Task: Look for space in Almería, Spain from 1st July, 2023 to 8th July, 2023 for 2 adults, 1 child in price range Rs.15000 to Rs.20000. Place can be entire place with 1  bedroom having 1 bed and 1 bathroom. Property type can be house, flat, guest house, hotel. Booking option can be shelf check-in. Required host language is English.
Action: Mouse moved to (355, 143)
Screenshot: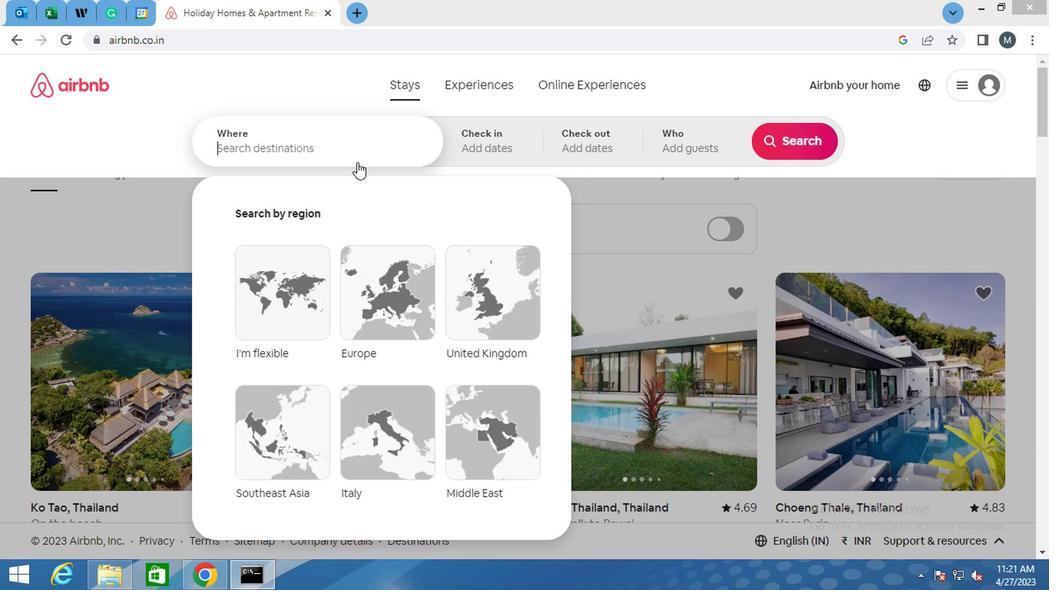 
Action: Mouse pressed left at (355, 143)
Screenshot: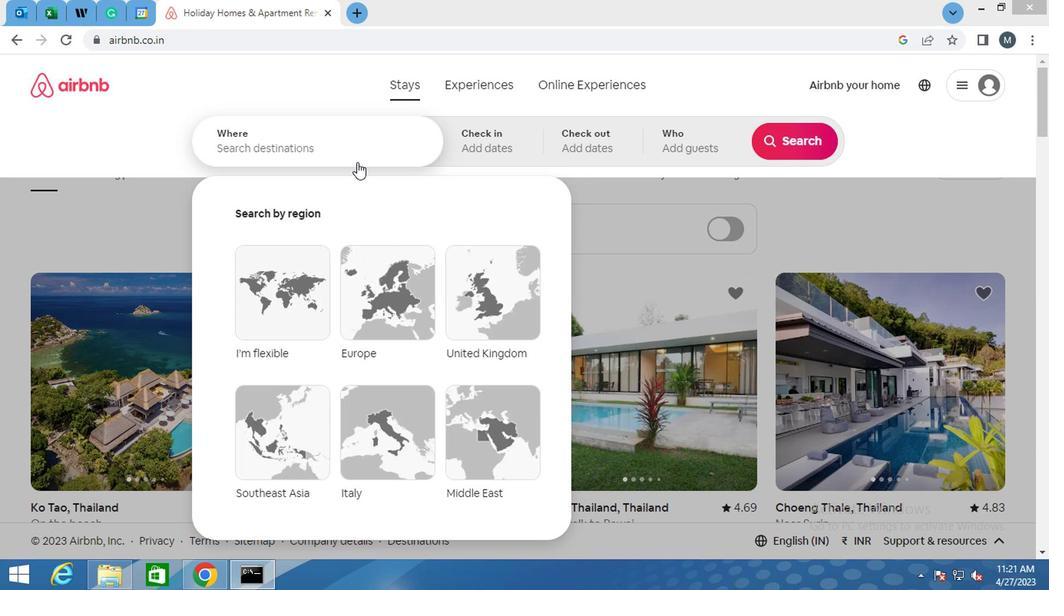 
Action: Mouse moved to (353, 143)
Screenshot: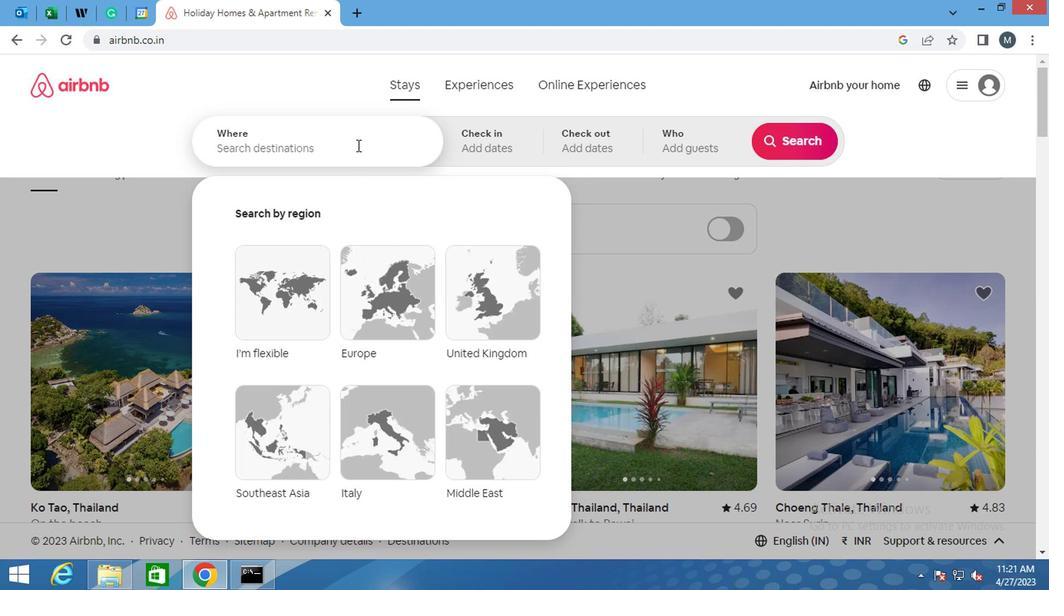 
Action: Key pressed <Key.shift>ALMERIA,<Key.shift>SPA
Screenshot: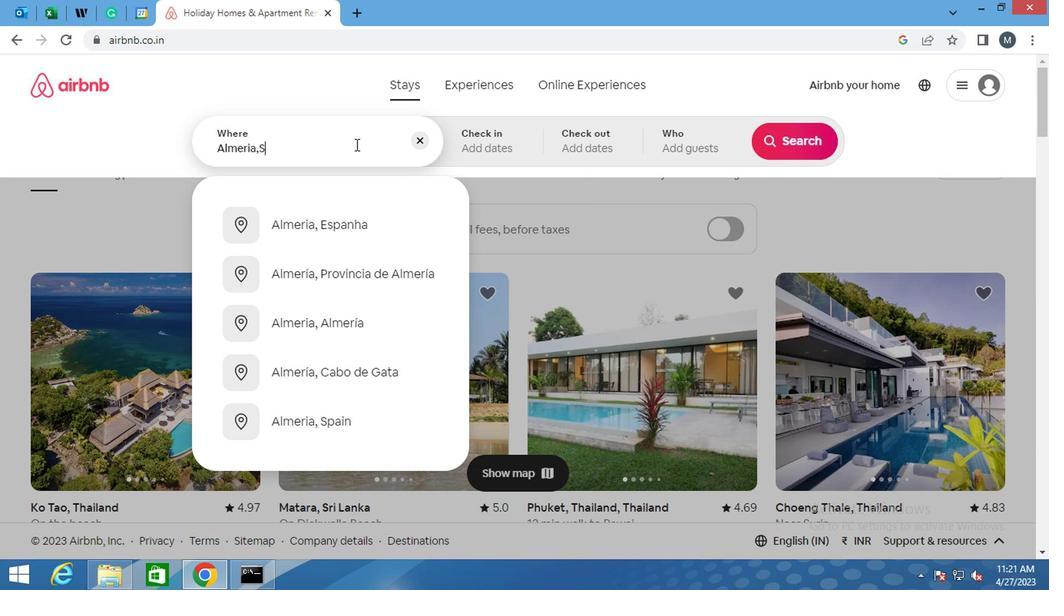 
Action: Mouse moved to (337, 231)
Screenshot: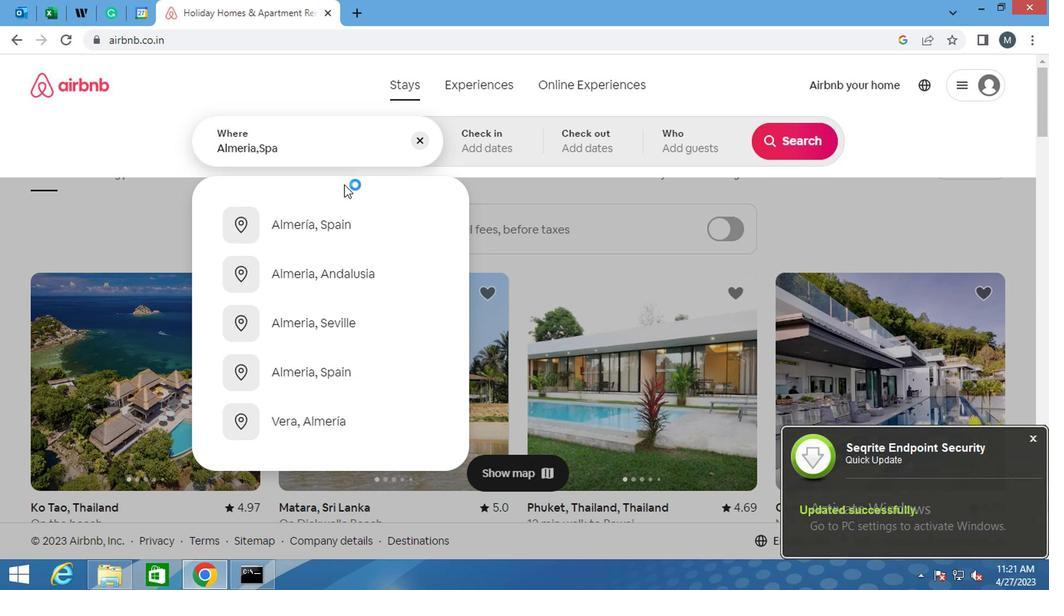 
Action: Mouse pressed left at (337, 231)
Screenshot: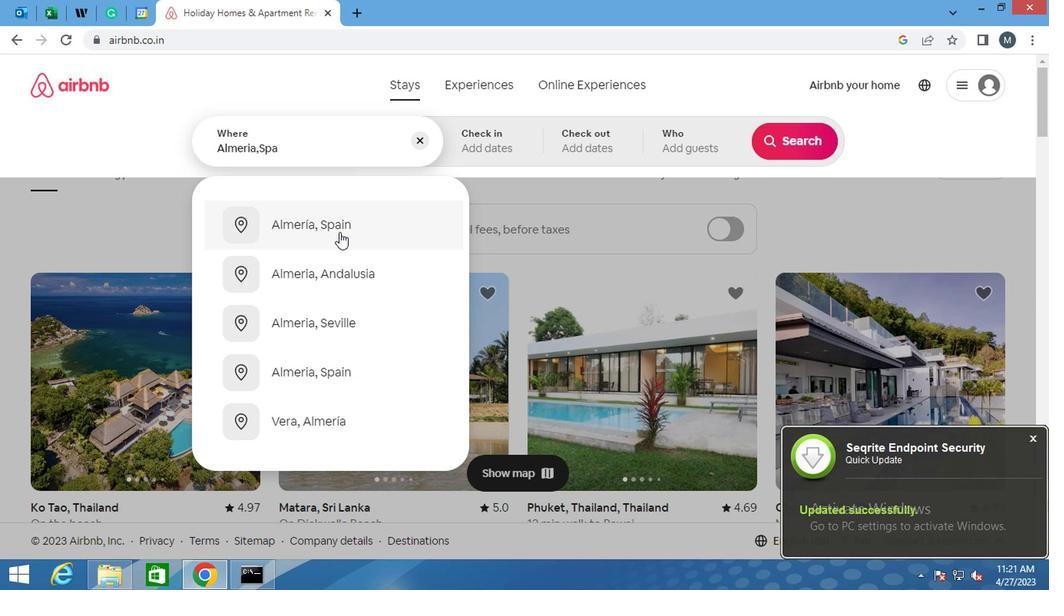 
Action: Mouse moved to (780, 258)
Screenshot: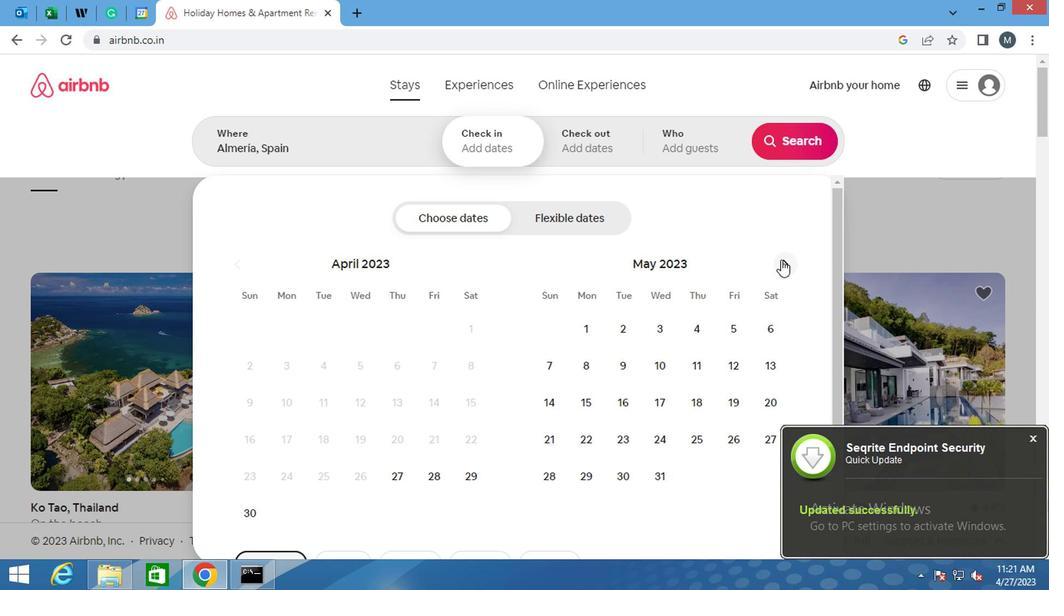 
Action: Mouse pressed left at (780, 258)
Screenshot: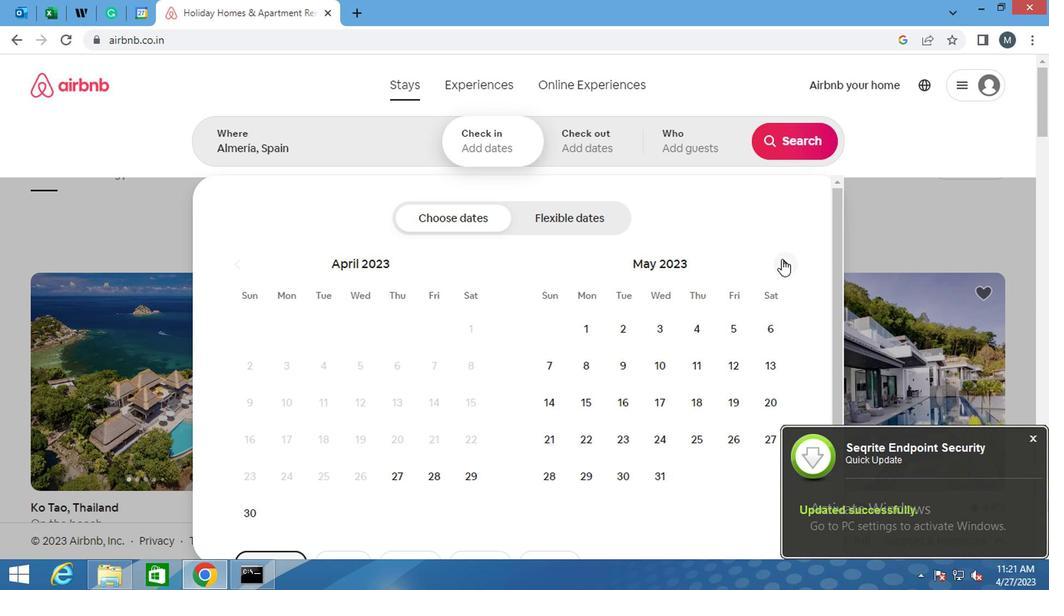 
Action: Mouse moved to (781, 258)
Screenshot: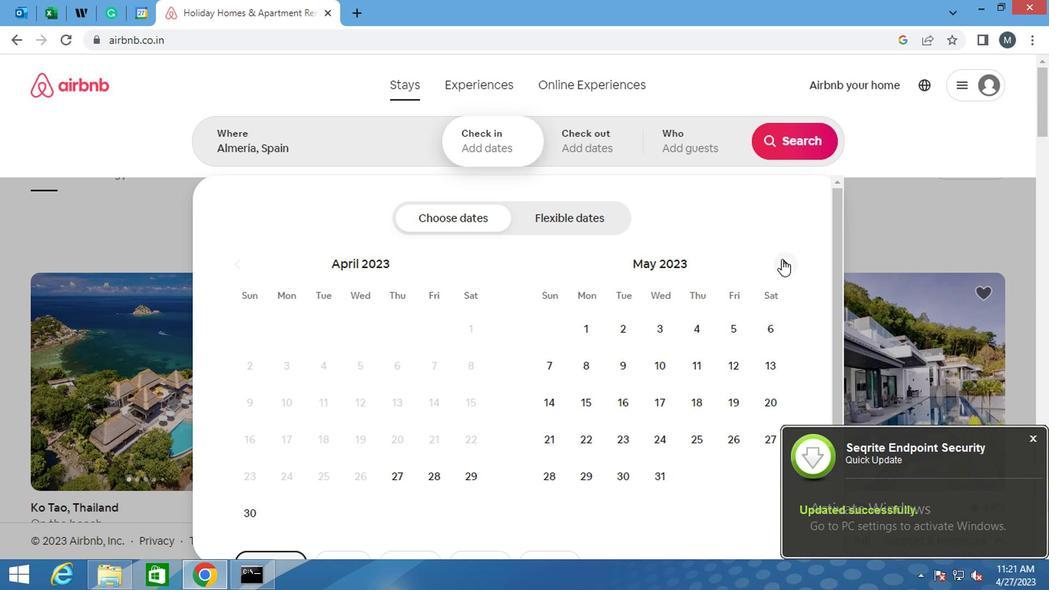 
Action: Mouse pressed left at (781, 258)
Screenshot: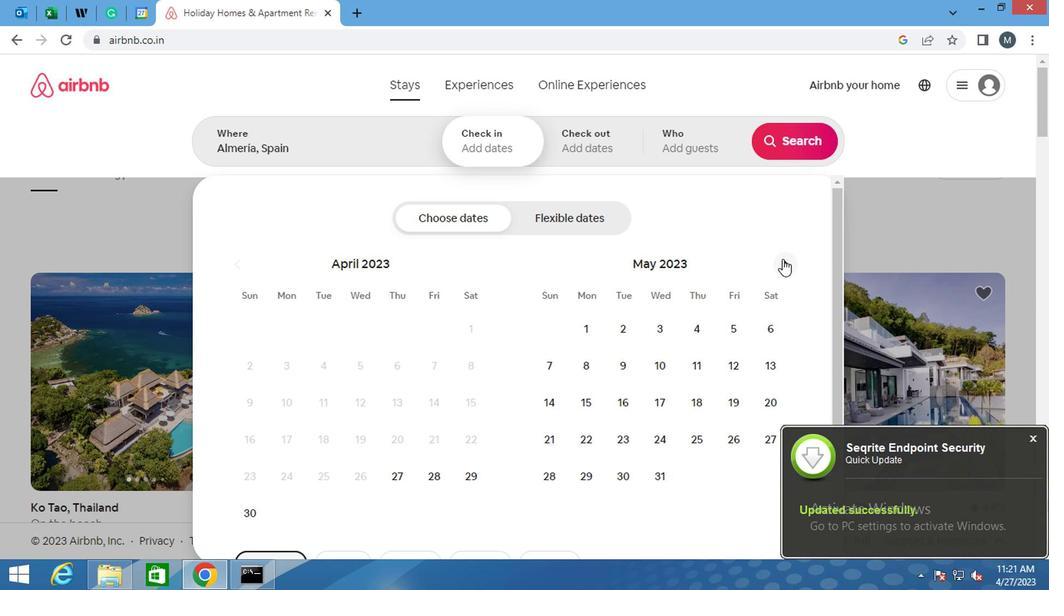 
Action: Mouse moved to (782, 256)
Screenshot: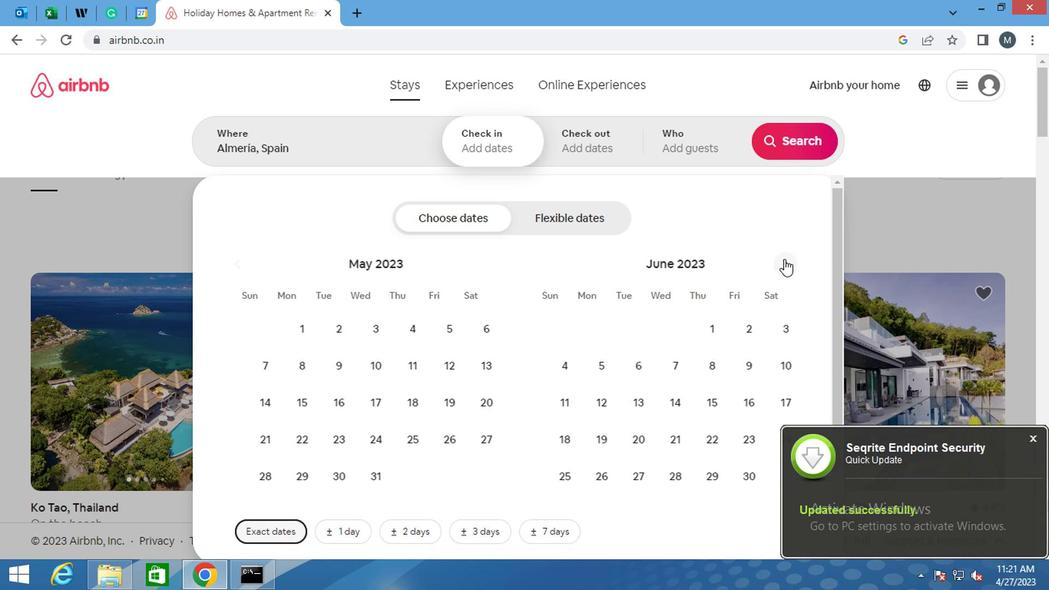 
Action: Mouse pressed left at (782, 256)
Screenshot: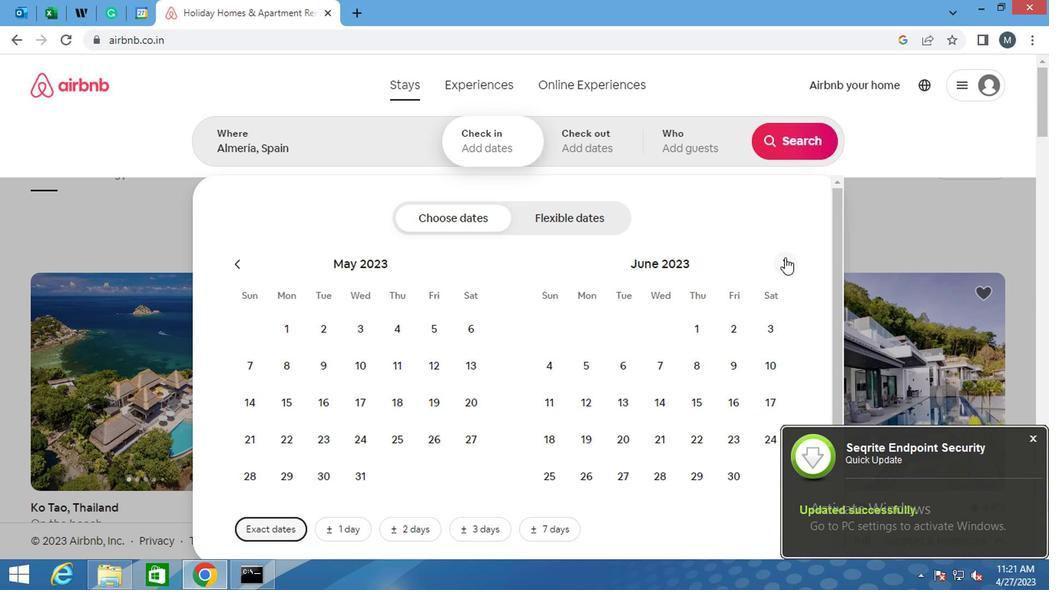 
Action: Mouse moved to (765, 333)
Screenshot: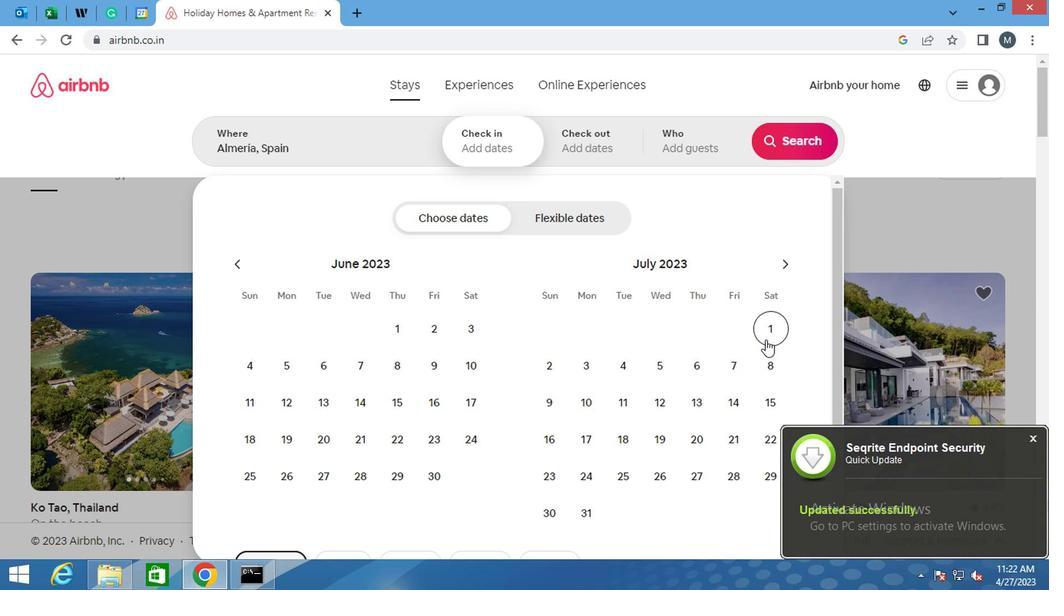 
Action: Mouse pressed left at (765, 333)
Screenshot: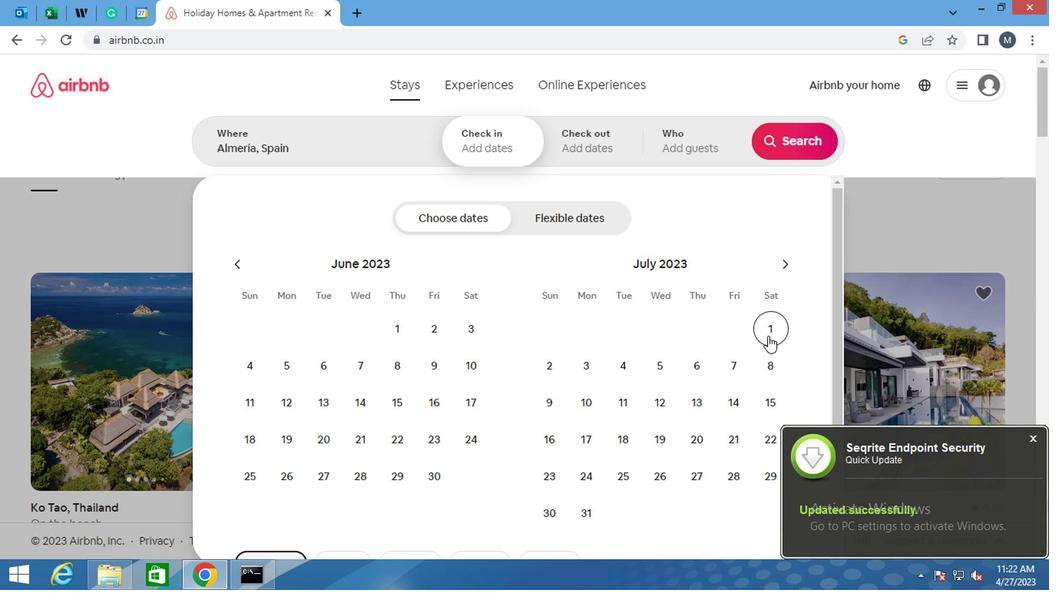 
Action: Mouse moved to (779, 375)
Screenshot: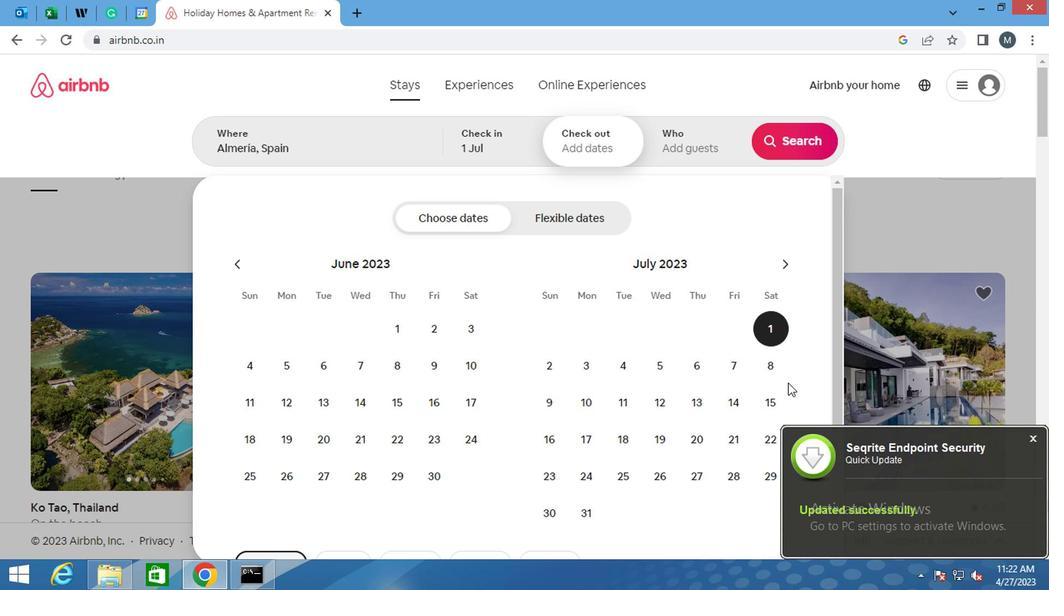 
Action: Mouse pressed left at (779, 375)
Screenshot: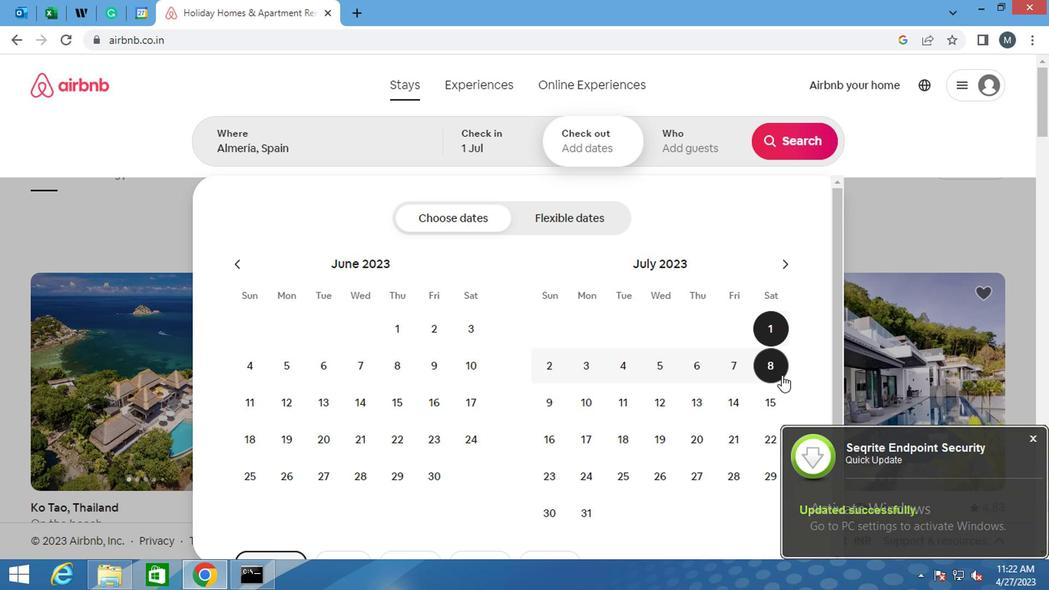 
Action: Mouse moved to (692, 147)
Screenshot: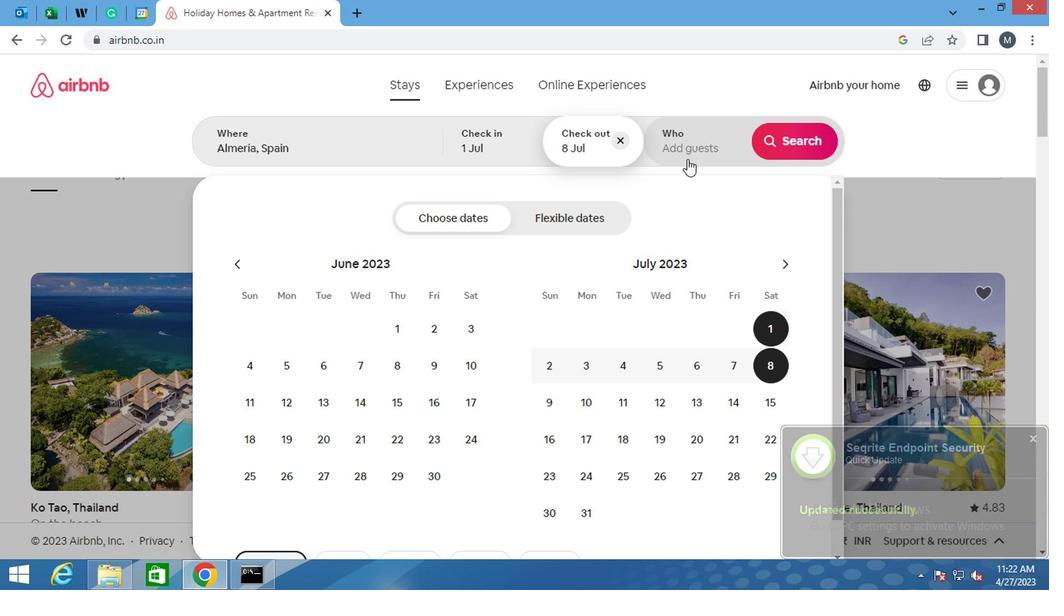 
Action: Mouse pressed left at (692, 147)
Screenshot: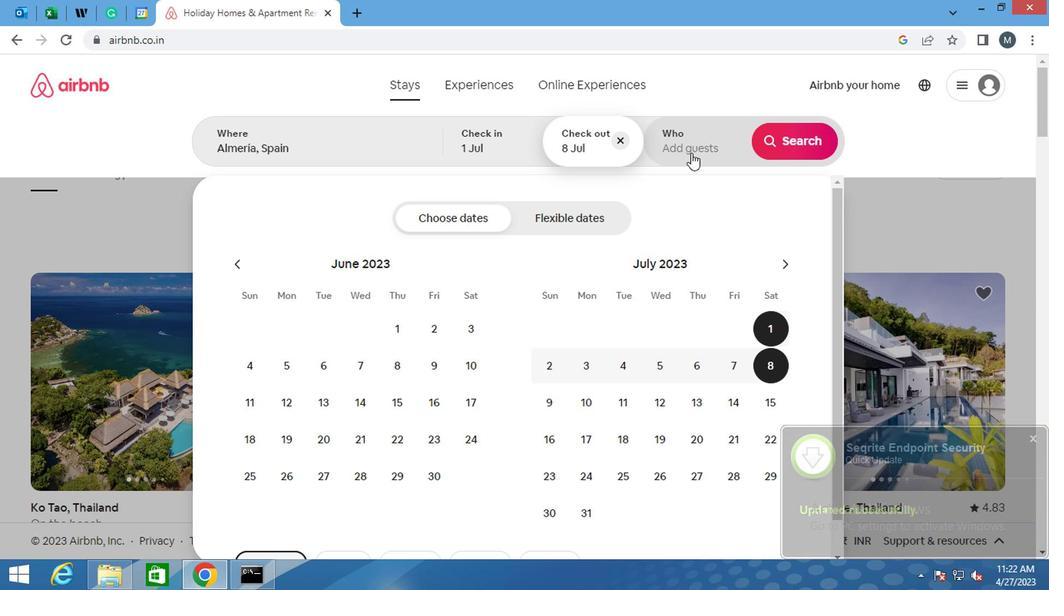 
Action: Mouse moved to (791, 224)
Screenshot: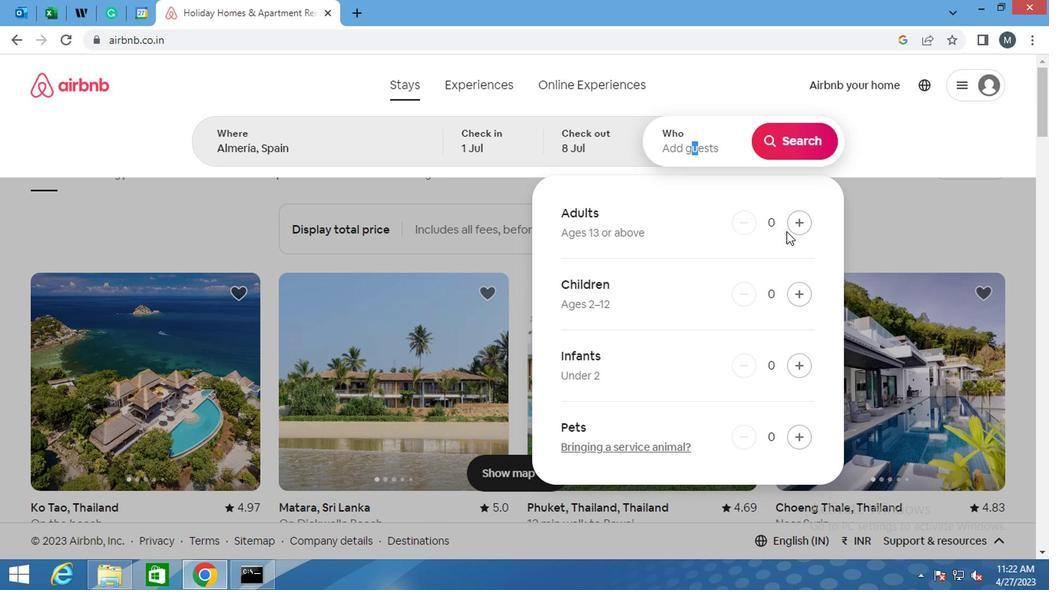 
Action: Mouse pressed left at (791, 224)
Screenshot: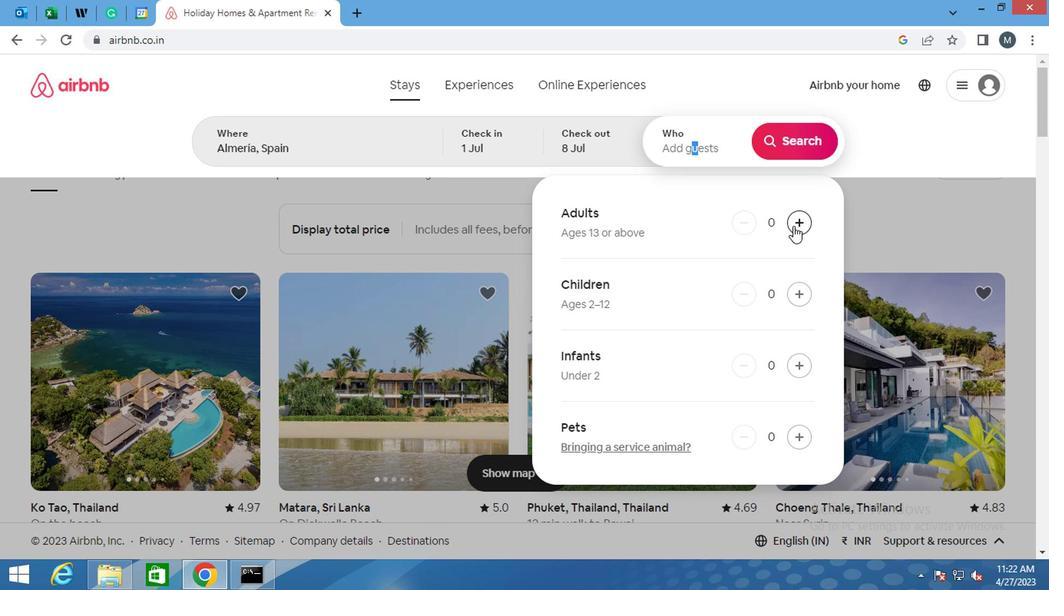 
Action: Mouse moved to (791, 225)
Screenshot: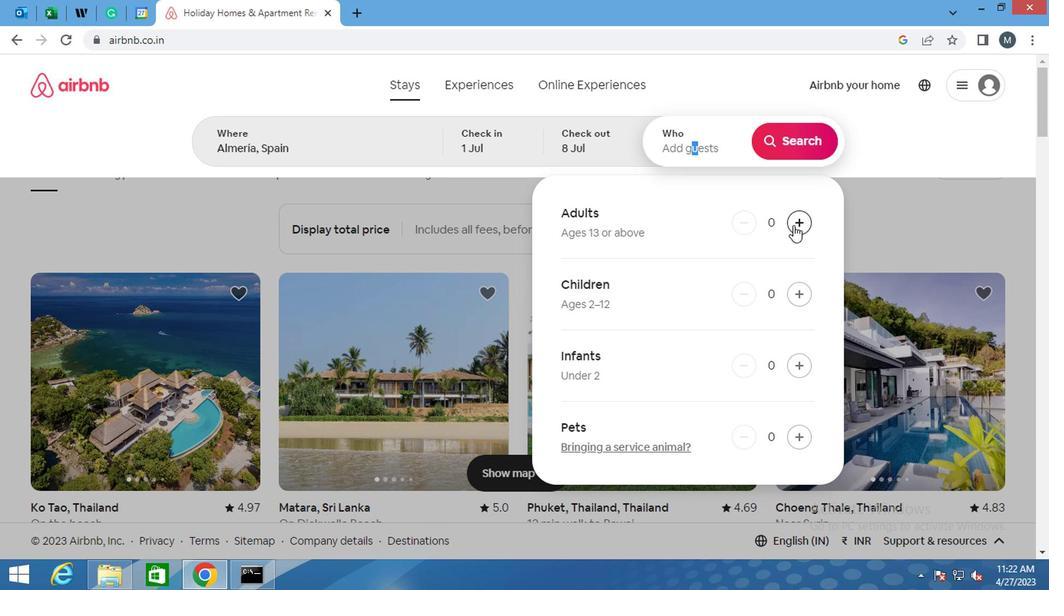 
Action: Mouse pressed left at (791, 225)
Screenshot: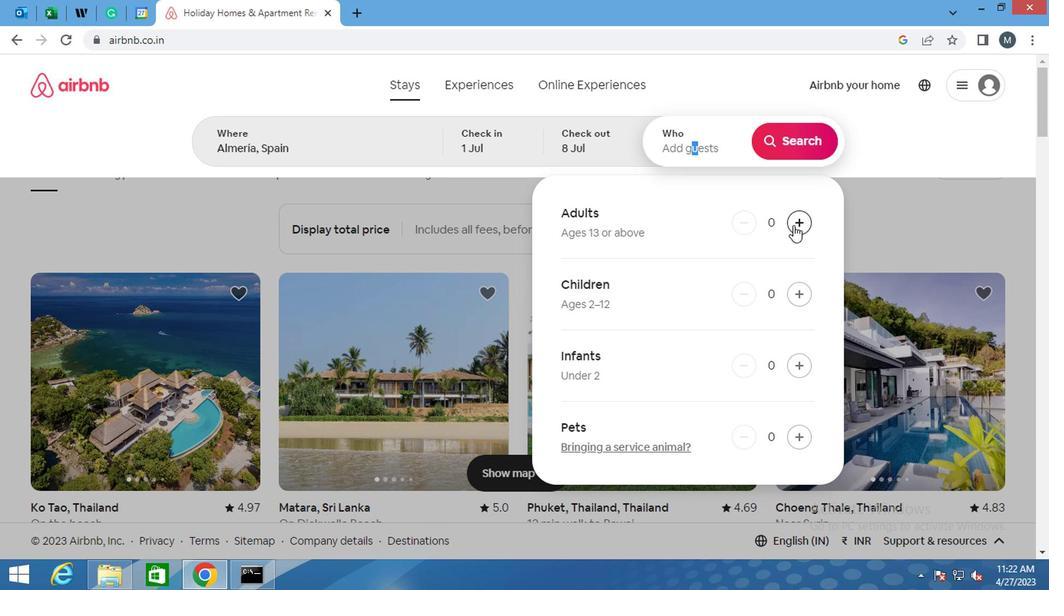 
Action: Mouse moved to (786, 135)
Screenshot: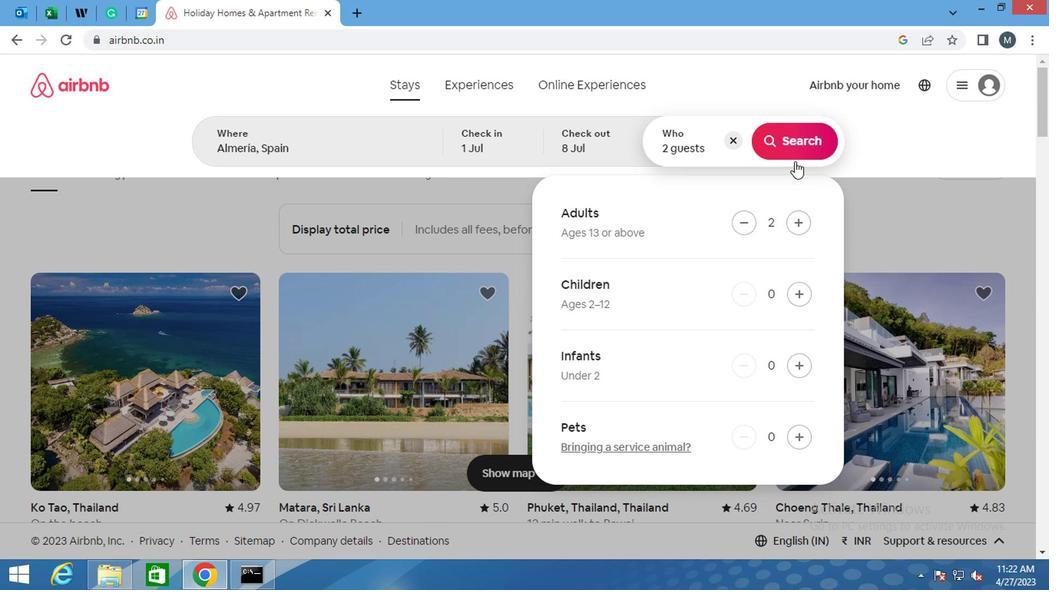 
Action: Mouse pressed left at (786, 135)
Screenshot: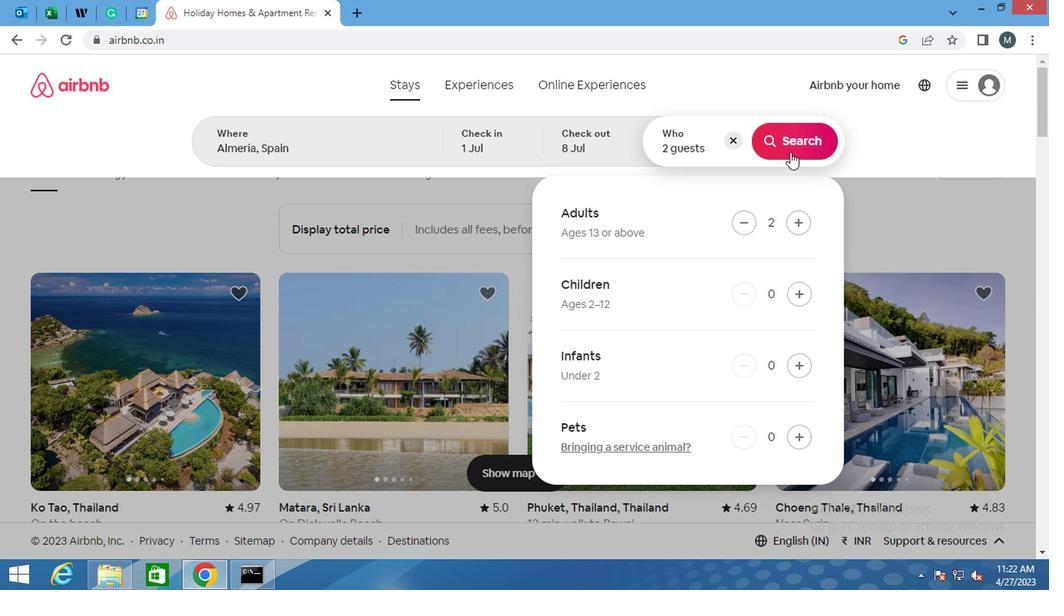 
Action: Mouse moved to (577, 88)
Screenshot: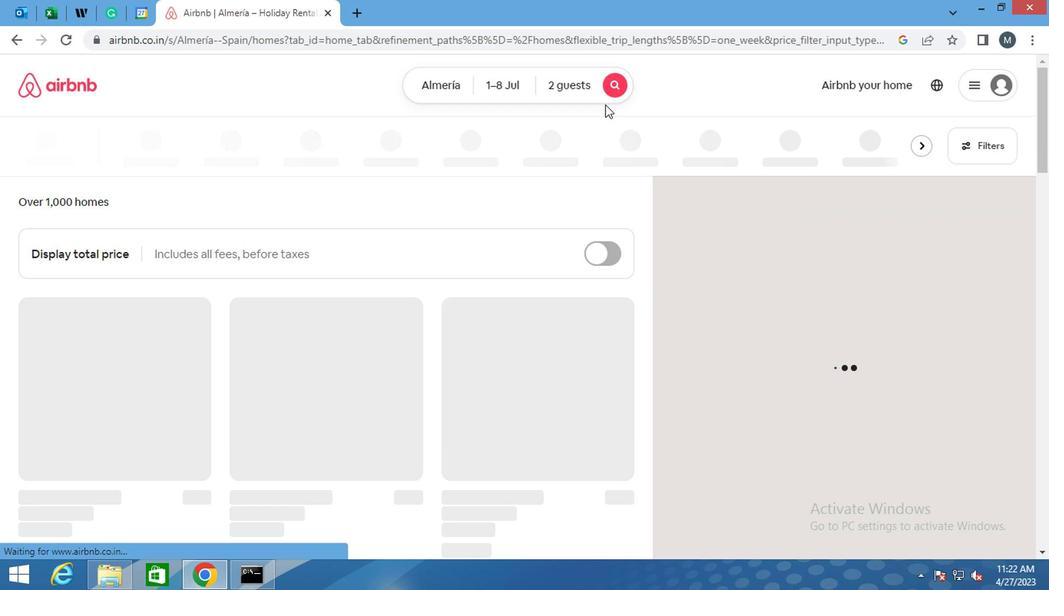 
Action: Mouse pressed left at (577, 88)
Screenshot: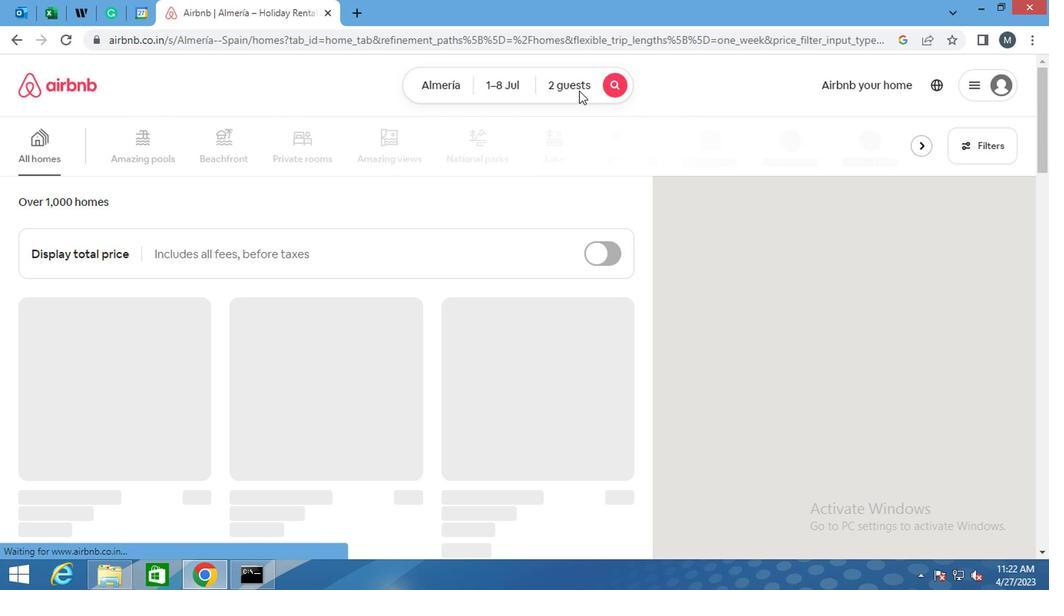 
Action: Mouse moved to (795, 306)
Screenshot: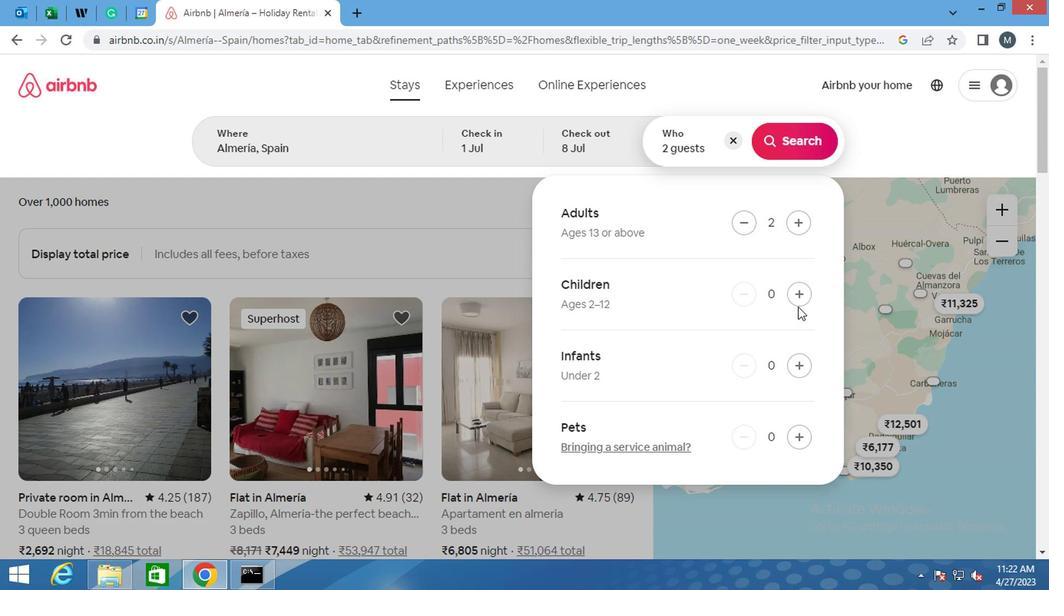 
Action: Mouse pressed left at (795, 306)
Screenshot: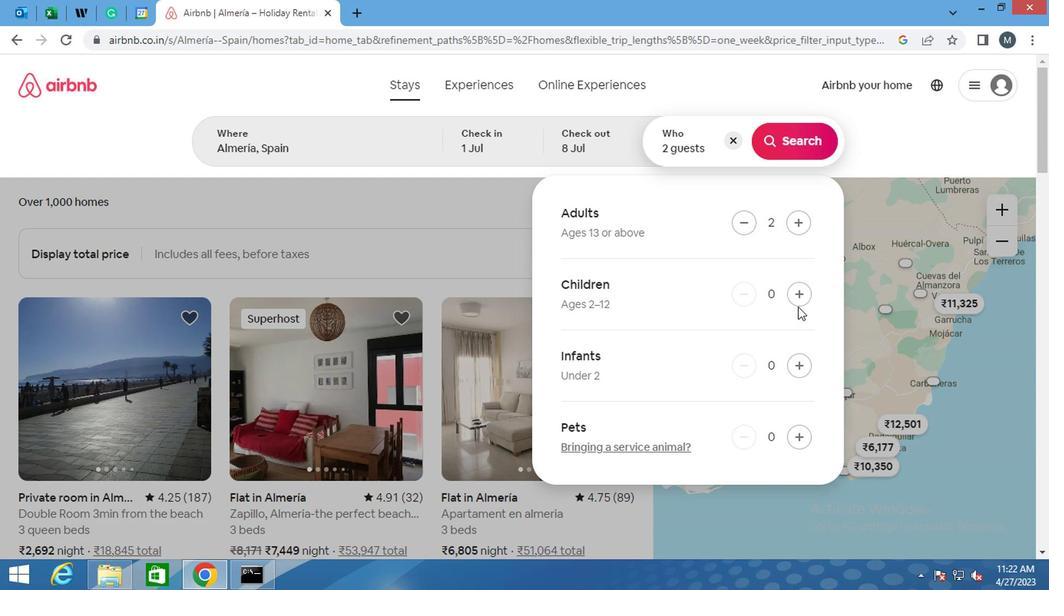
Action: Mouse moved to (797, 297)
Screenshot: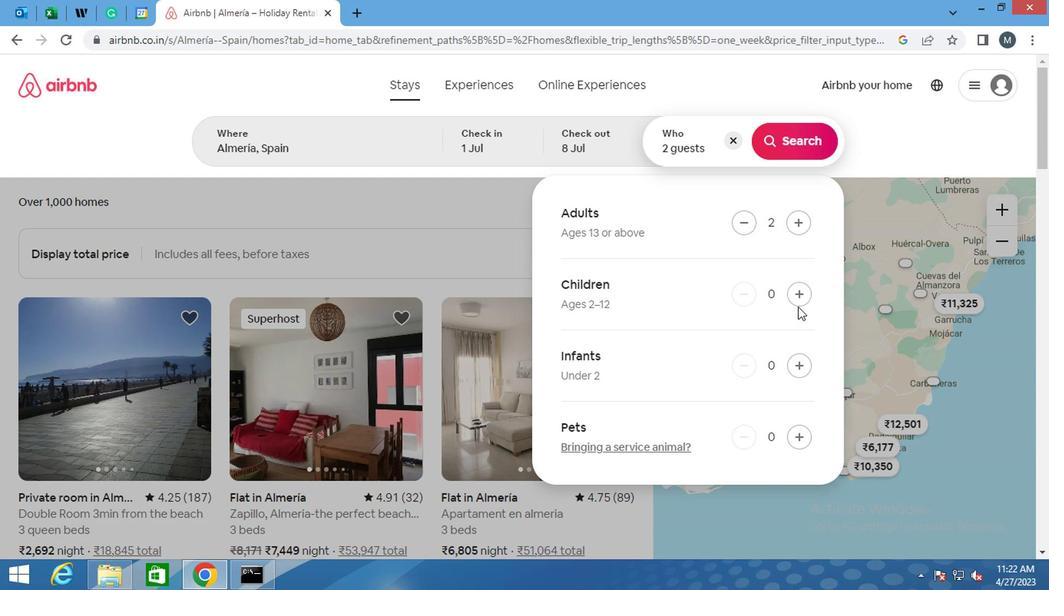 
Action: Mouse pressed left at (797, 297)
Screenshot: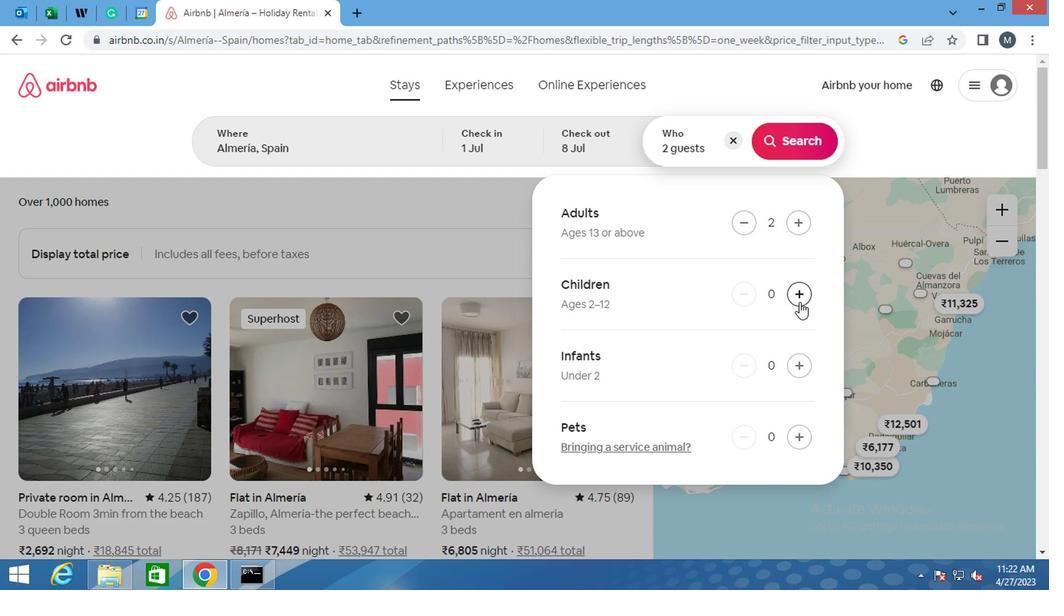 
Action: Mouse moved to (789, 129)
Screenshot: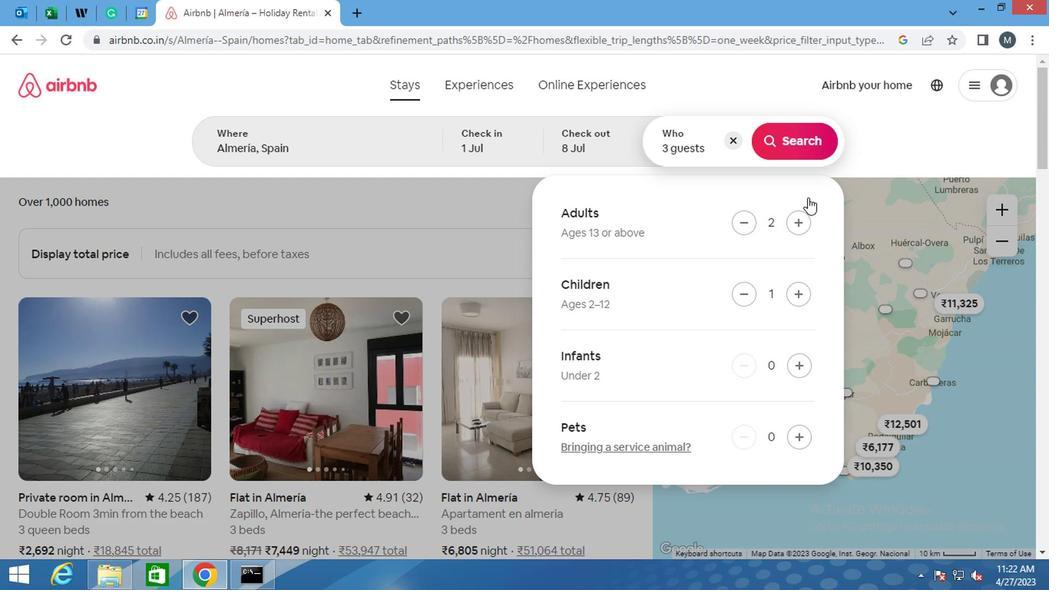 
Action: Mouse pressed left at (789, 129)
Screenshot: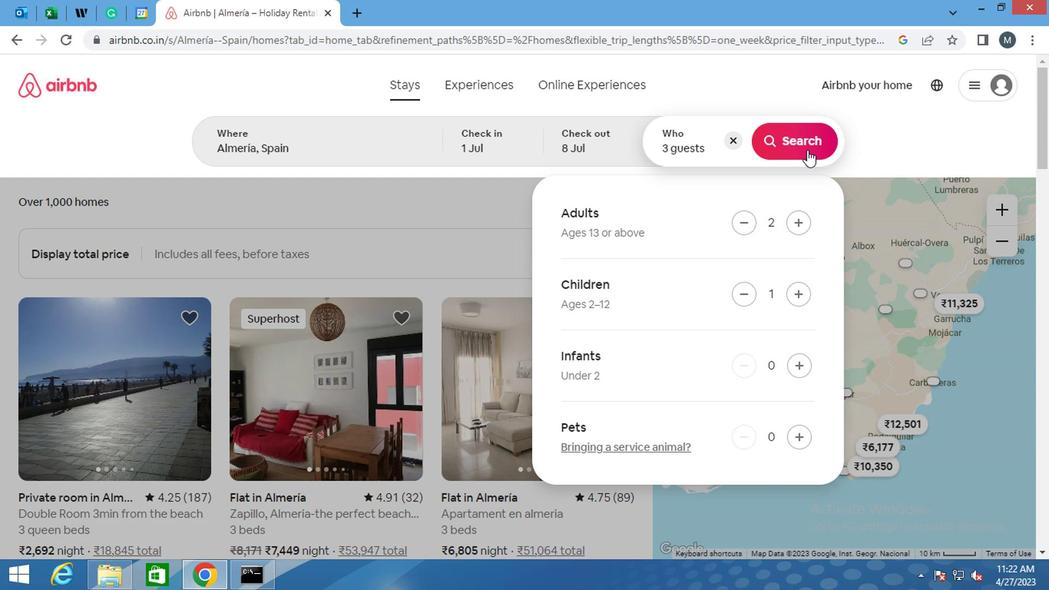
Action: Mouse moved to (979, 144)
Screenshot: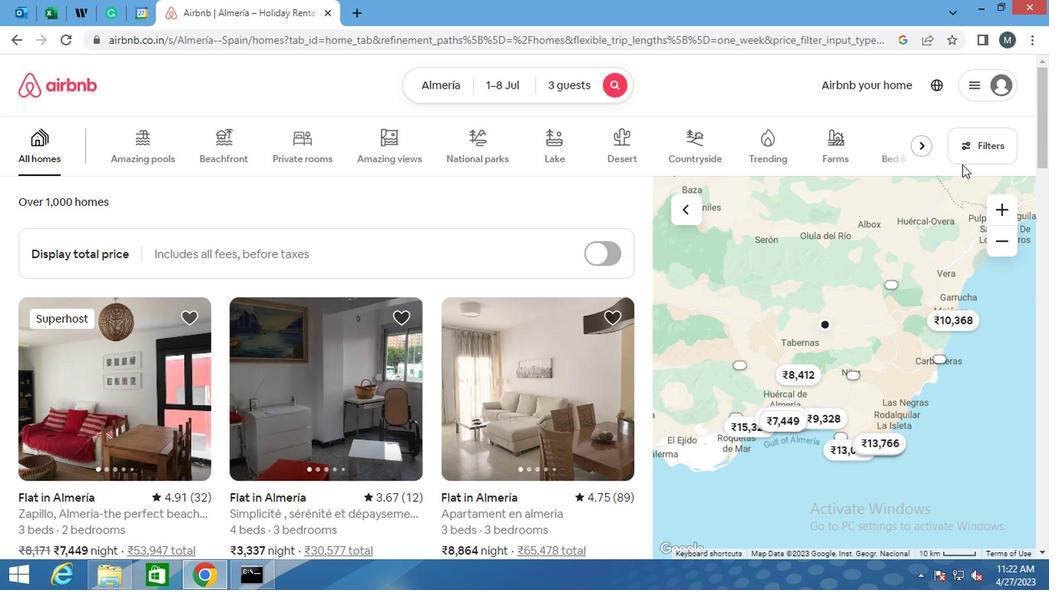
Action: Mouse pressed left at (979, 144)
Screenshot: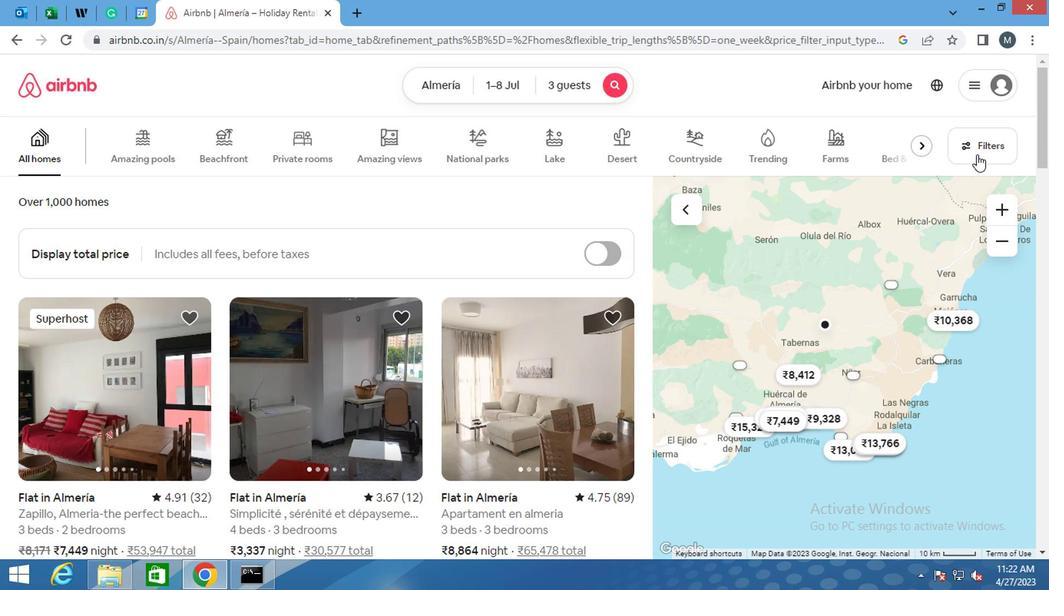 
Action: Mouse moved to (435, 326)
Screenshot: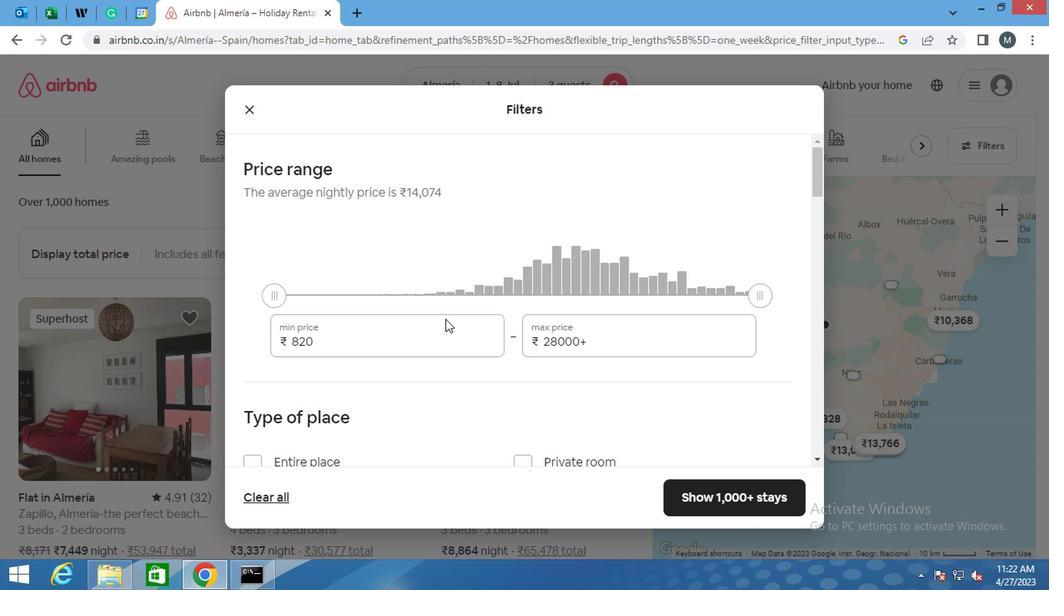 
Action: Mouse pressed left at (435, 326)
Screenshot: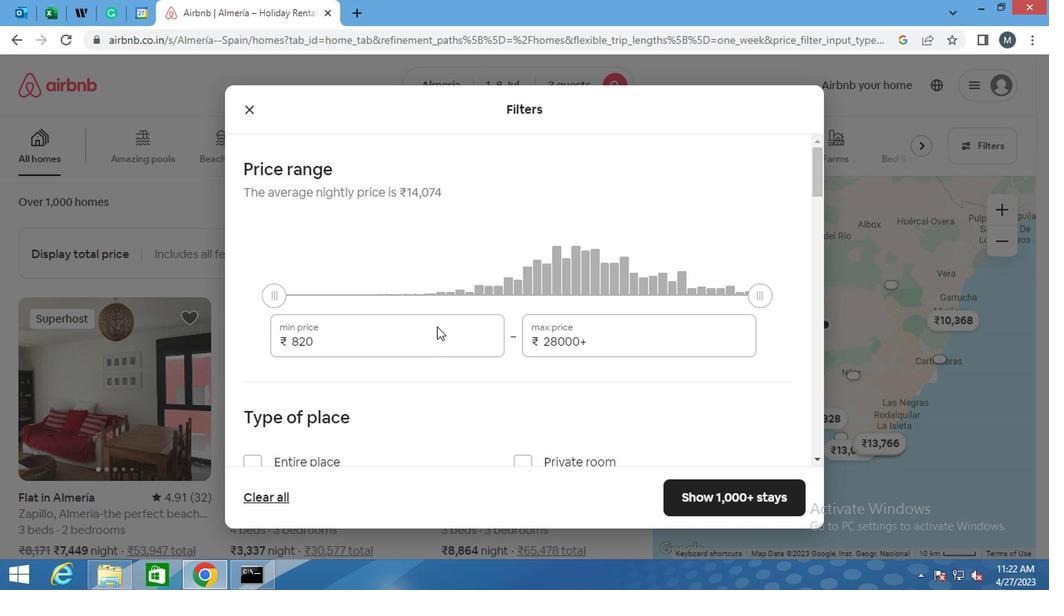 
Action: Mouse moved to (434, 341)
Screenshot: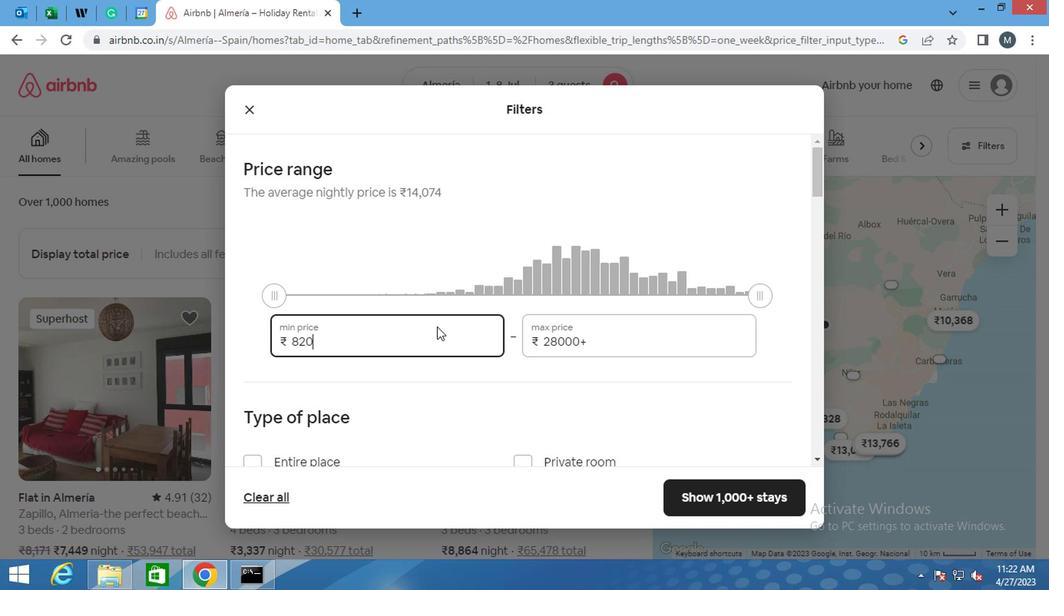 
Action: Key pressed <Key.backspace><Key.backspace><Key.backspace>15000
Screenshot: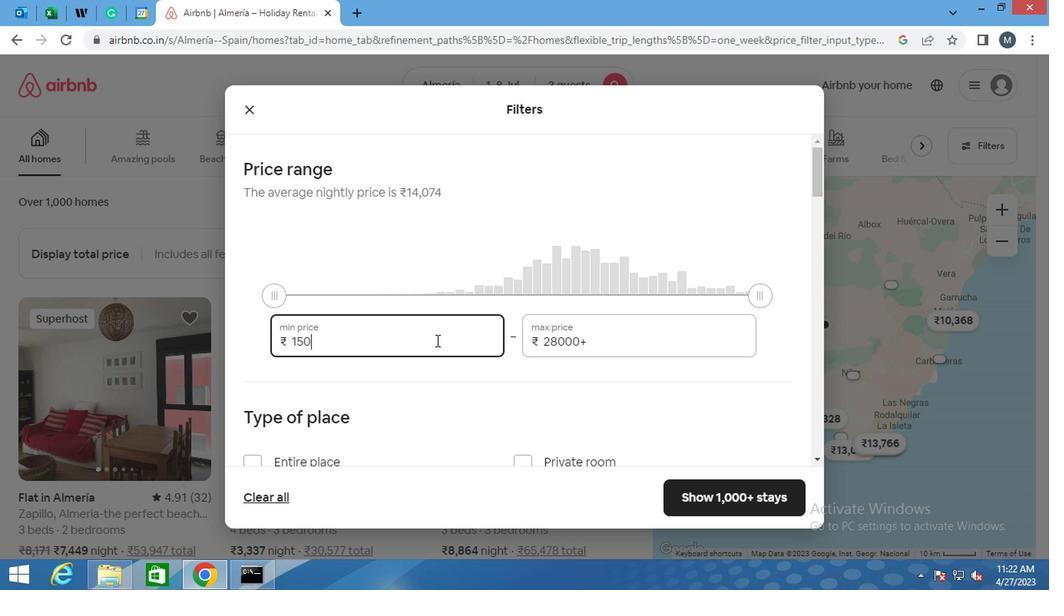 
Action: Mouse moved to (633, 343)
Screenshot: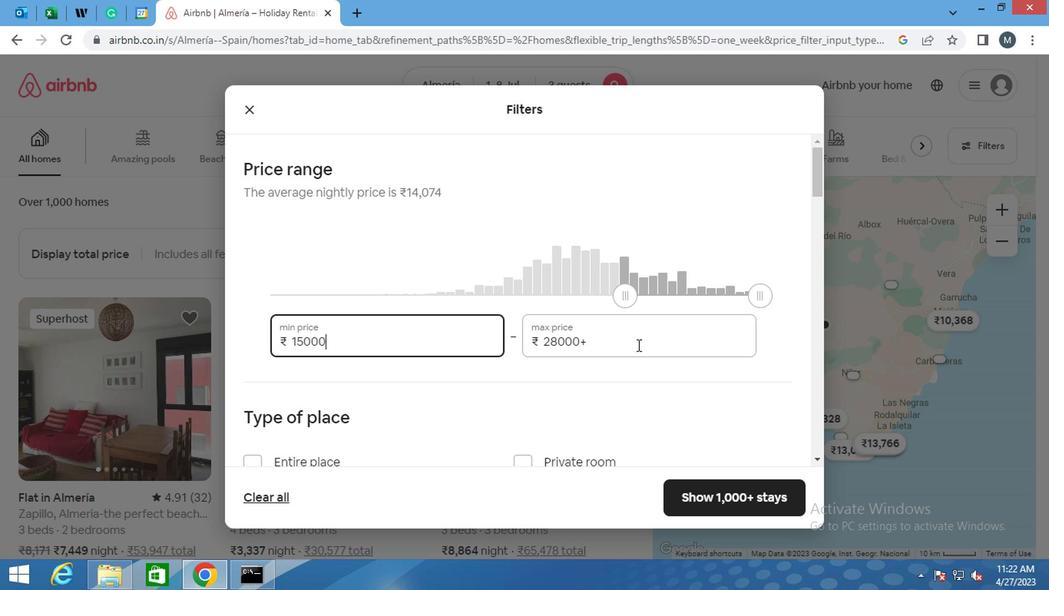 
Action: Mouse pressed left at (633, 343)
Screenshot: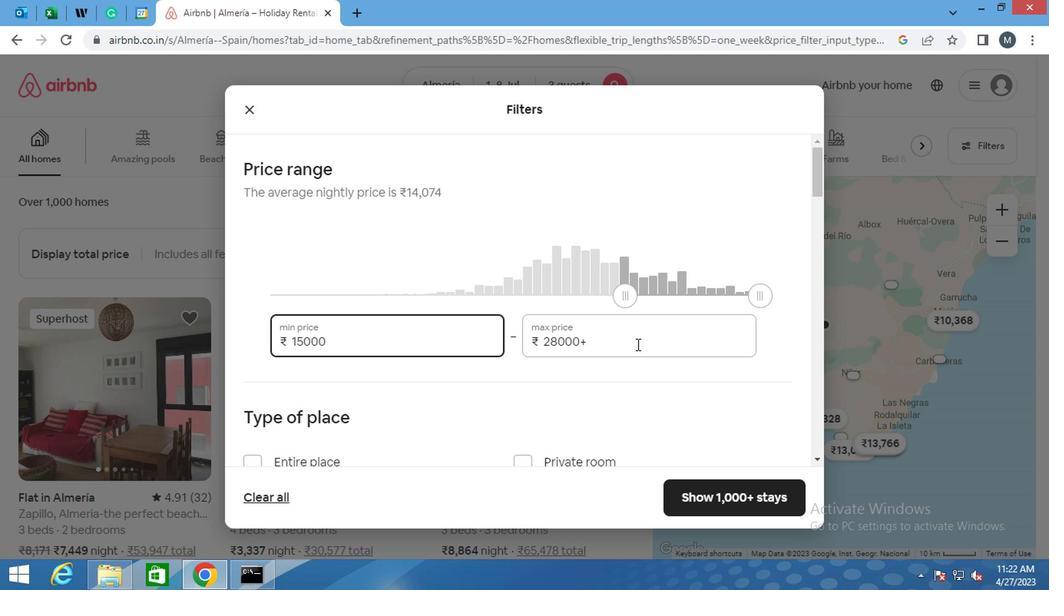 
Action: Key pressed <Key.backspace><Key.backspace><Key.backspace><Key.backspace><Key.backspace><Key.backspace><Key.backspace><Key.backspace><Key.backspace><Key.backspace><Key.backspace>
Screenshot: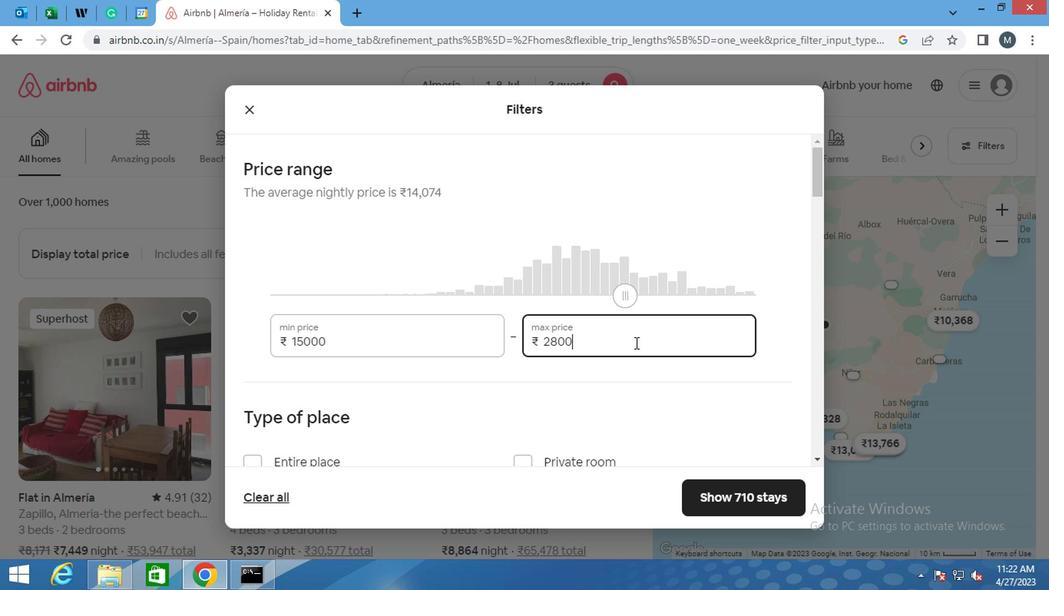 
Action: Mouse moved to (627, 340)
Screenshot: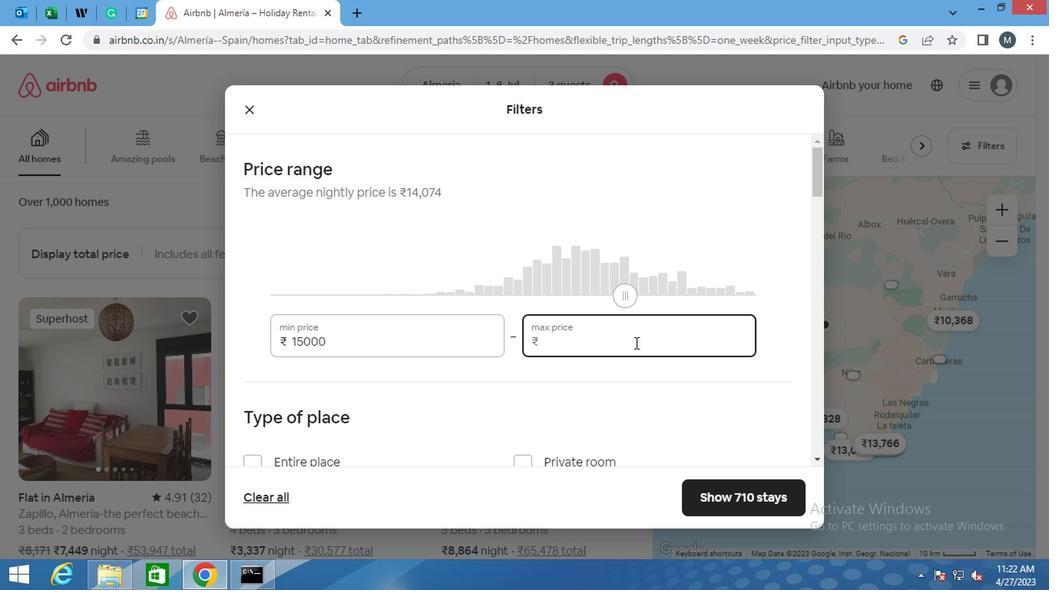 
Action: Key pressed 20000
Screenshot: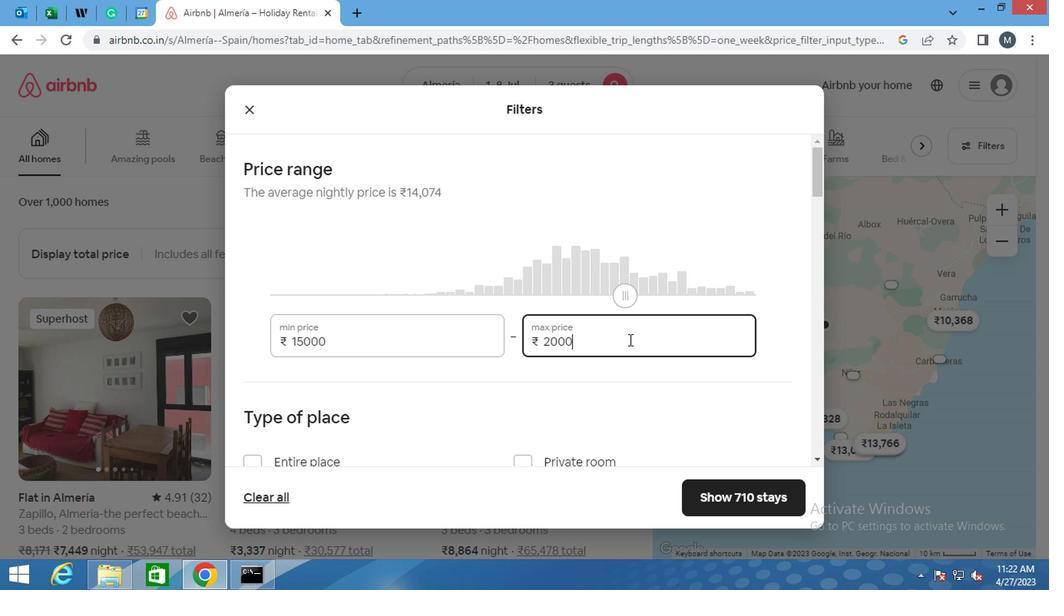 
Action: Mouse moved to (604, 315)
Screenshot: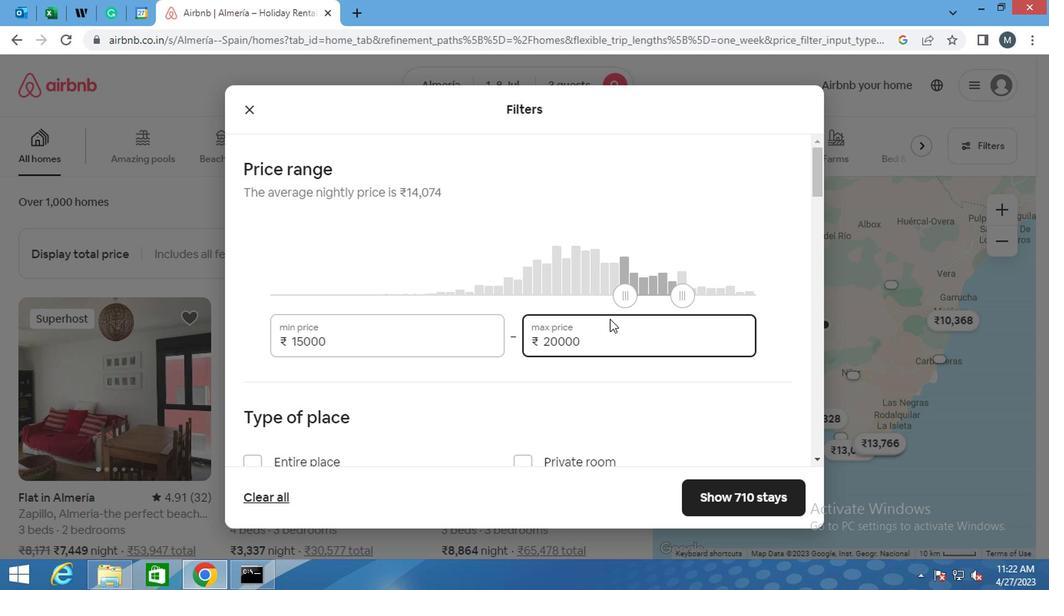 
Action: Mouse scrolled (604, 314) with delta (0, 0)
Screenshot: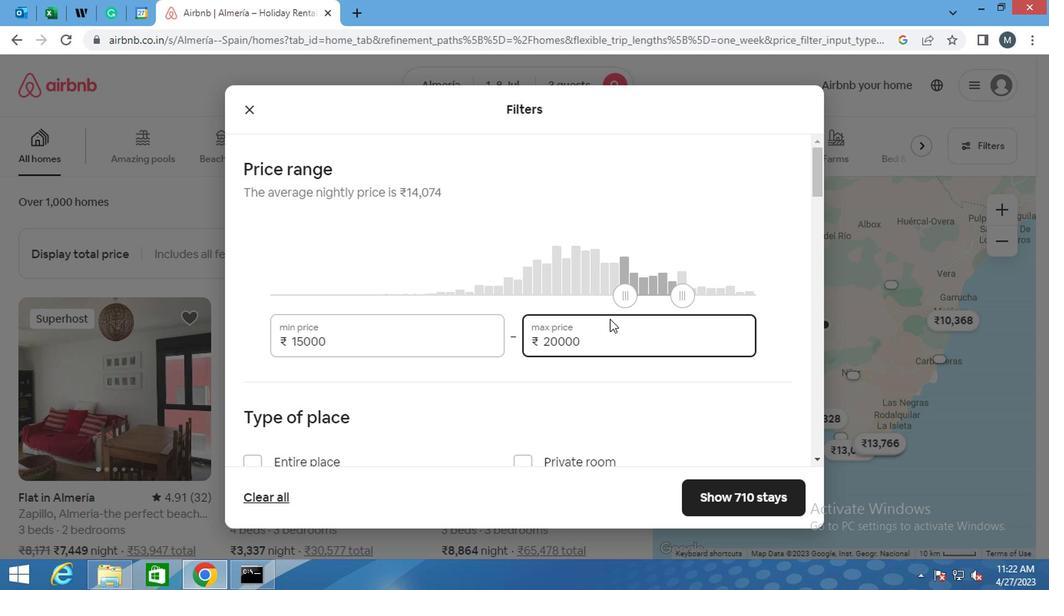 
Action: Mouse moved to (577, 304)
Screenshot: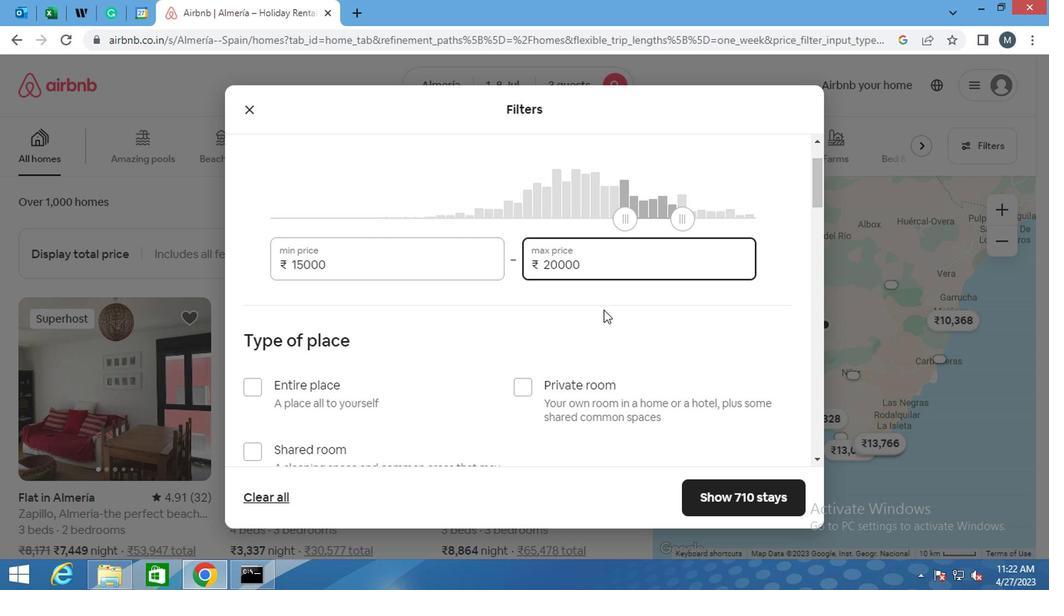 
Action: Mouse scrolled (577, 303) with delta (0, 0)
Screenshot: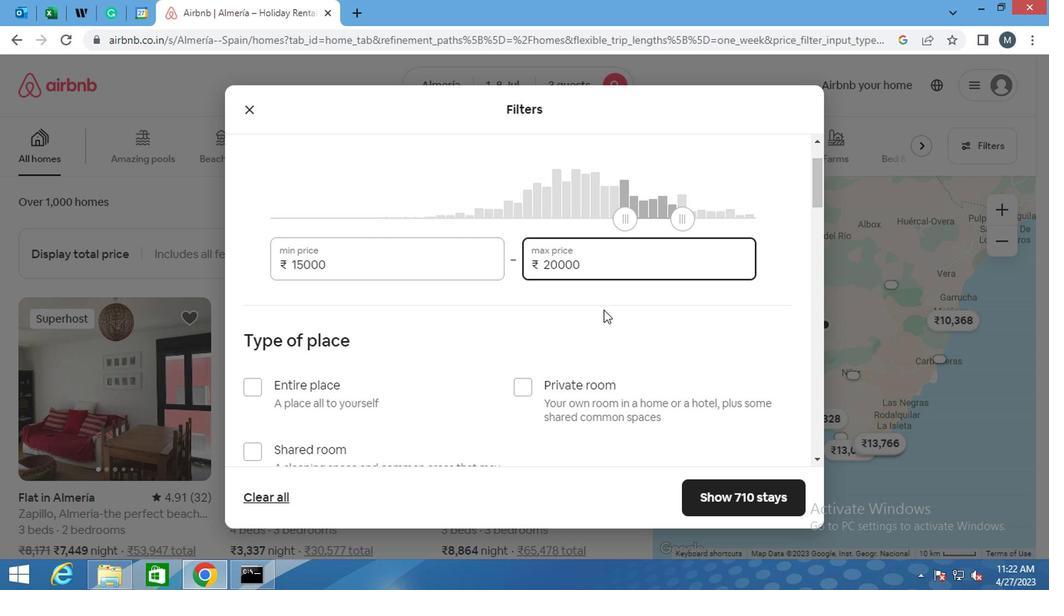 
Action: Mouse moved to (575, 302)
Screenshot: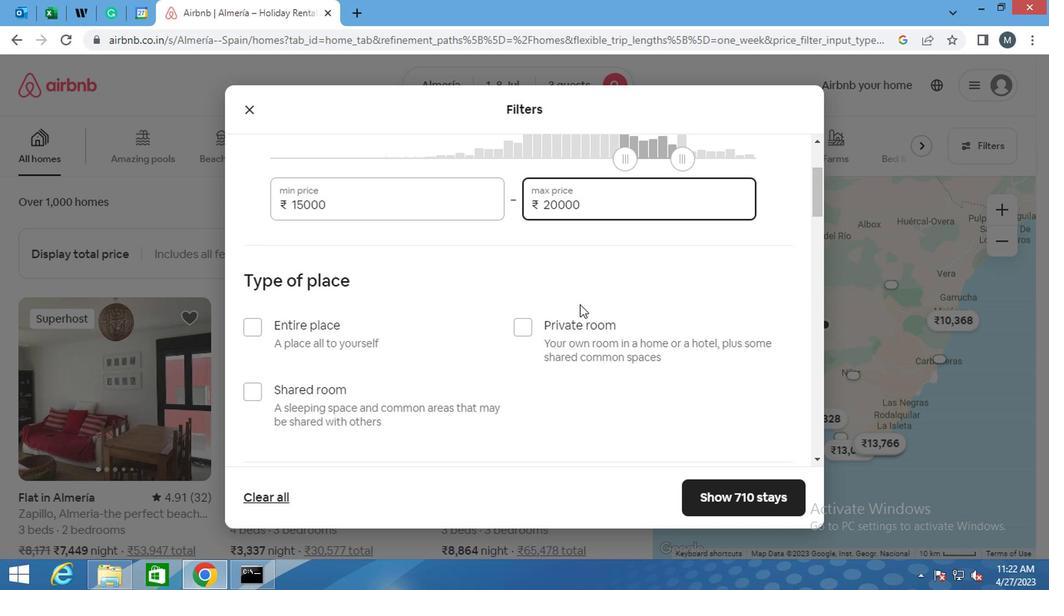 
Action: Mouse scrolled (575, 302) with delta (0, 0)
Screenshot: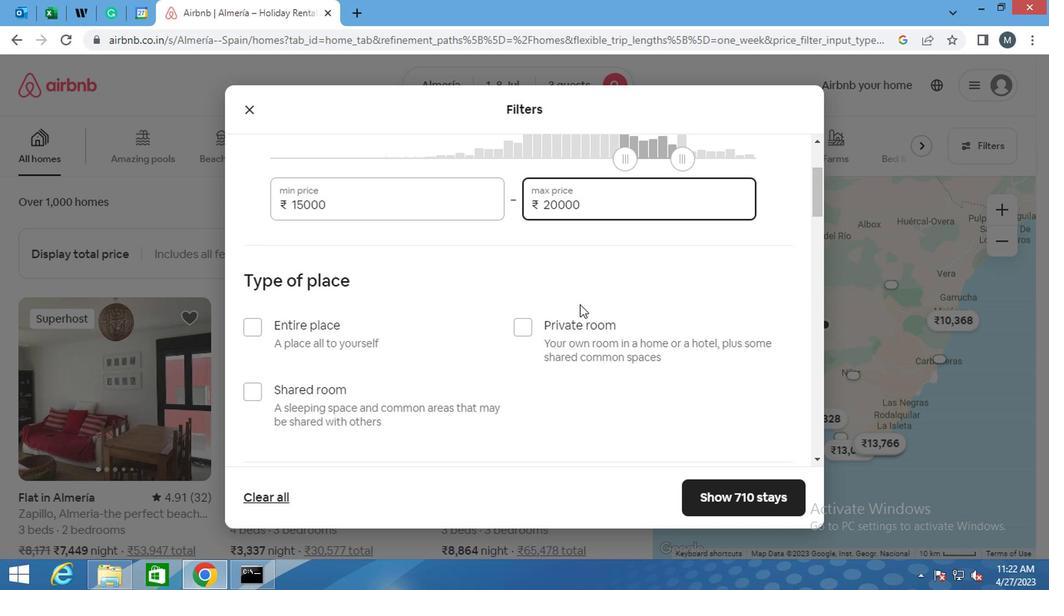 
Action: Mouse moved to (238, 236)
Screenshot: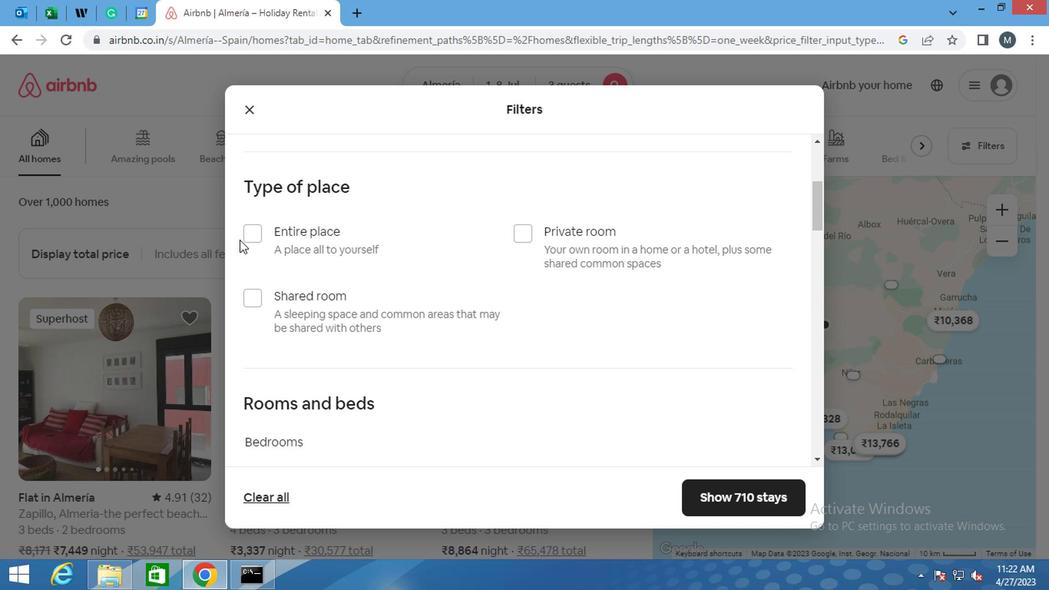 
Action: Mouse pressed left at (238, 236)
Screenshot: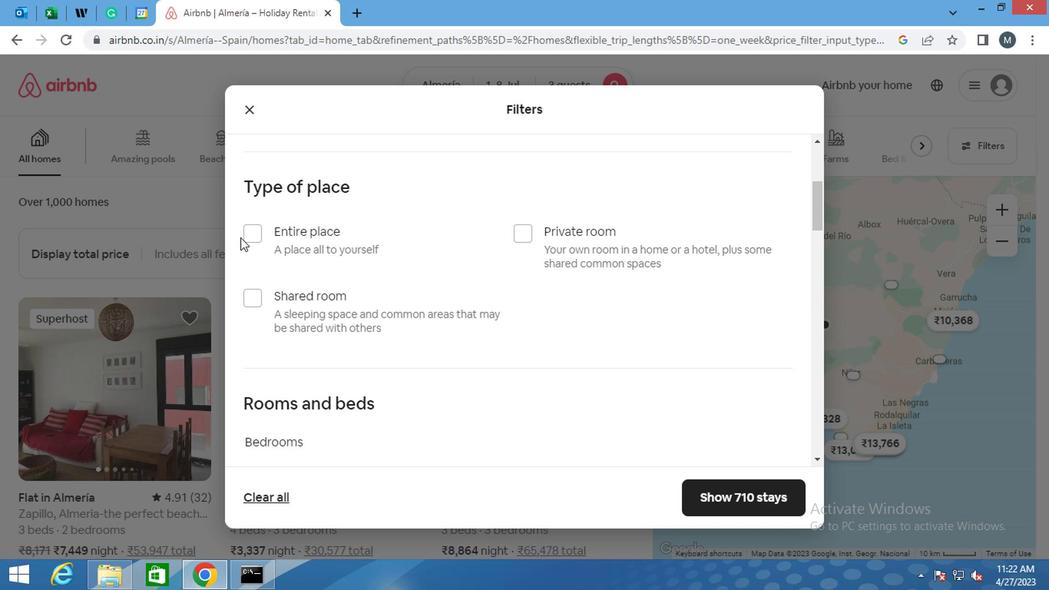 
Action: Mouse moved to (249, 235)
Screenshot: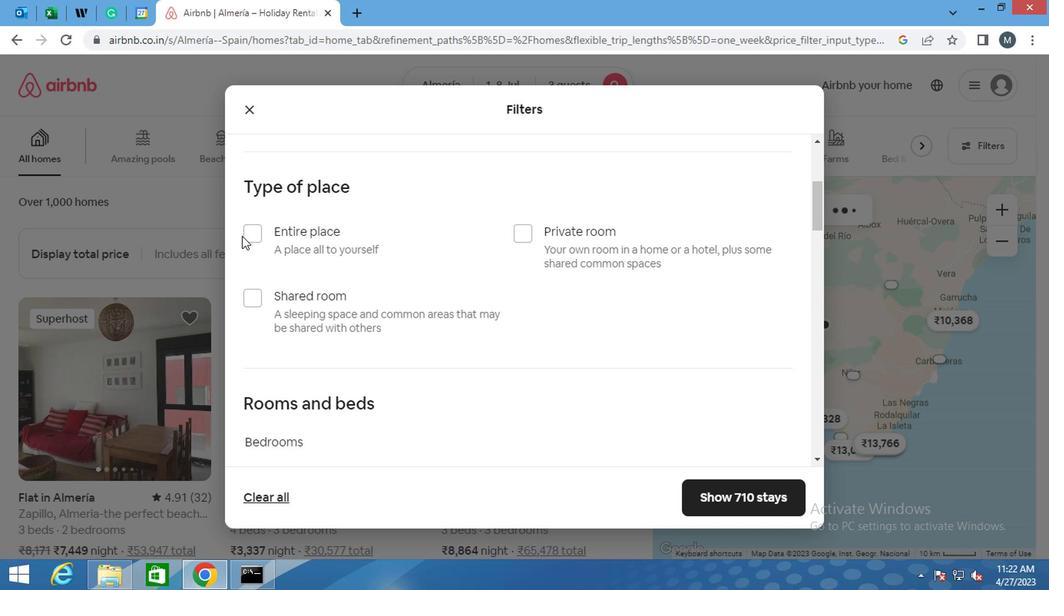 
Action: Mouse pressed left at (249, 235)
Screenshot: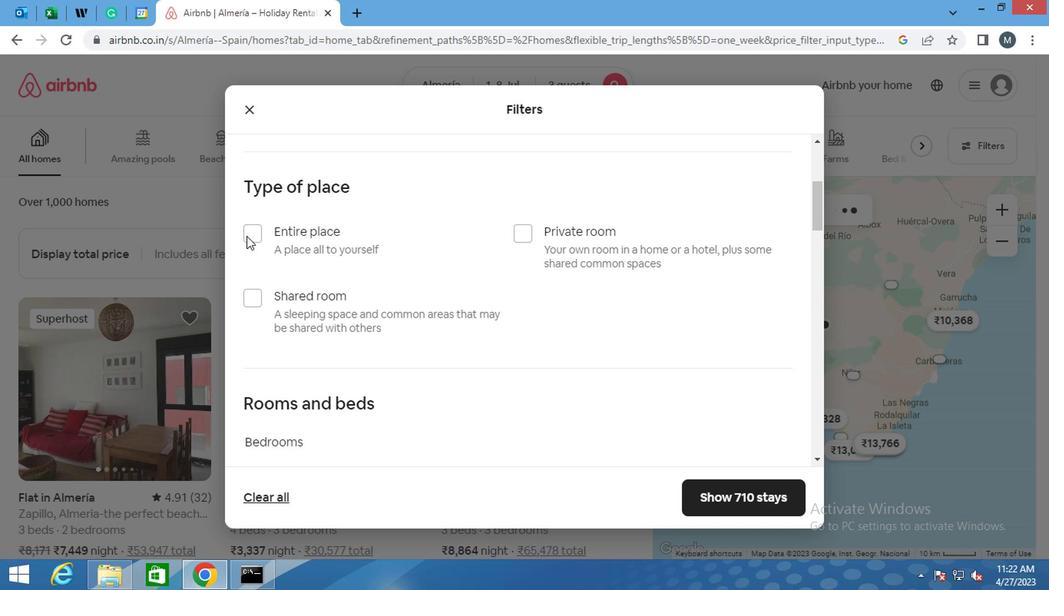 
Action: Mouse moved to (288, 218)
Screenshot: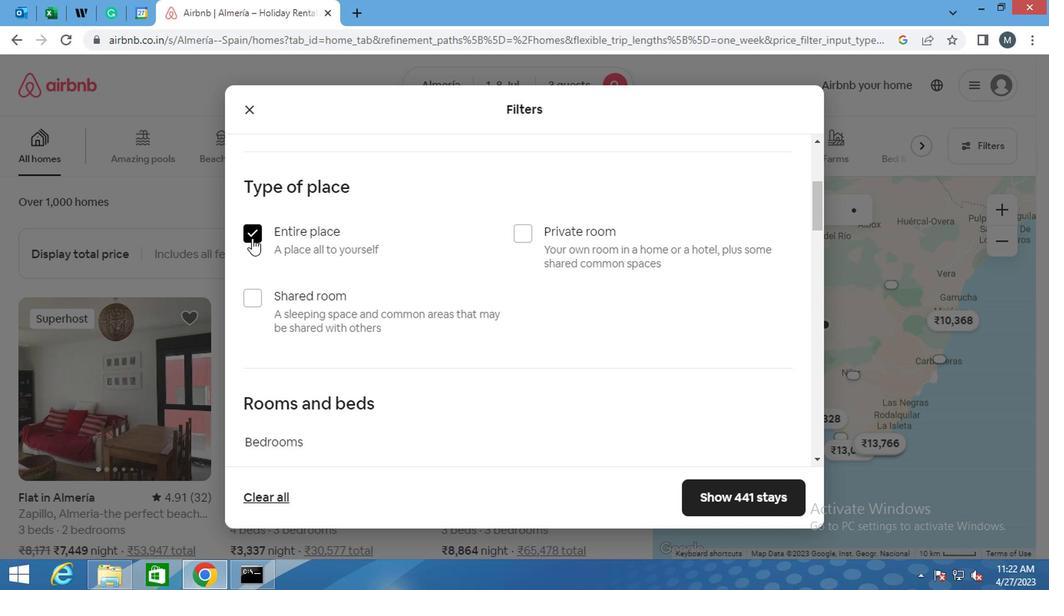 
Action: Mouse scrolled (288, 217) with delta (0, 0)
Screenshot: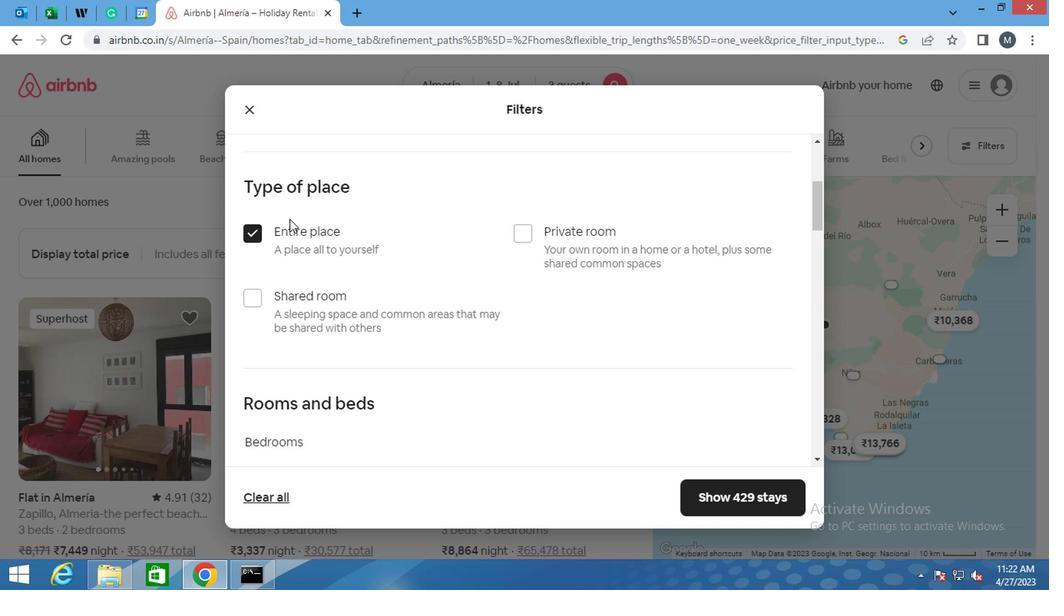
Action: Mouse scrolled (288, 217) with delta (0, 0)
Screenshot: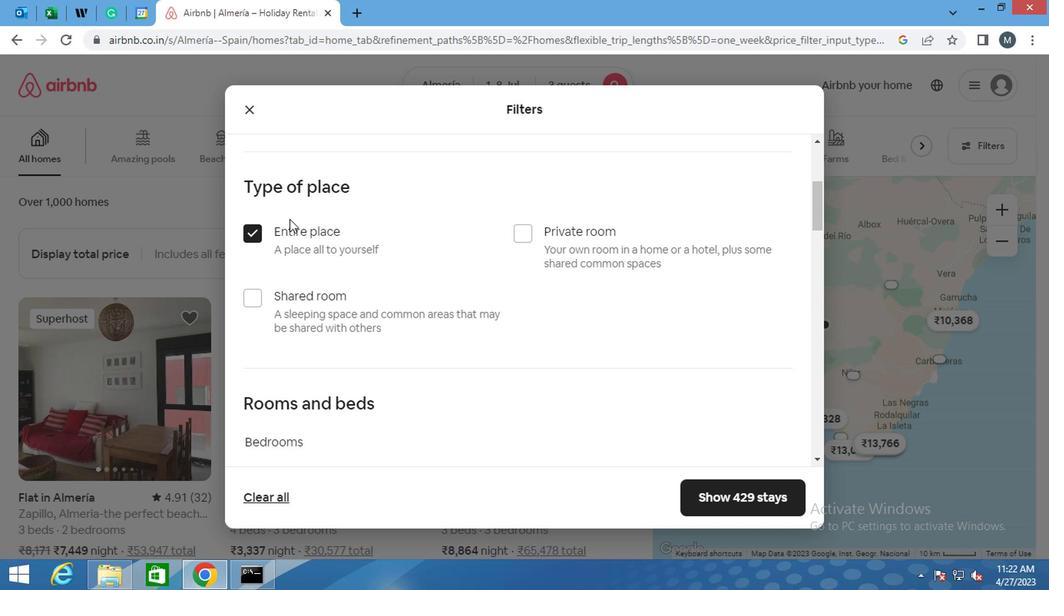 
Action: Mouse moved to (322, 325)
Screenshot: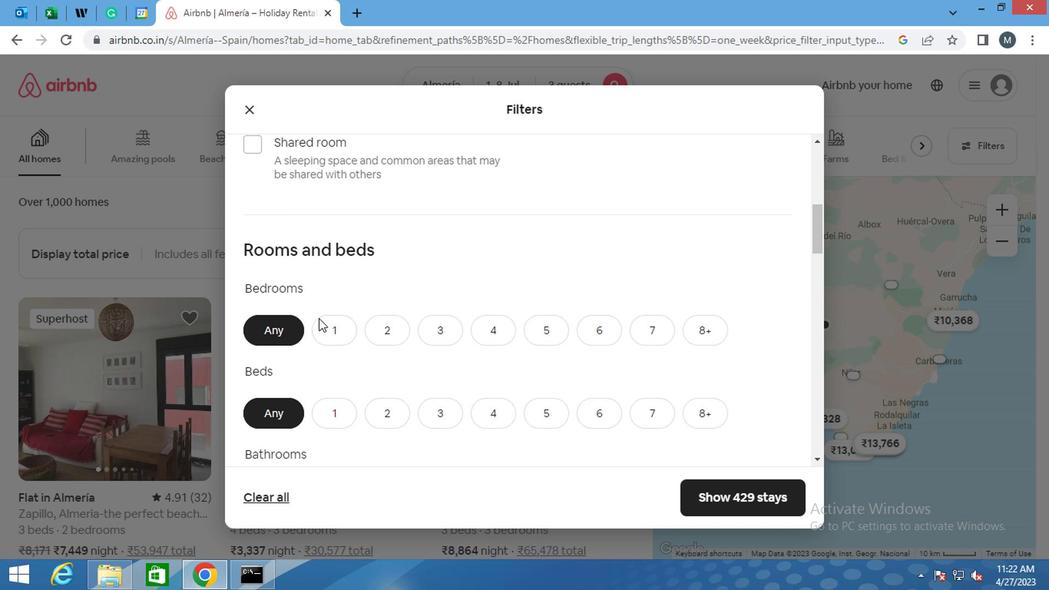 
Action: Mouse pressed left at (322, 325)
Screenshot: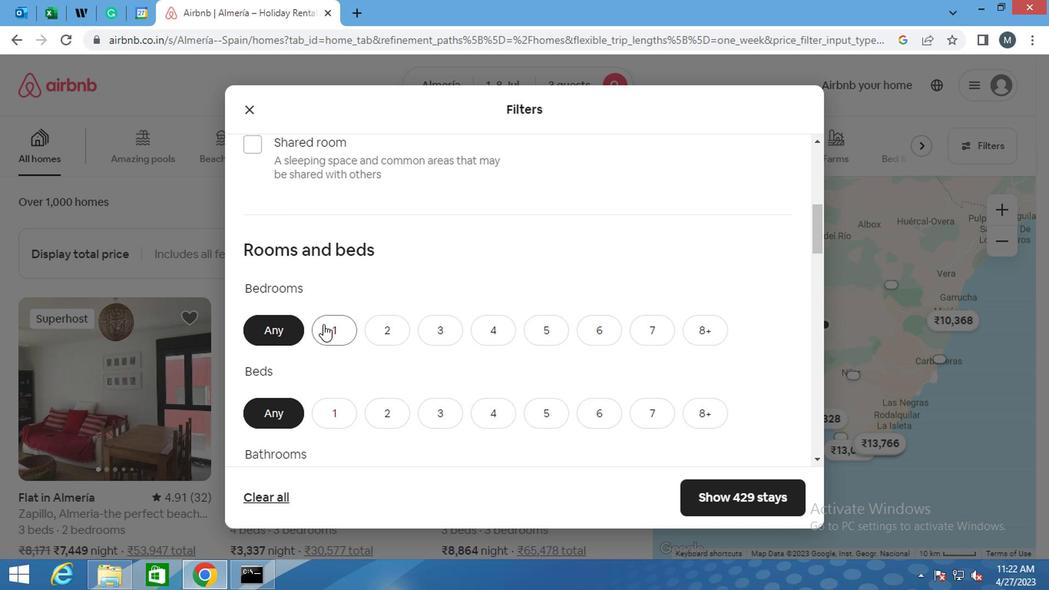 
Action: Mouse moved to (354, 278)
Screenshot: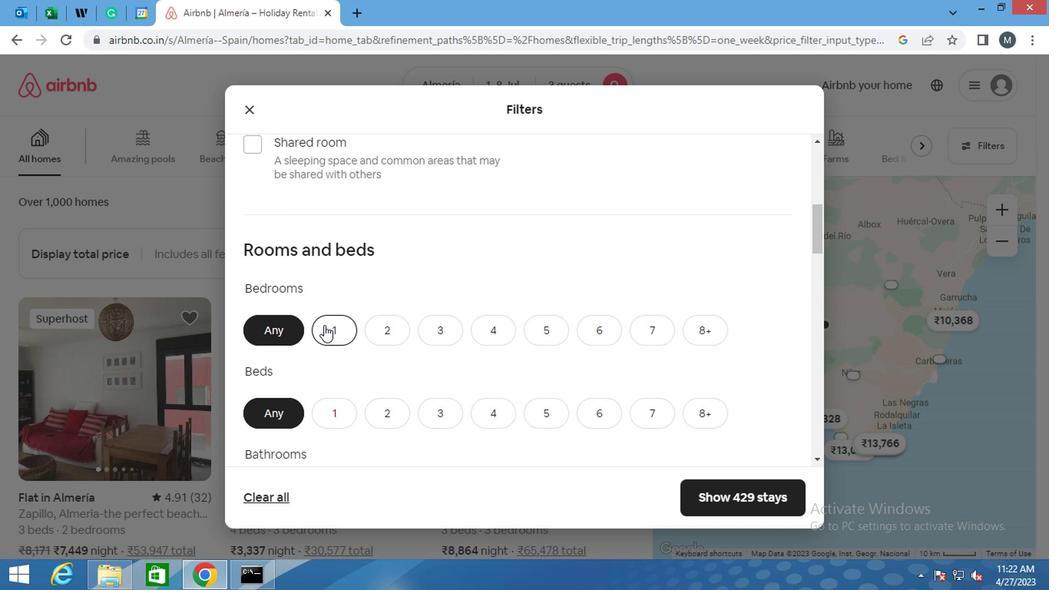 
Action: Mouse scrolled (354, 278) with delta (0, 0)
Screenshot: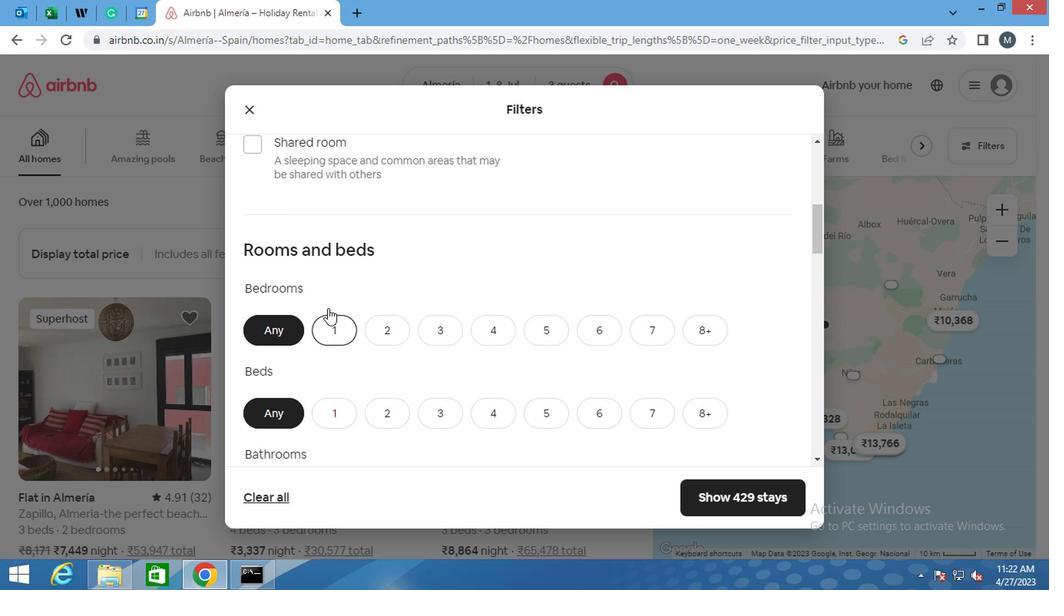 
Action: Mouse scrolled (354, 278) with delta (0, 0)
Screenshot: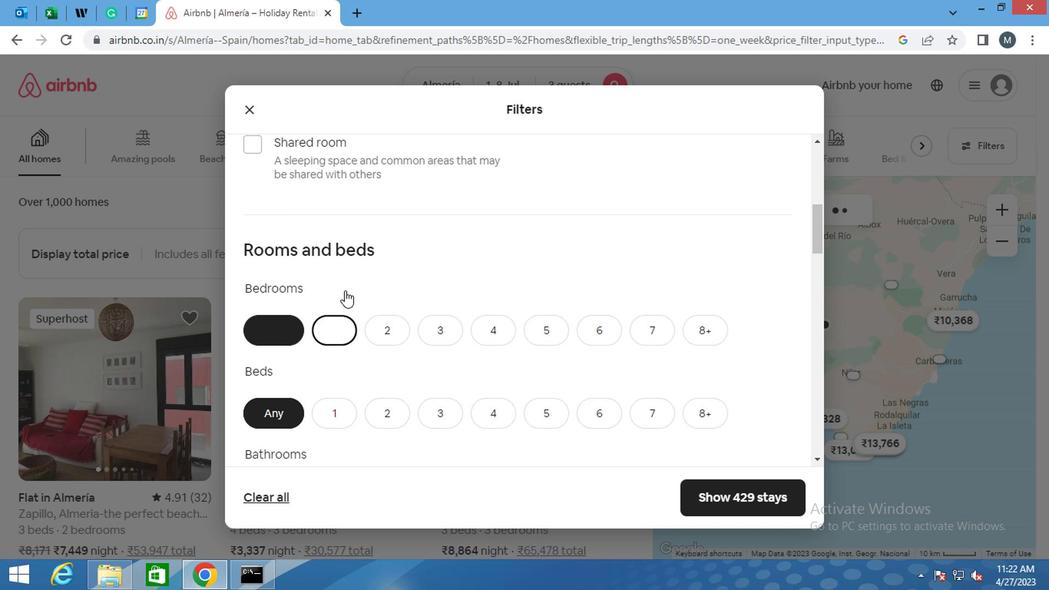
Action: Mouse moved to (341, 260)
Screenshot: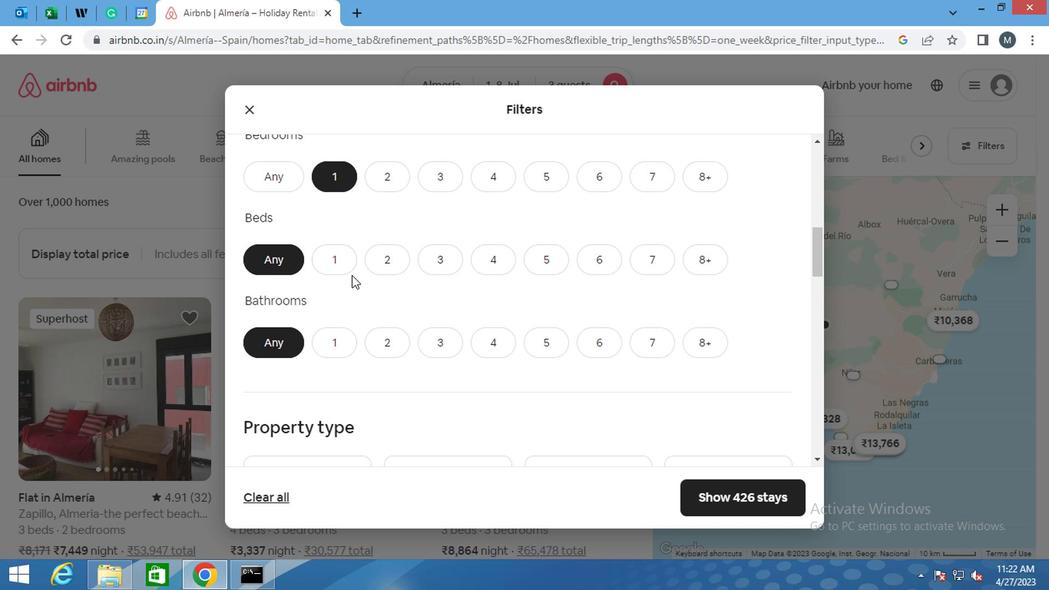 
Action: Mouse pressed left at (341, 260)
Screenshot: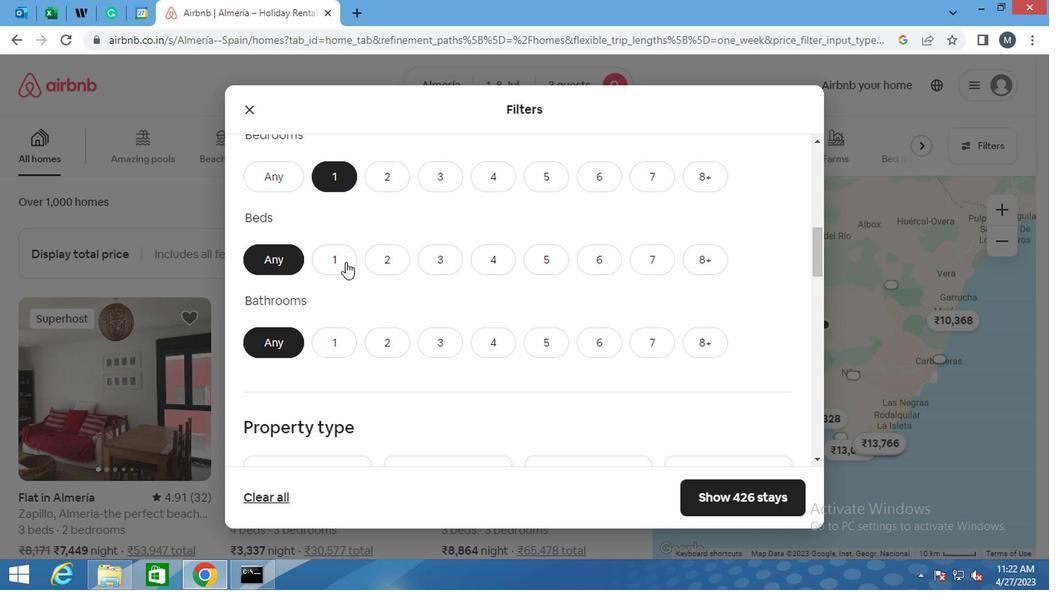 
Action: Mouse moved to (329, 331)
Screenshot: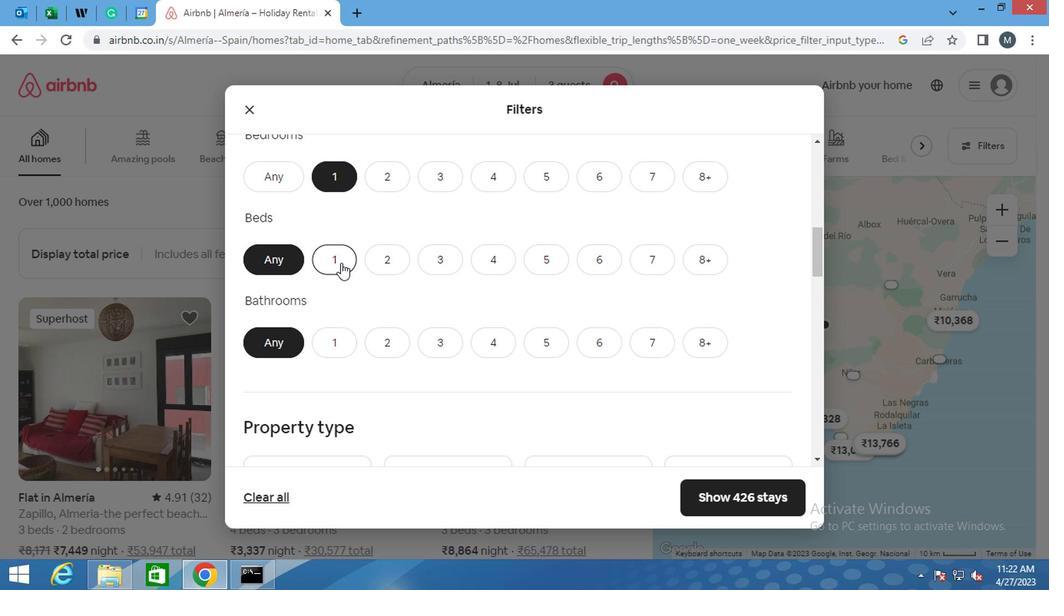 
Action: Mouse pressed left at (329, 331)
Screenshot: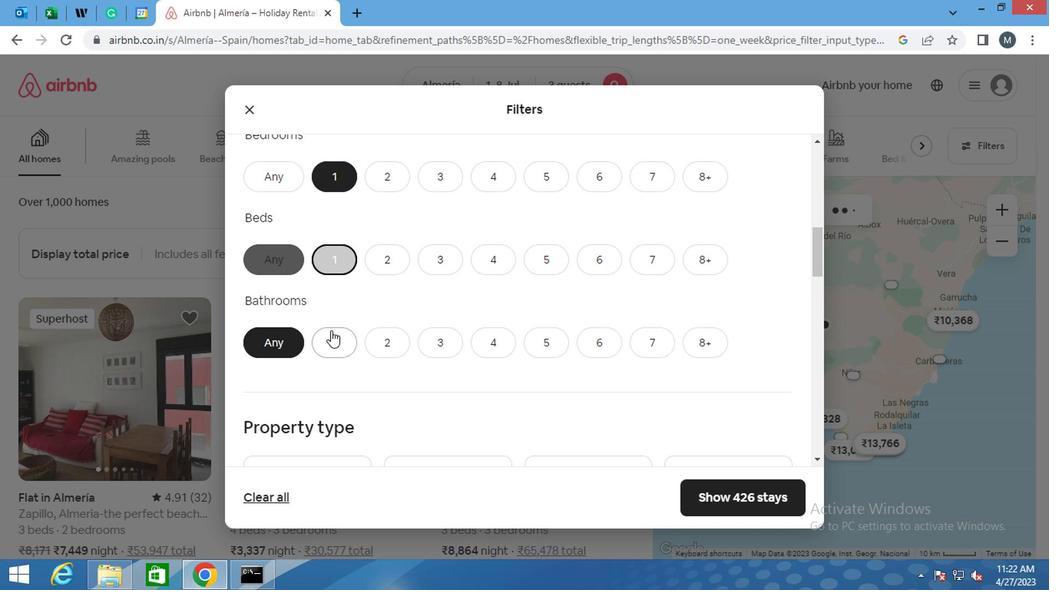 
Action: Mouse moved to (314, 244)
Screenshot: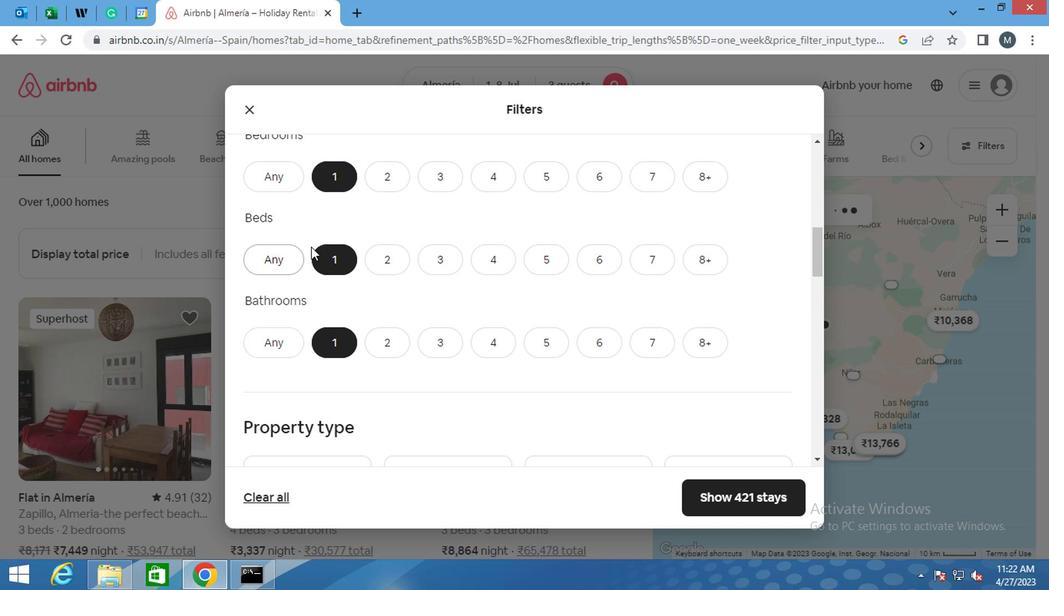 
Action: Mouse scrolled (314, 243) with delta (0, -1)
Screenshot: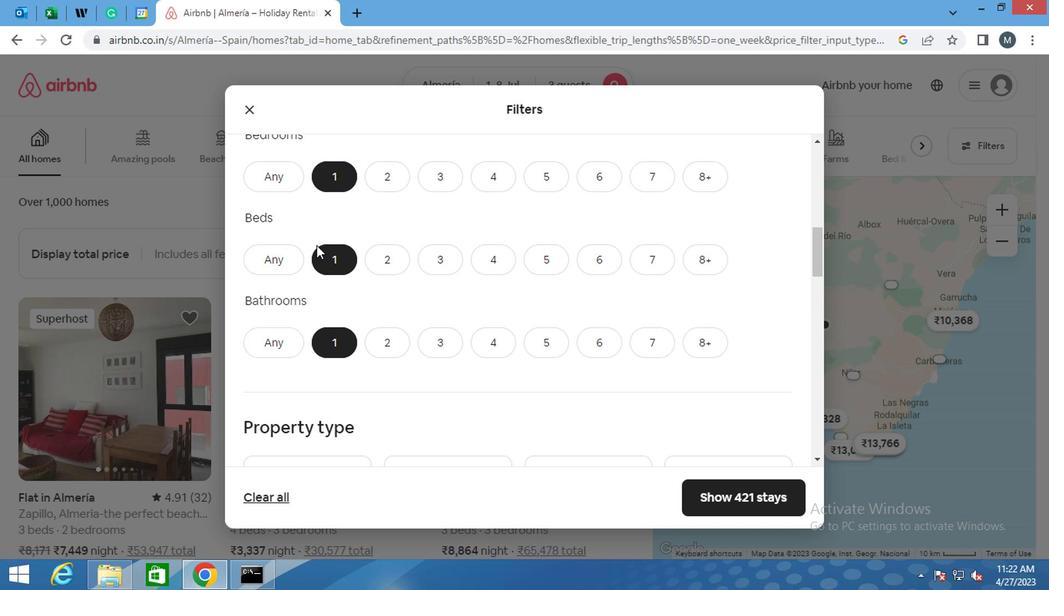 
Action: Mouse scrolled (314, 243) with delta (0, -1)
Screenshot: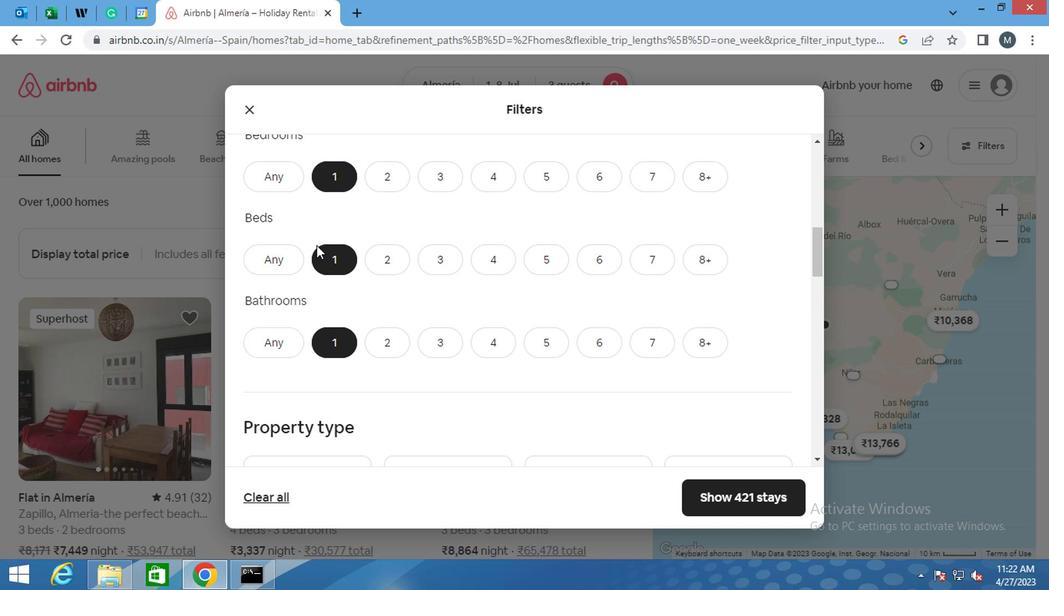 
Action: Mouse moved to (314, 243)
Screenshot: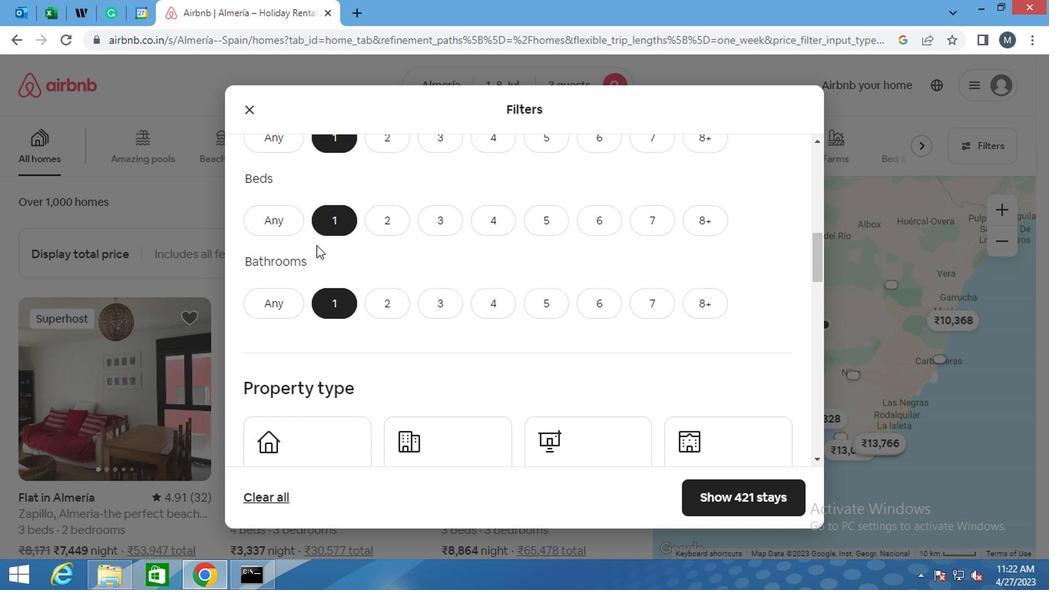 
Action: Mouse scrolled (314, 243) with delta (0, 0)
Screenshot: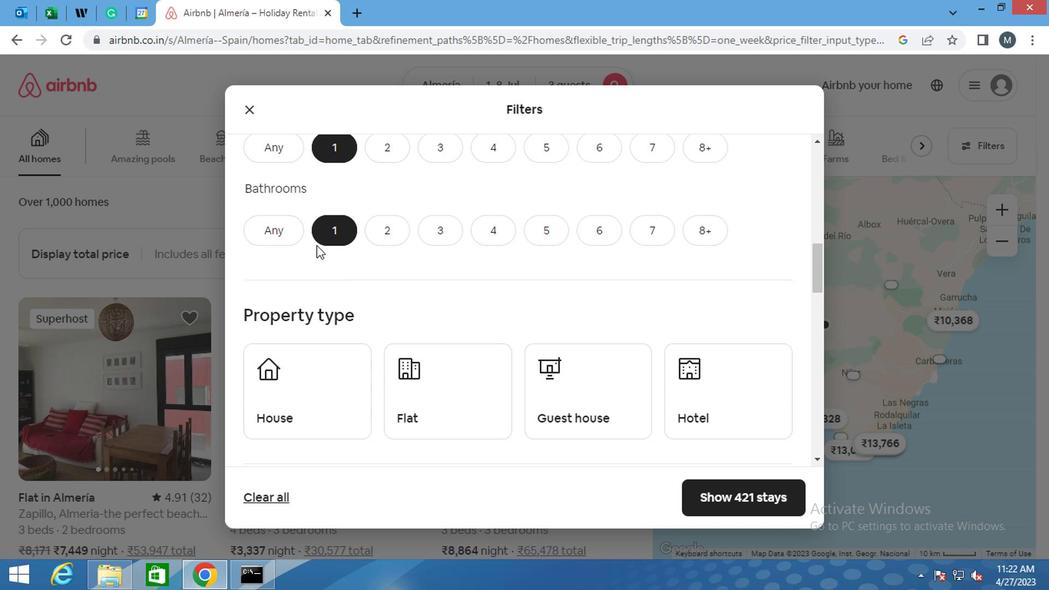 
Action: Mouse moved to (296, 233)
Screenshot: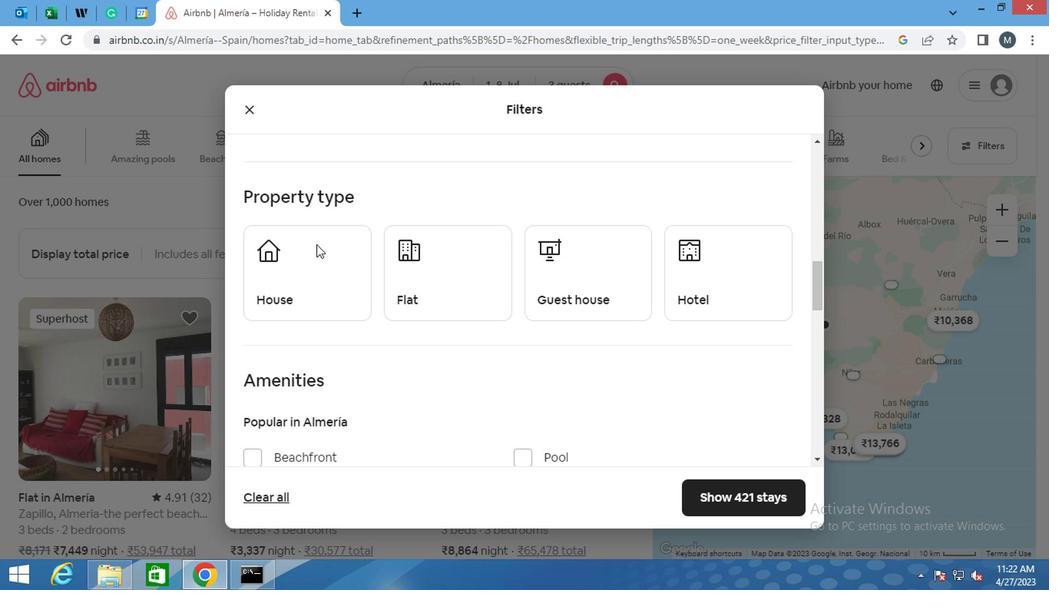 
Action: Mouse scrolled (296, 232) with delta (0, -1)
Screenshot: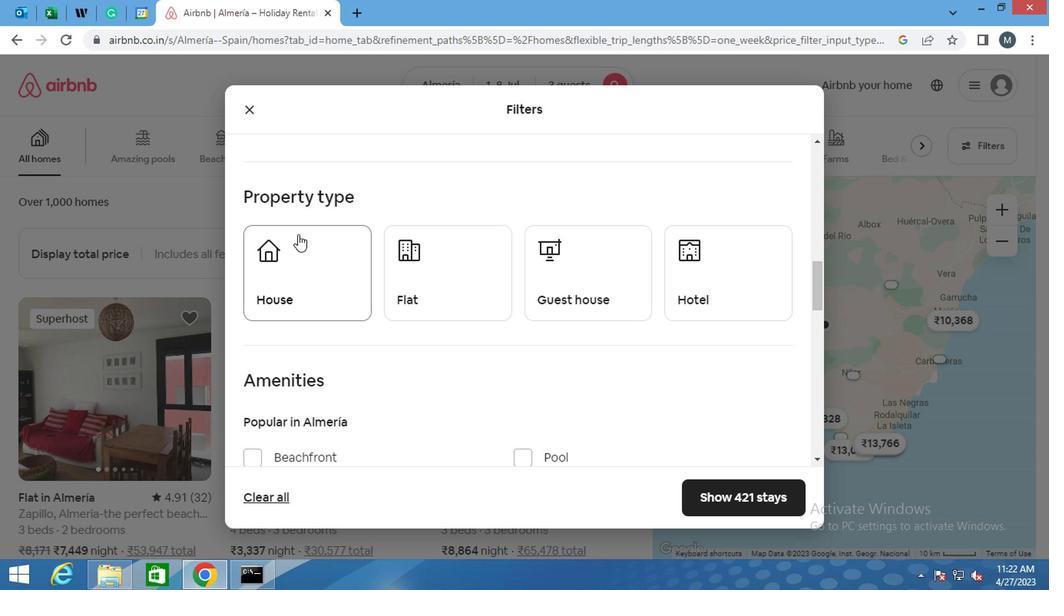 
Action: Mouse scrolled (296, 232) with delta (0, -1)
Screenshot: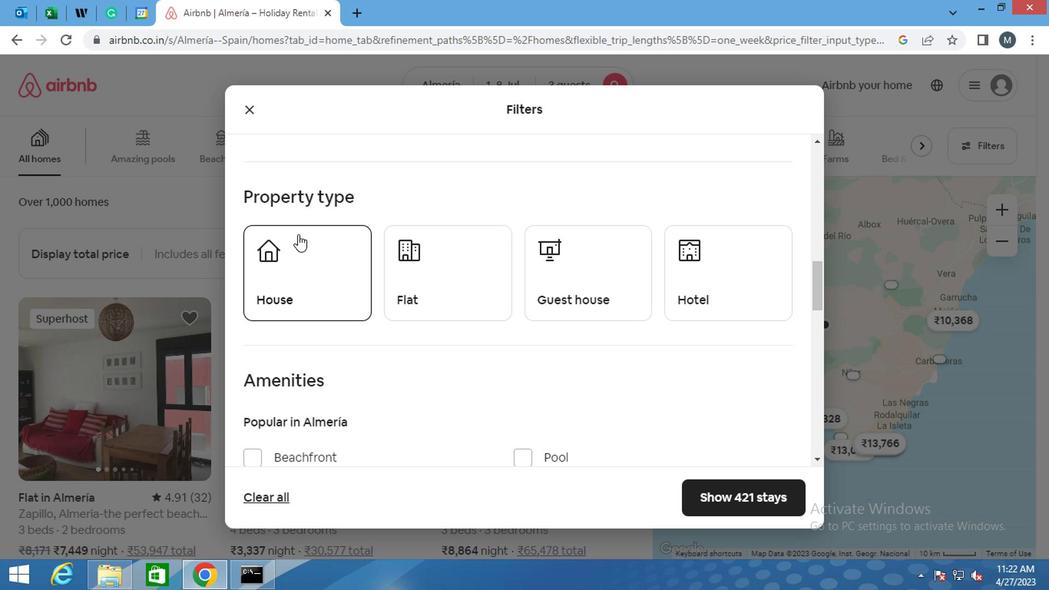 
Action: Mouse moved to (294, 233)
Screenshot: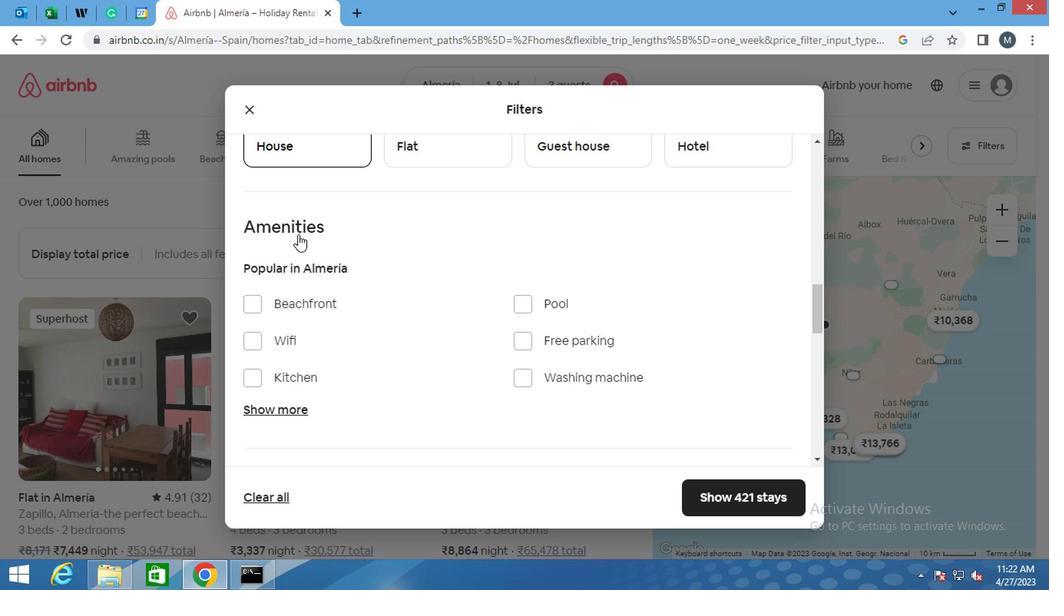 
Action: Mouse scrolled (294, 232) with delta (0, -1)
Screenshot: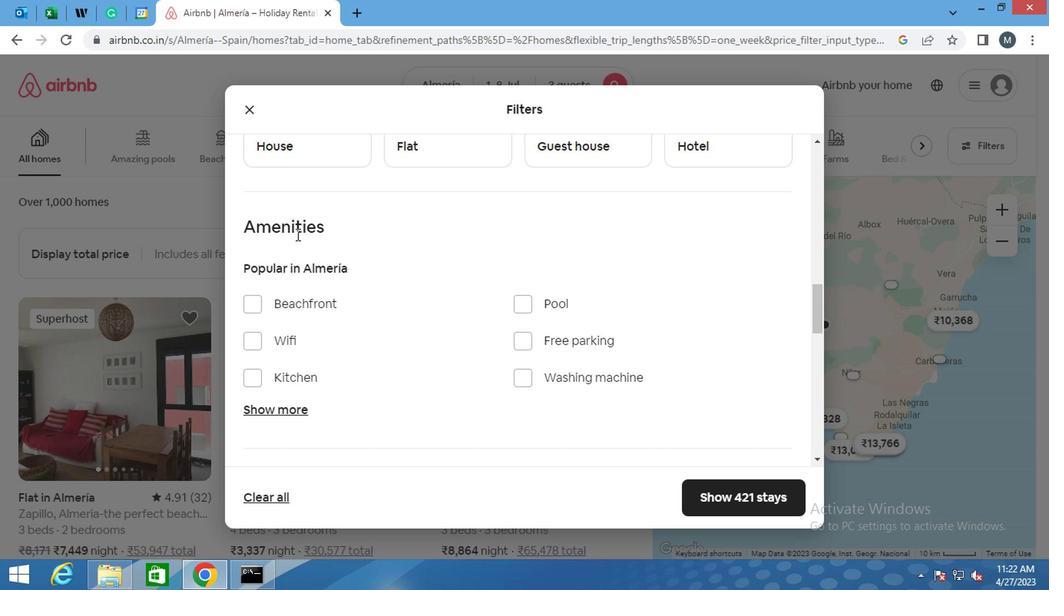 
Action: Mouse moved to (280, 254)
Screenshot: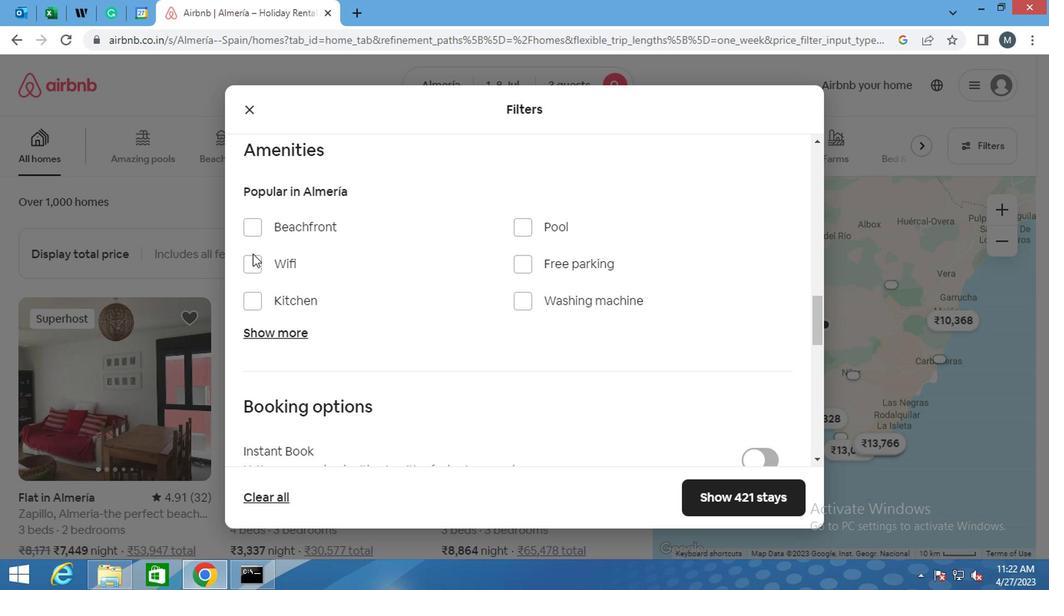 
Action: Mouse scrolled (280, 253) with delta (0, -1)
Screenshot: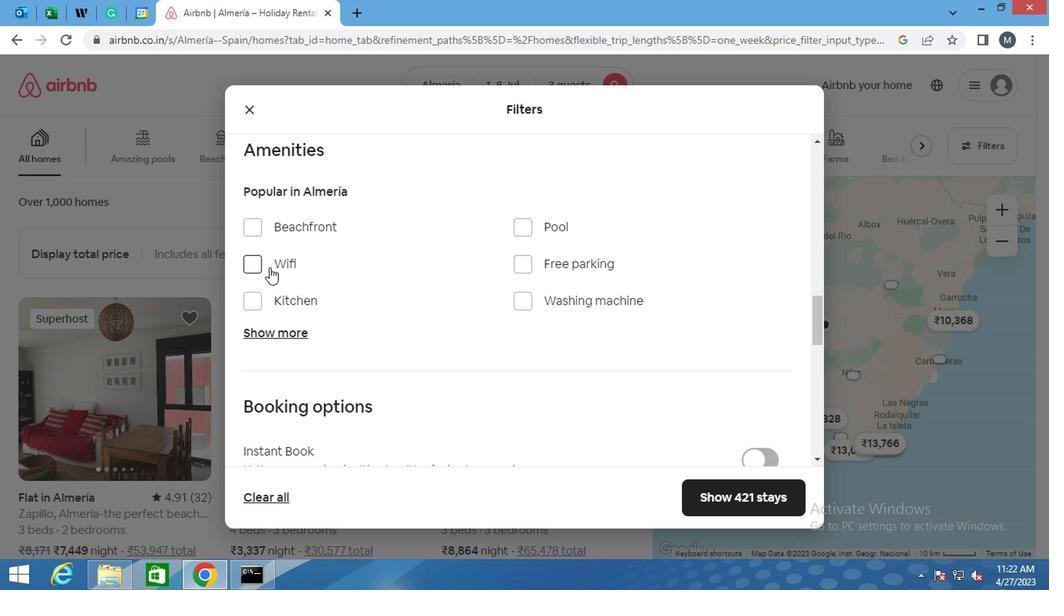 
Action: Mouse scrolled (280, 253) with delta (0, -1)
Screenshot: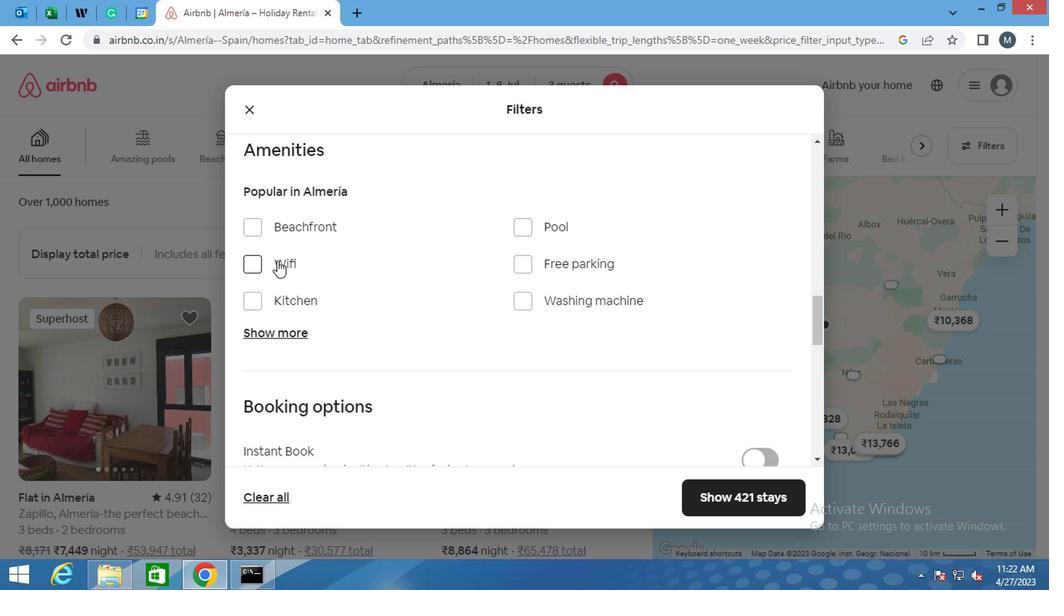 
Action: Mouse moved to (318, 247)
Screenshot: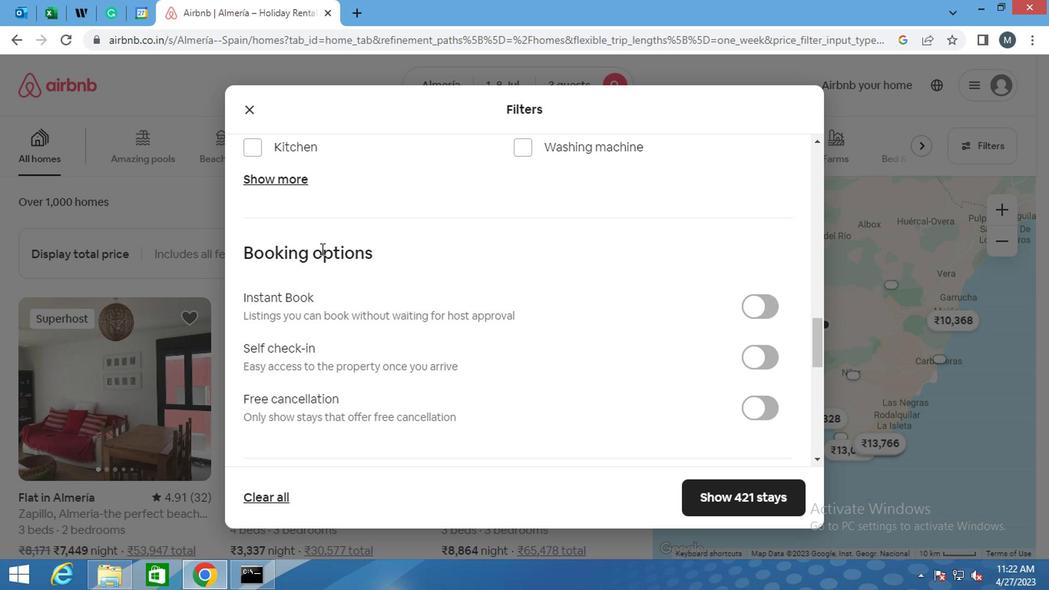 
Action: Mouse scrolled (318, 248) with delta (0, 1)
Screenshot: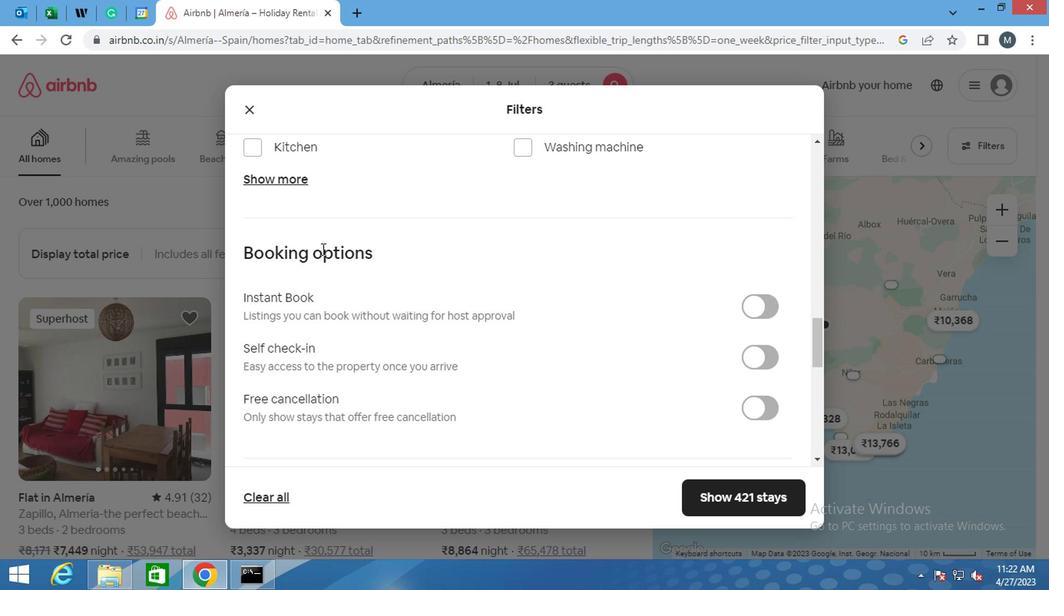 
Action: Mouse scrolled (318, 248) with delta (0, 1)
Screenshot: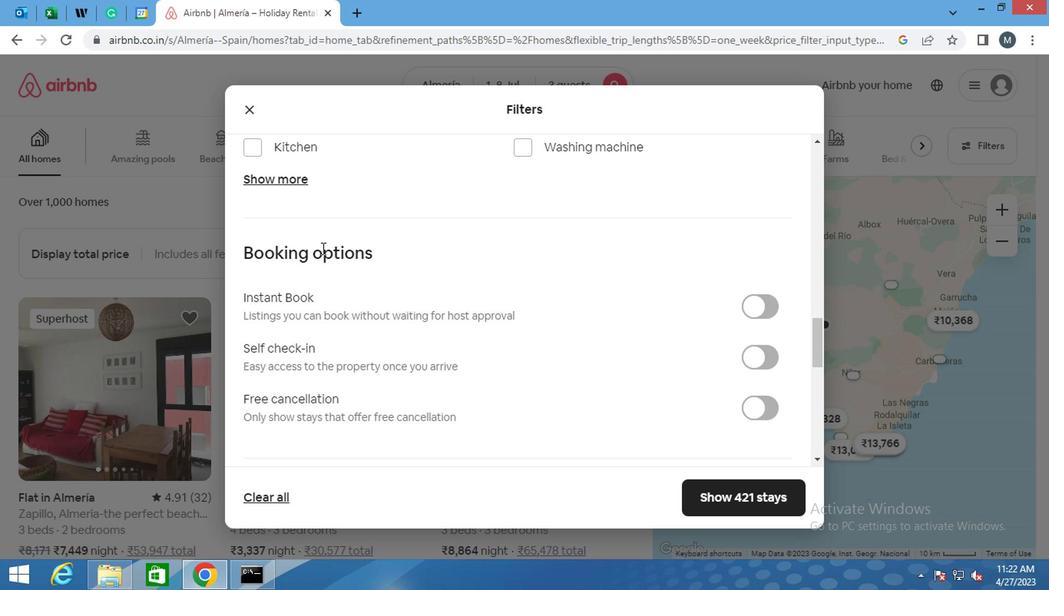 
Action: Mouse moved to (318, 247)
Screenshot: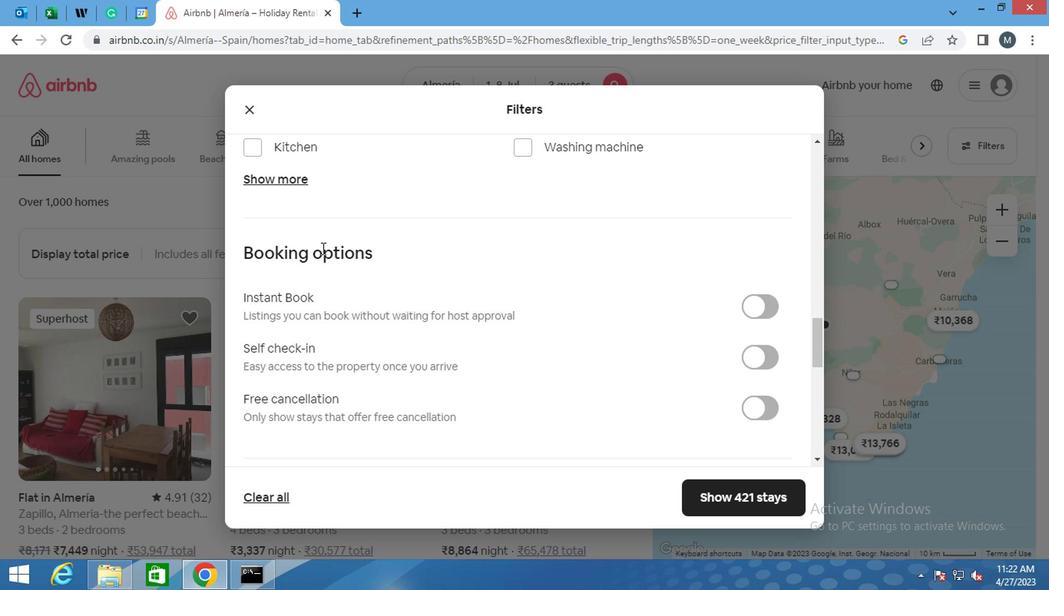 
Action: Mouse scrolled (318, 248) with delta (0, 1)
Screenshot: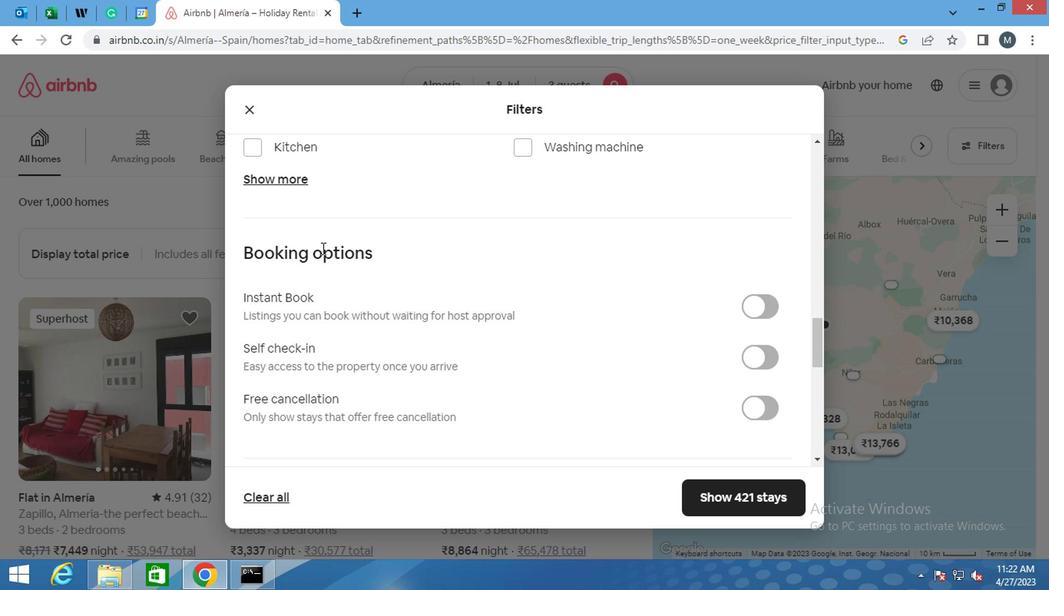
Action: Mouse moved to (298, 250)
Screenshot: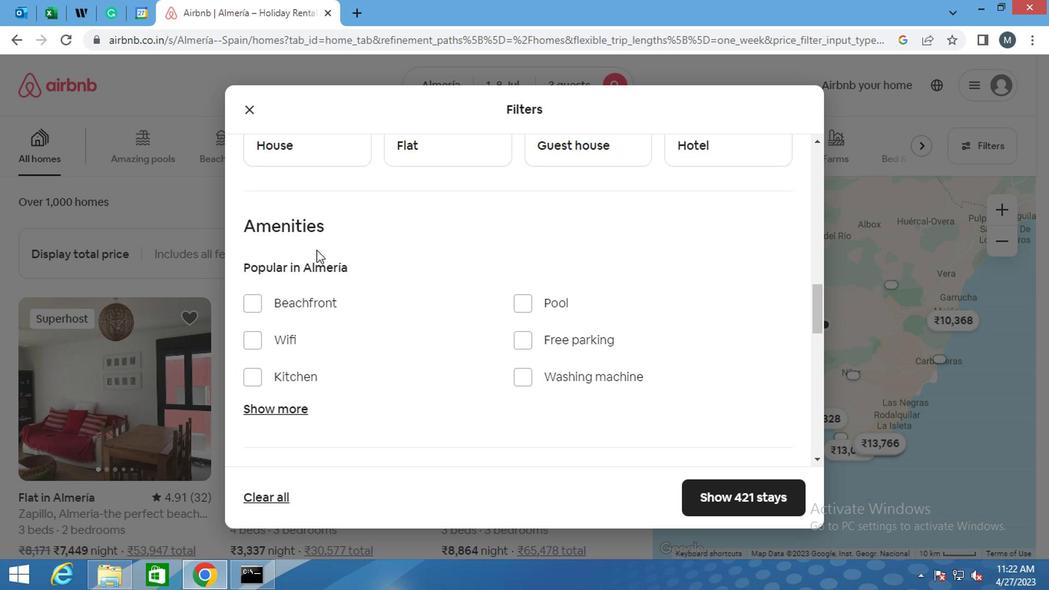 
Action: Mouse scrolled (298, 250) with delta (0, 0)
Screenshot: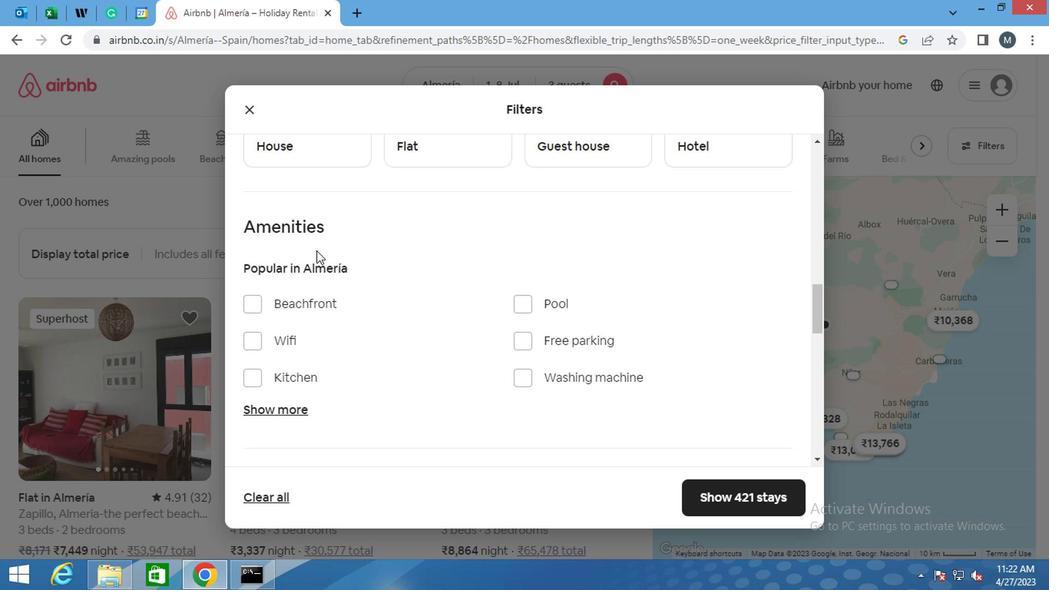 
Action: Mouse scrolled (298, 250) with delta (0, 0)
Screenshot: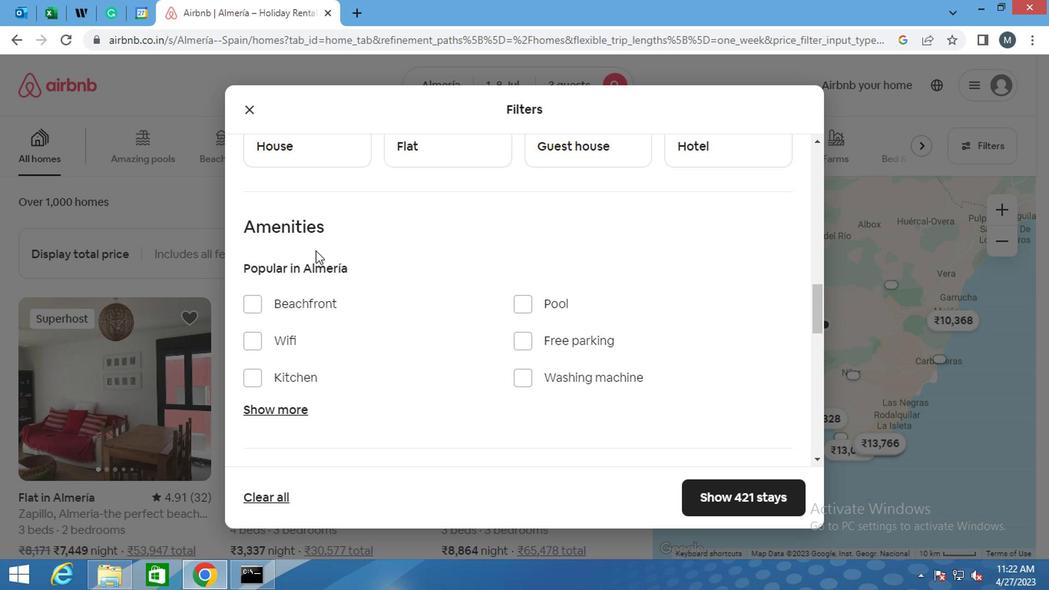 
Action: Mouse scrolled (298, 250) with delta (0, 0)
Screenshot: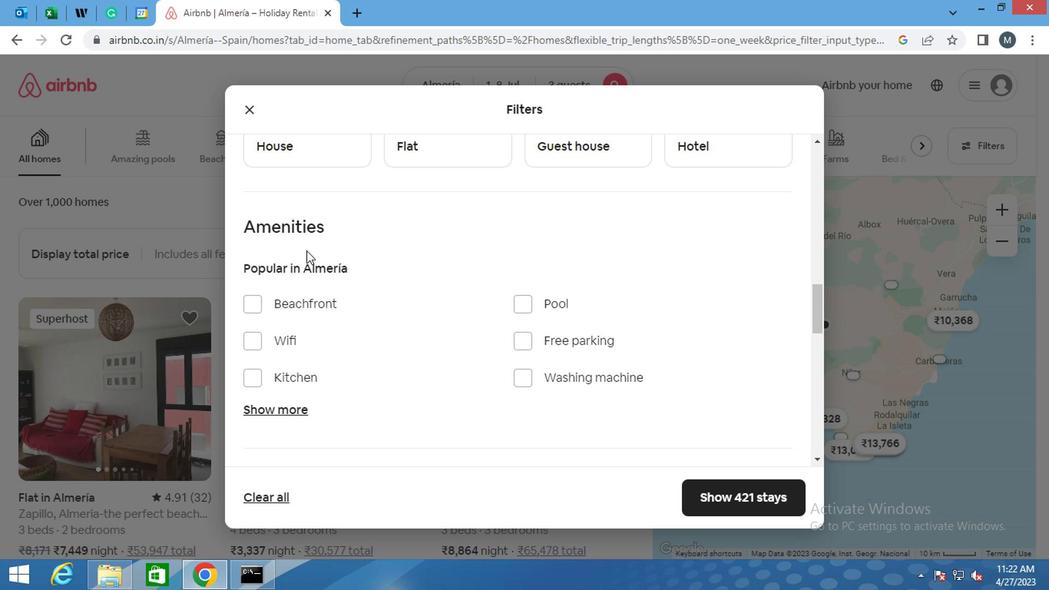 
Action: Mouse moved to (309, 370)
Screenshot: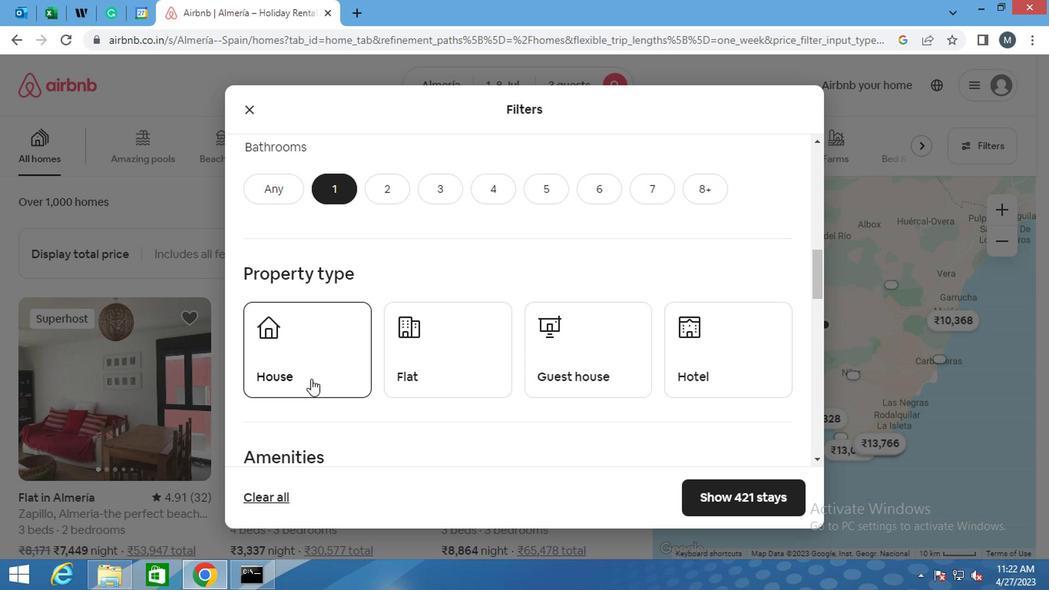 
Action: Mouse pressed left at (309, 370)
Screenshot: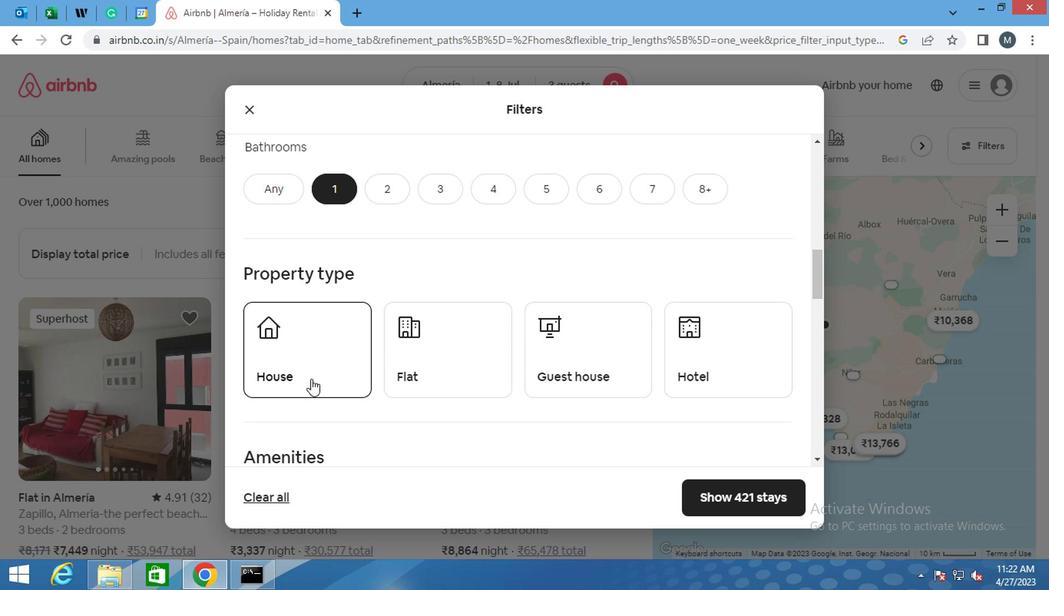
Action: Mouse moved to (388, 361)
Screenshot: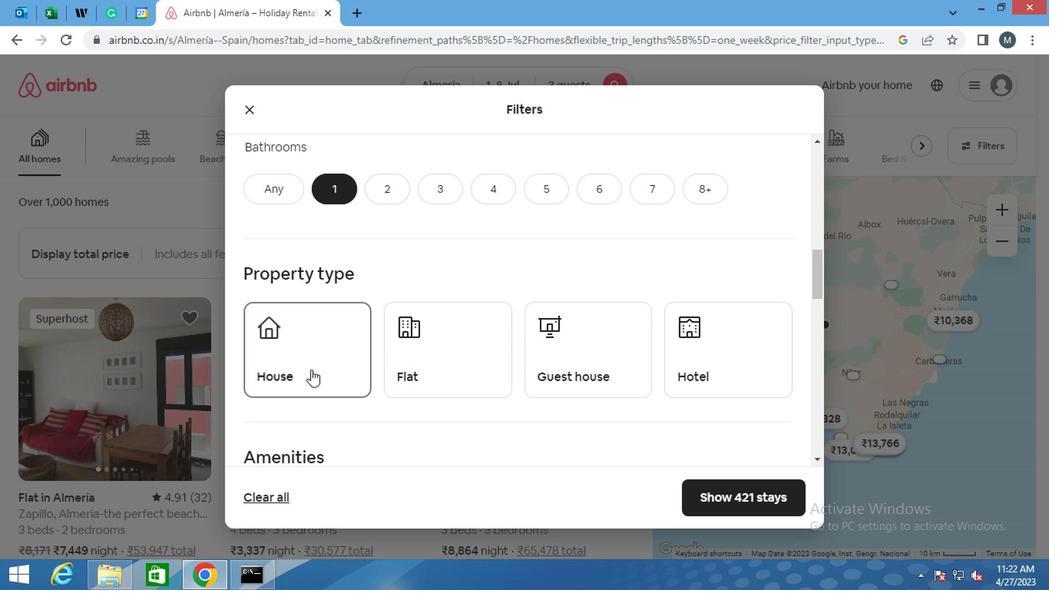 
Action: Mouse pressed left at (388, 361)
Screenshot: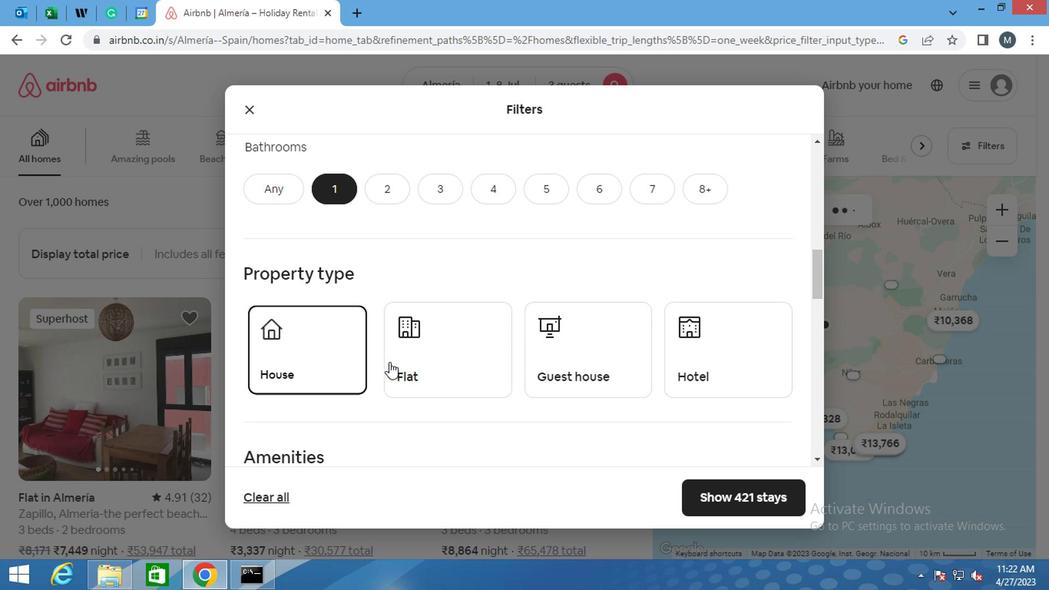 
Action: Mouse moved to (505, 346)
Screenshot: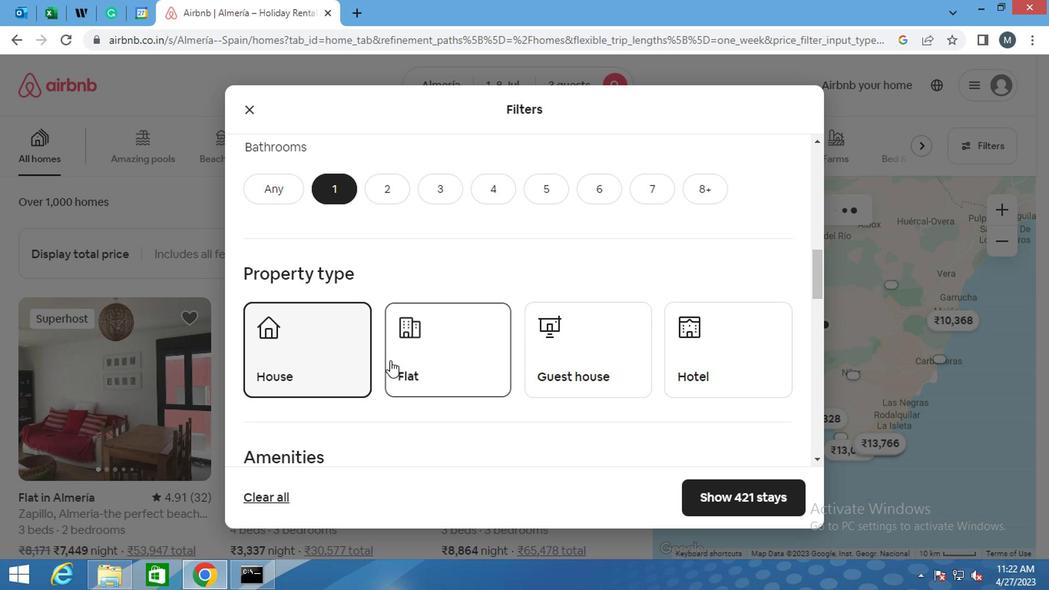 
Action: Mouse pressed left at (505, 346)
Screenshot: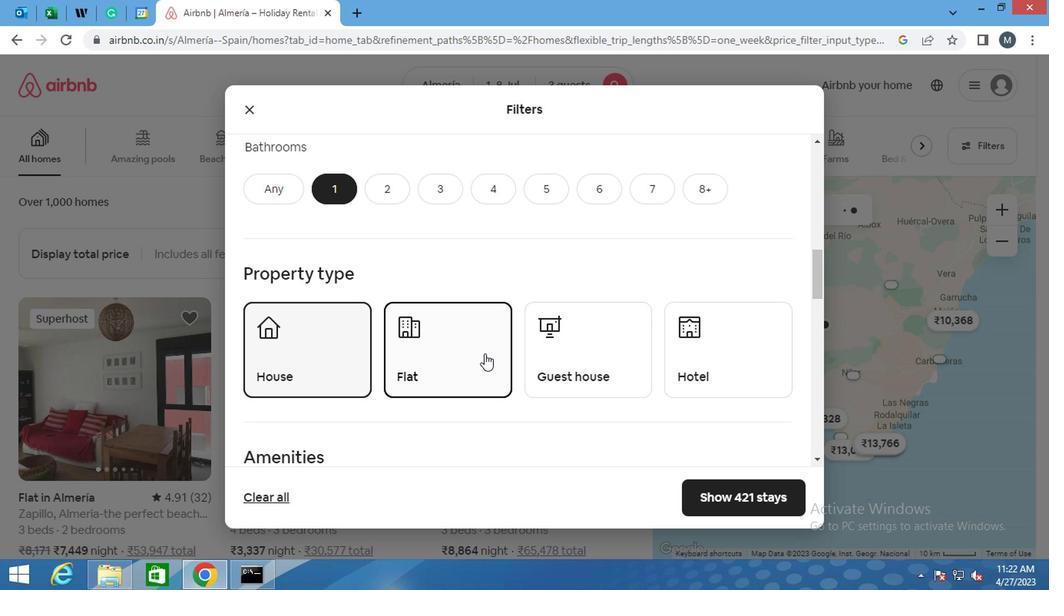 
Action: Mouse moved to (472, 349)
Screenshot: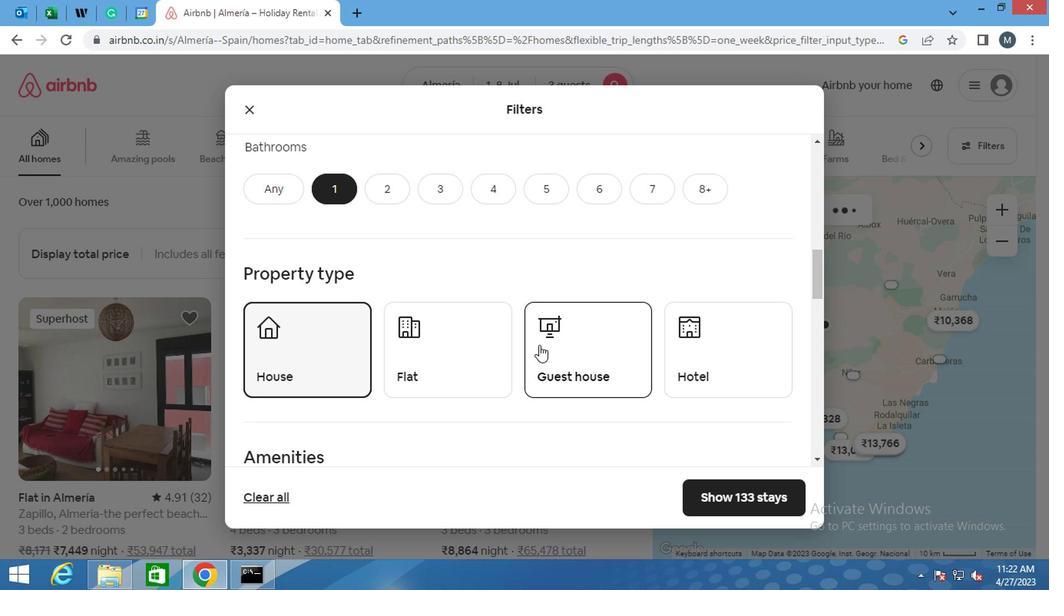 
Action: Mouse pressed left at (472, 349)
Screenshot: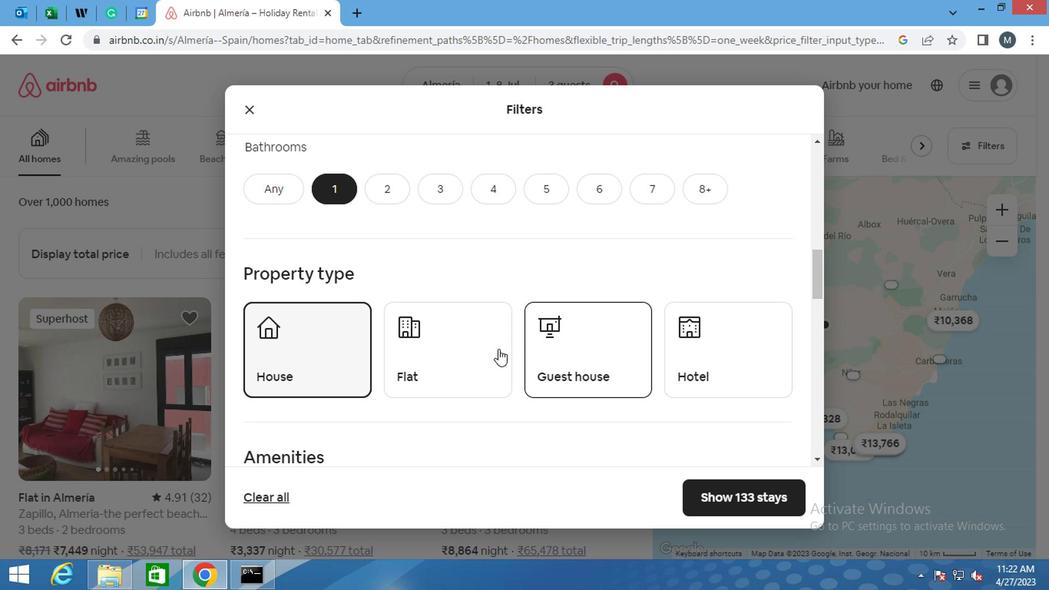 
Action: Mouse moved to (560, 345)
Screenshot: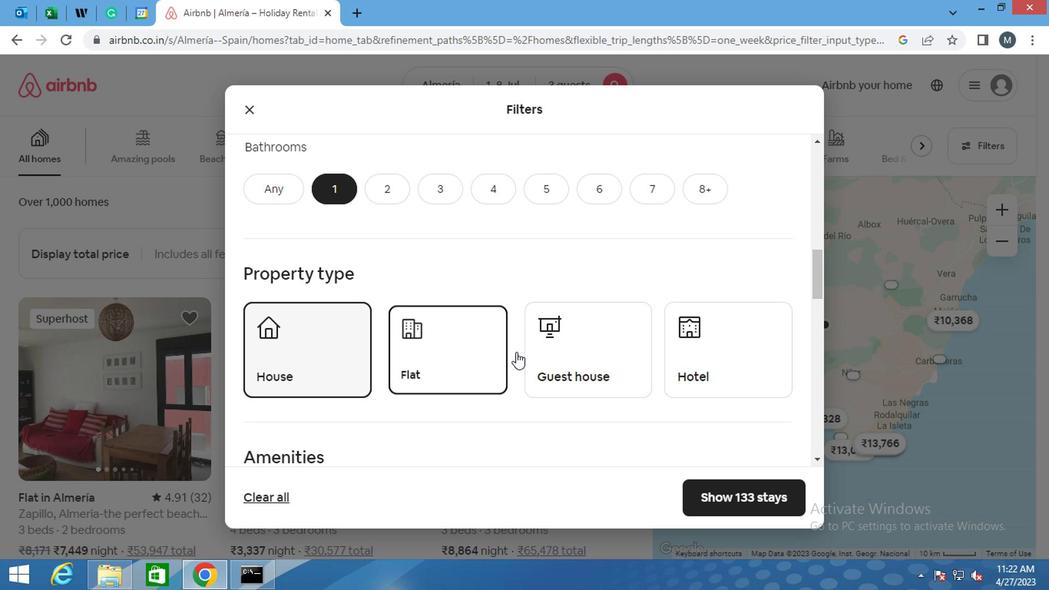 
Action: Mouse pressed left at (560, 345)
Screenshot: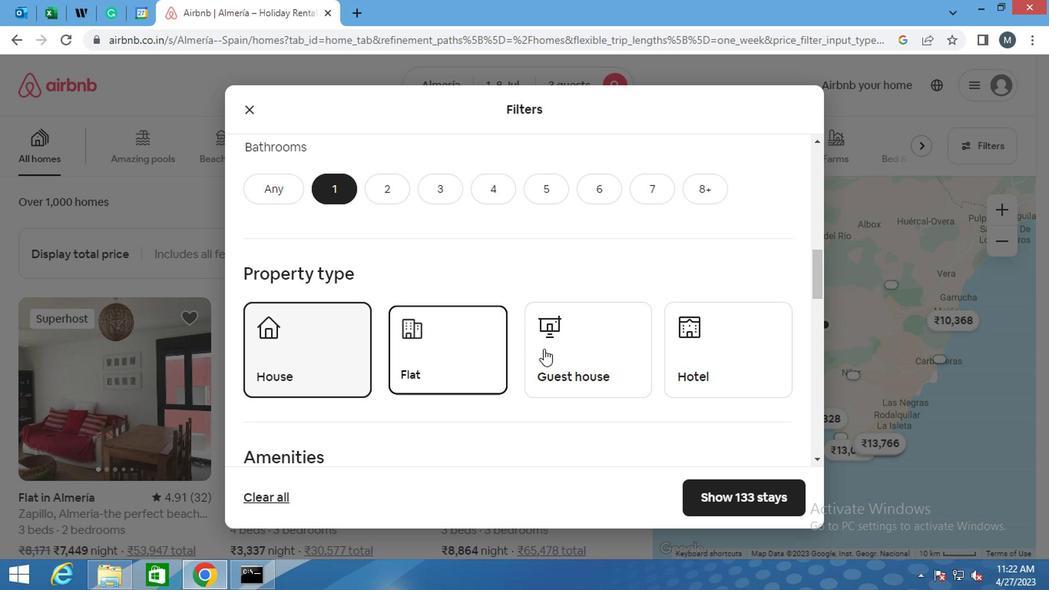 
Action: Mouse moved to (673, 341)
Screenshot: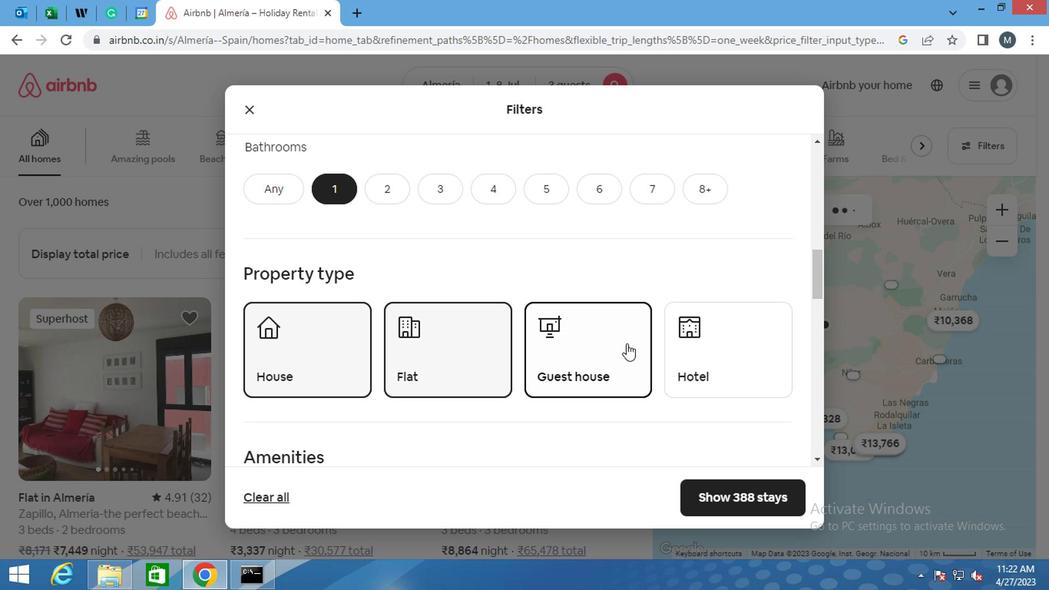
Action: Mouse pressed left at (673, 341)
Screenshot: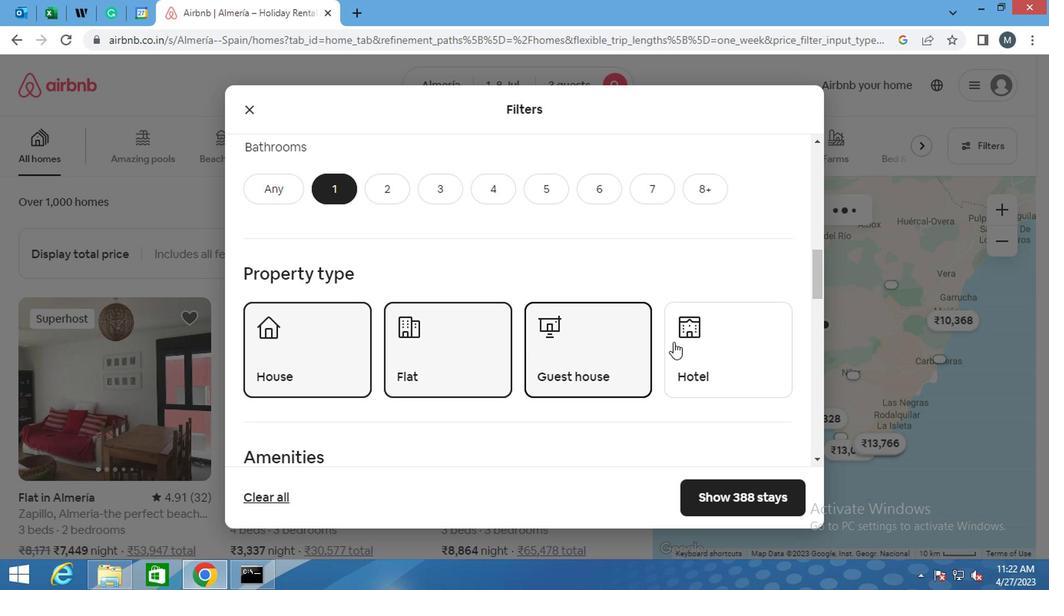
Action: Mouse moved to (463, 294)
Screenshot: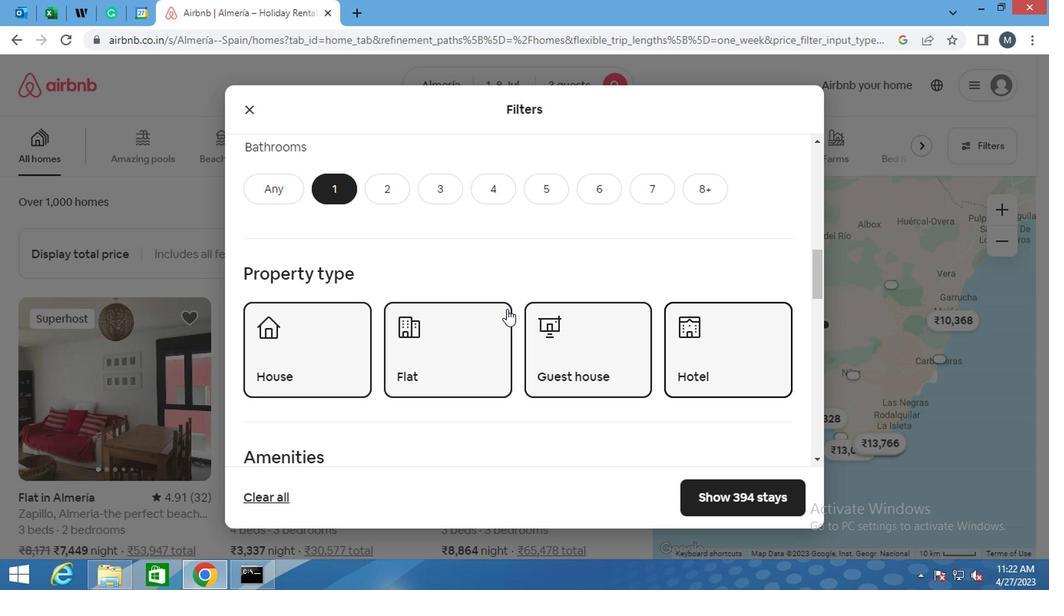 
Action: Mouse scrolled (463, 293) with delta (0, -1)
Screenshot: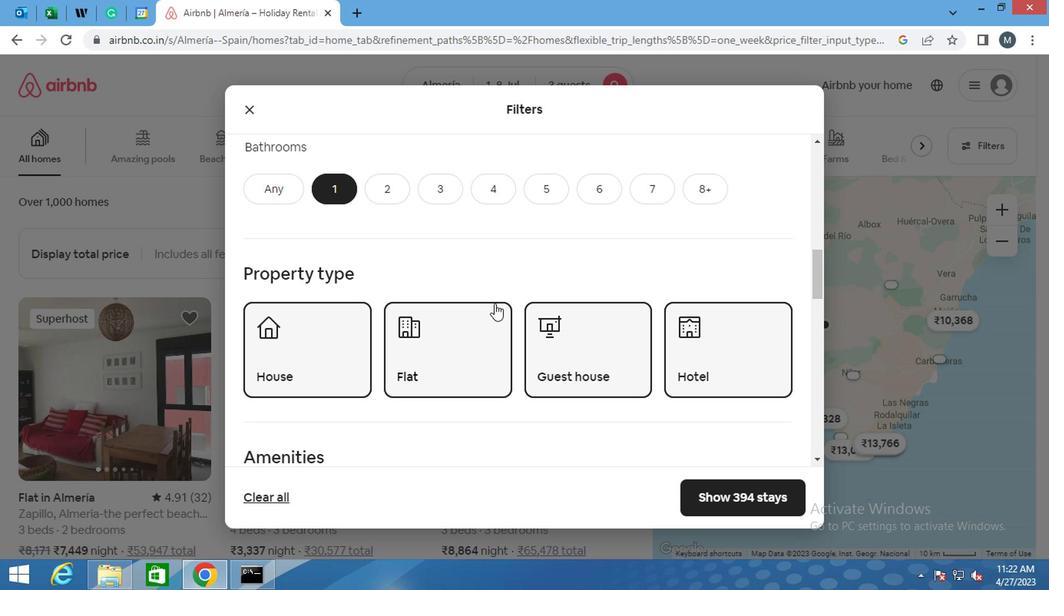 
Action: Mouse scrolled (463, 293) with delta (0, -1)
Screenshot: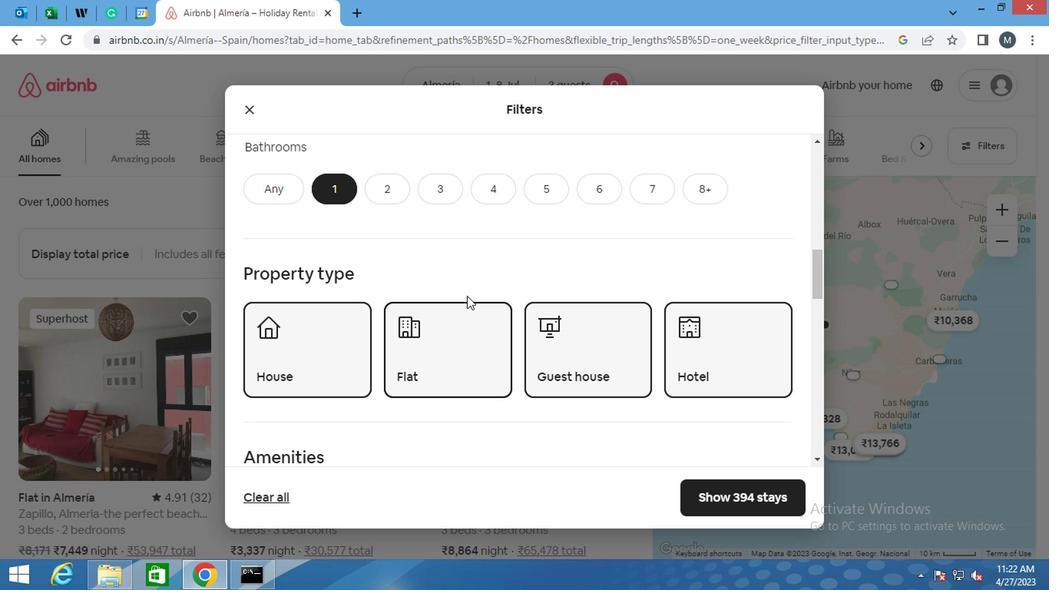
Action: Mouse moved to (460, 291)
Screenshot: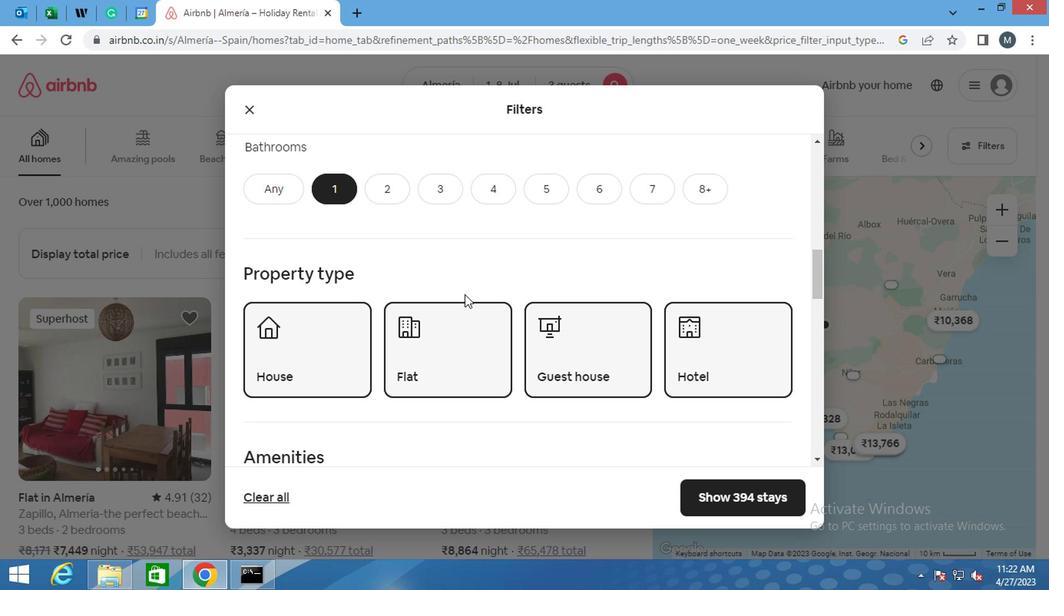 
Action: Mouse scrolled (460, 290) with delta (0, -1)
Screenshot: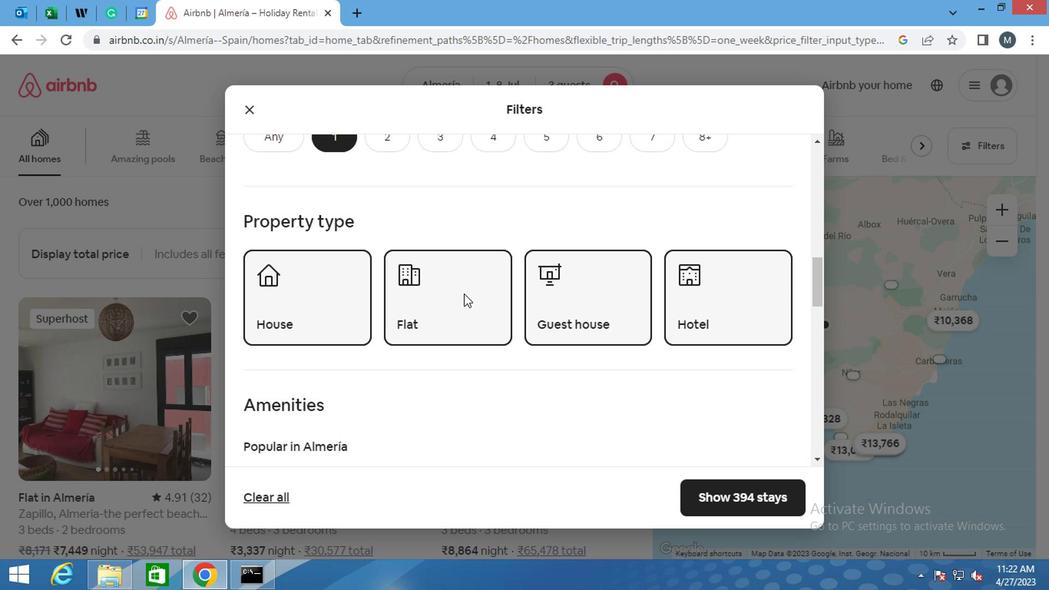 
Action: Mouse moved to (459, 291)
Screenshot: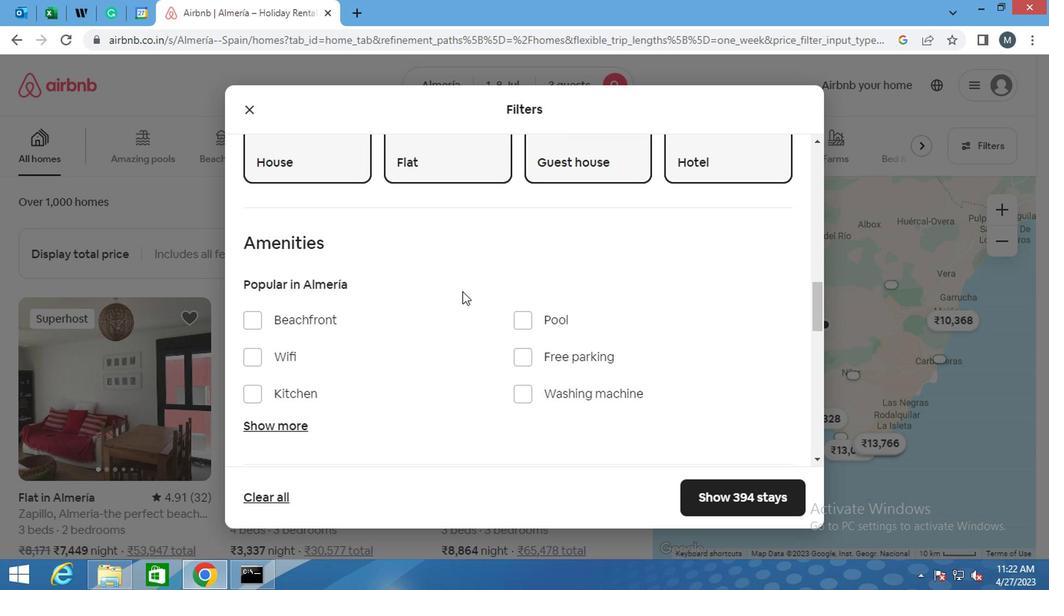 
Action: Mouse scrolled (459, 290) with delta (0, -1)
Screenshot: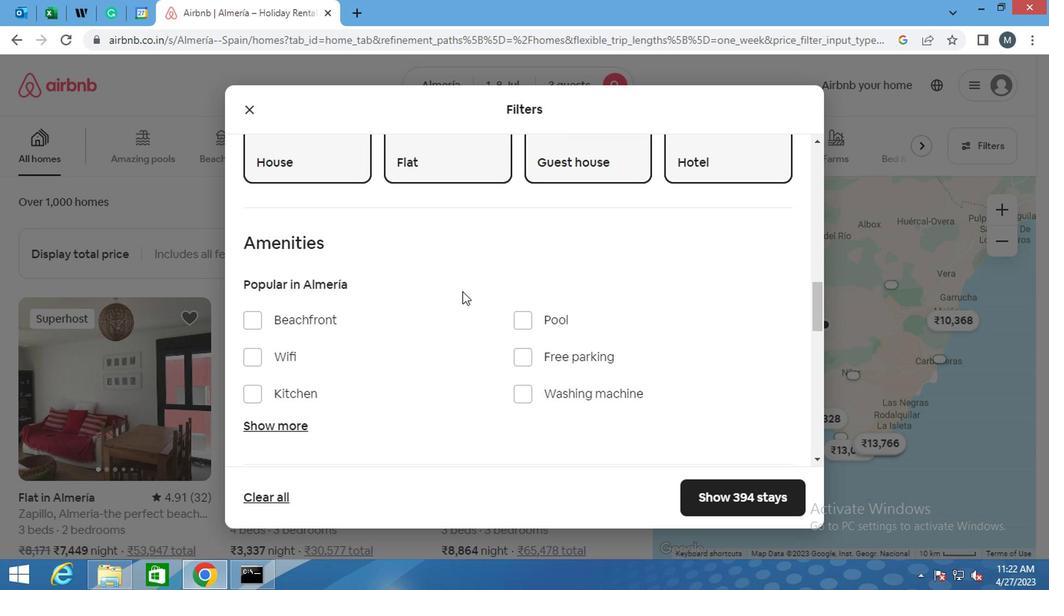 
Action: Mouse moved to (456, 291)
Screenshot: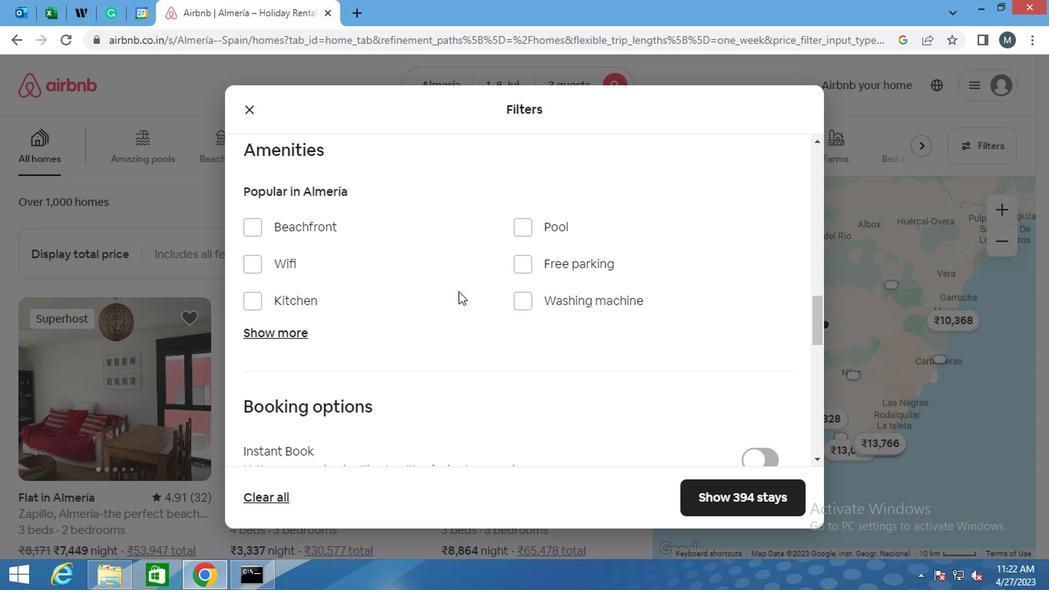 
Action: Mouse scrolled (456, 290) with delta (0, -1)
Screenshot: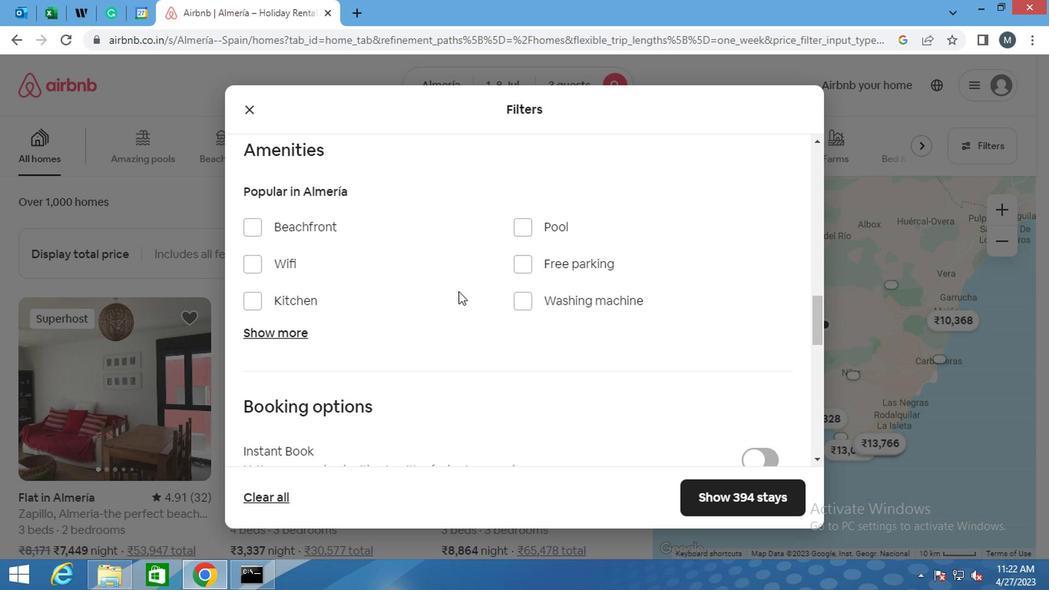 
Action: Mouse scrolled (456, 290) with delta (0, -1)
Screenshot: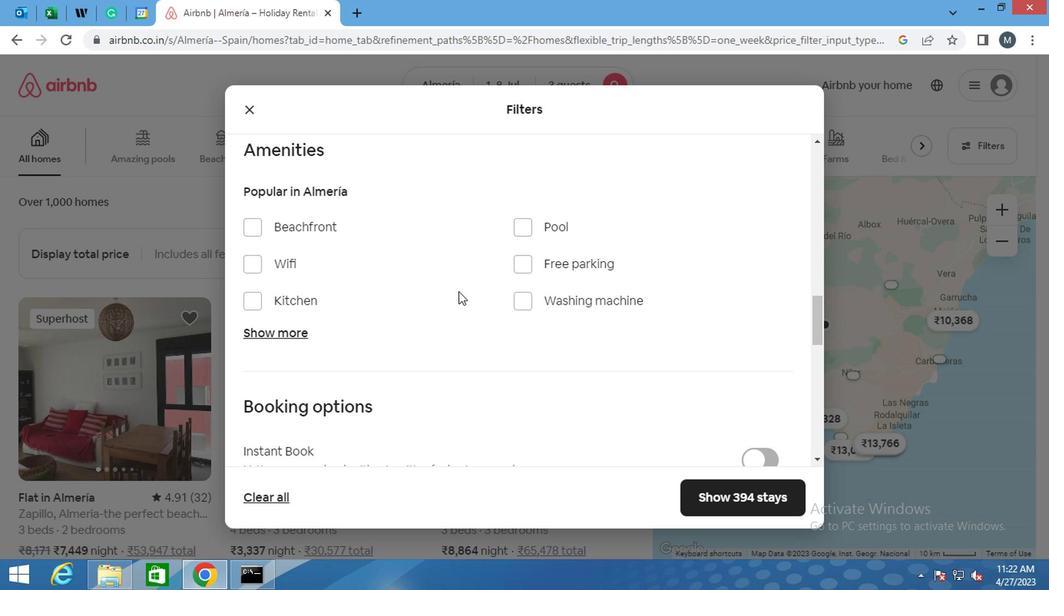 
Action: Mouse moved to (456, 291)
Screenshot: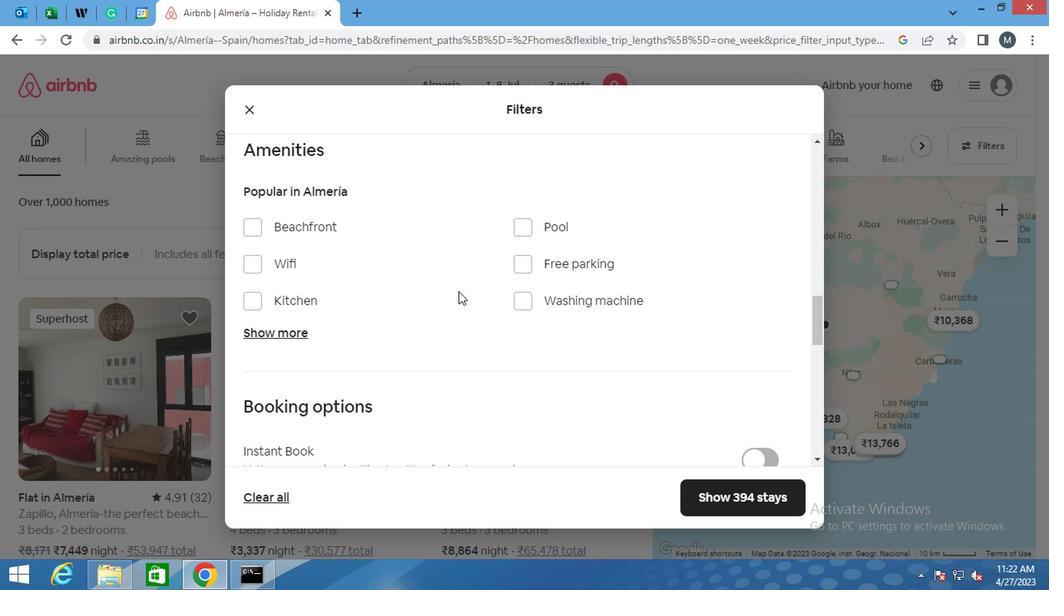 
Action: Mouse scrolled (456, 291) with delta (0, 0)
Screenshot: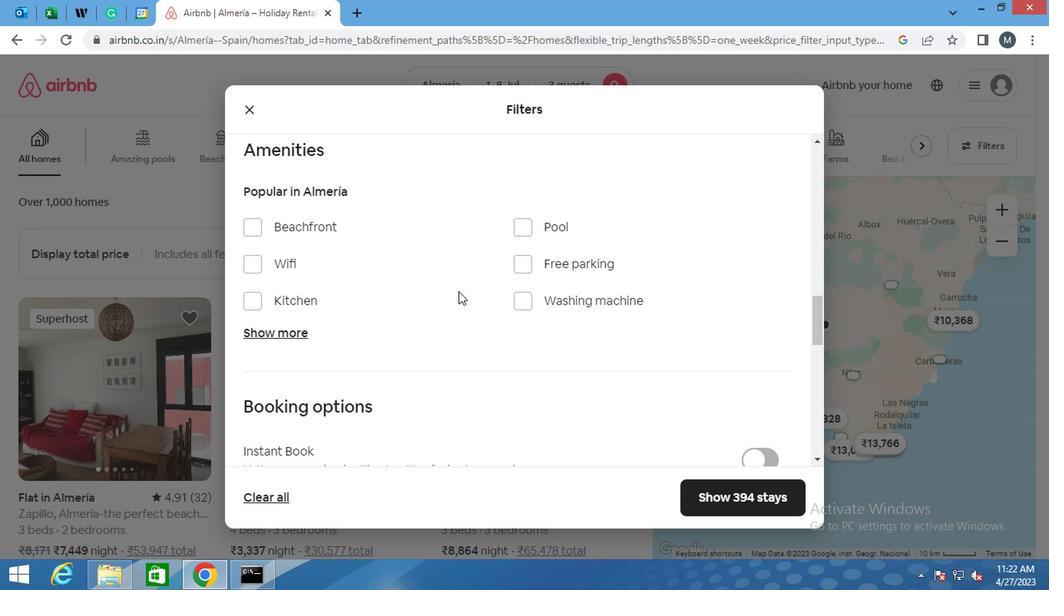 
Action: Mouse moved to (773, 284)
Screenshot: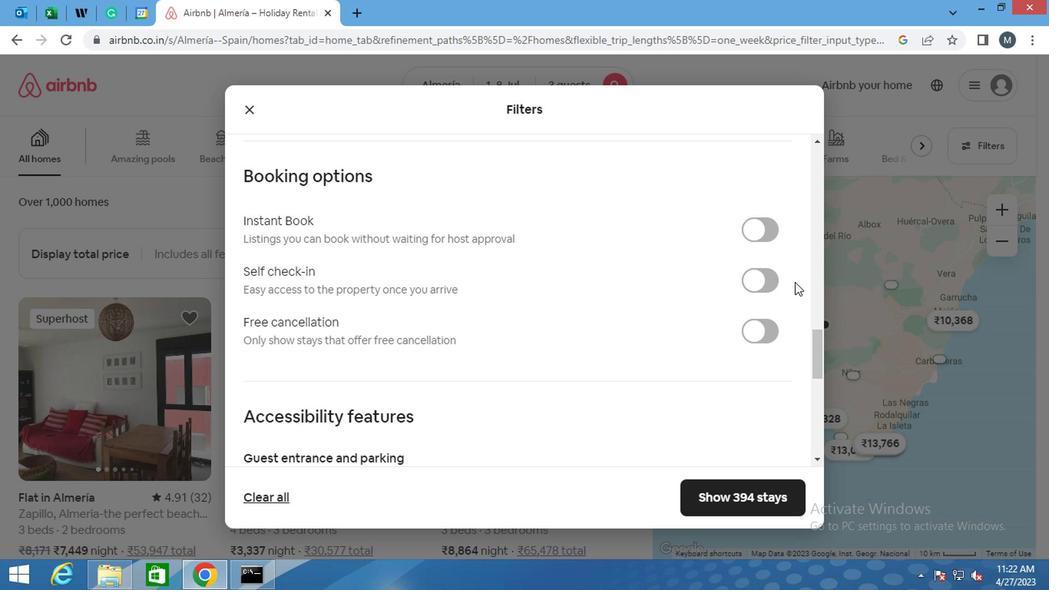 
Action: Mouse pressed left at (773, 284)
Screenshot: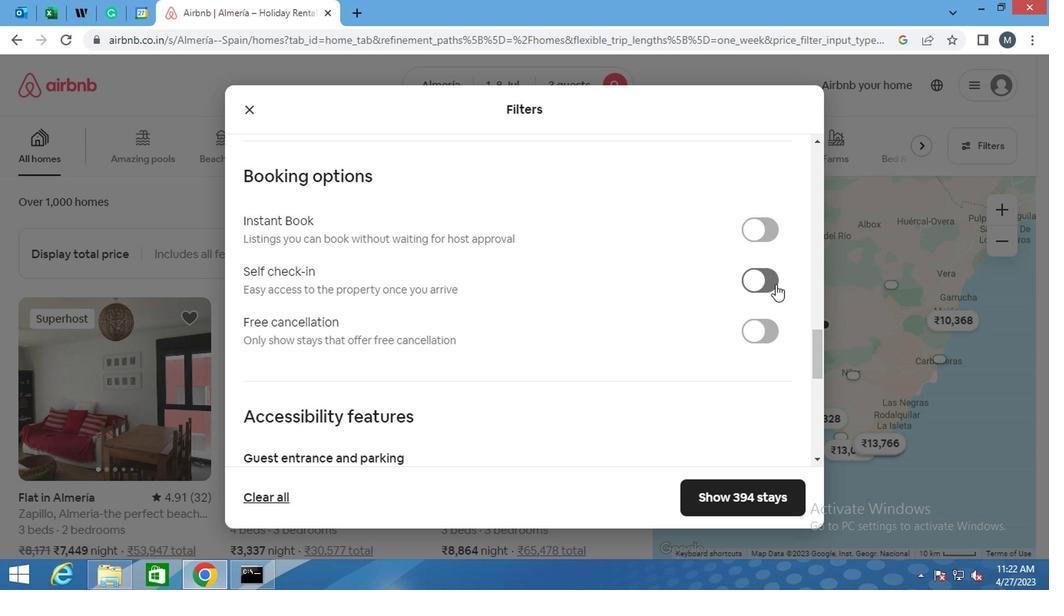 
Action: Mouse moved to (664, 301)
Screenshot: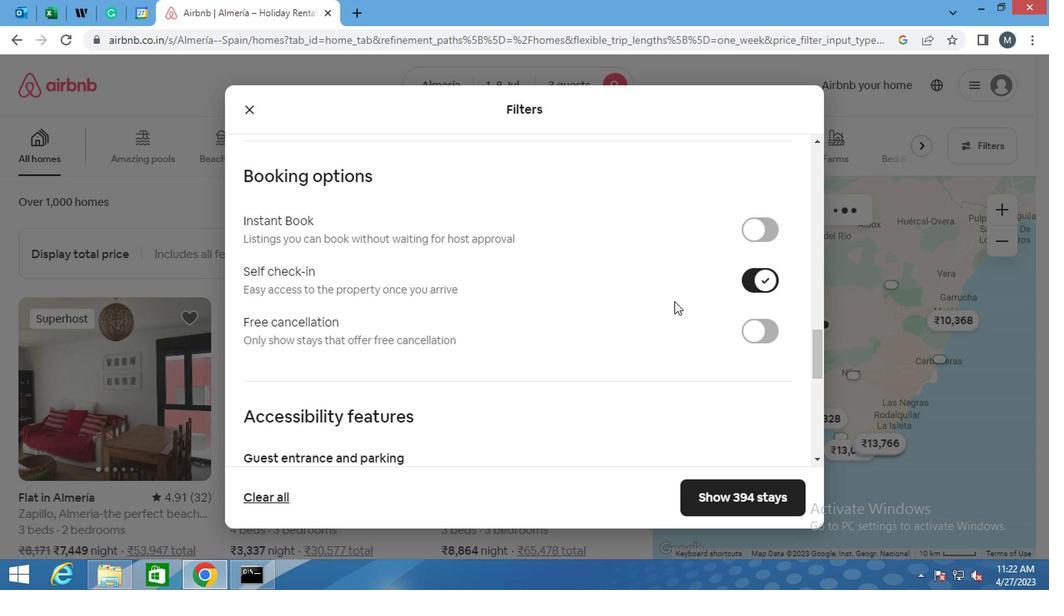 
Action: Mouse scrolled (664, 300) with delta (0, 0)
Screenshot: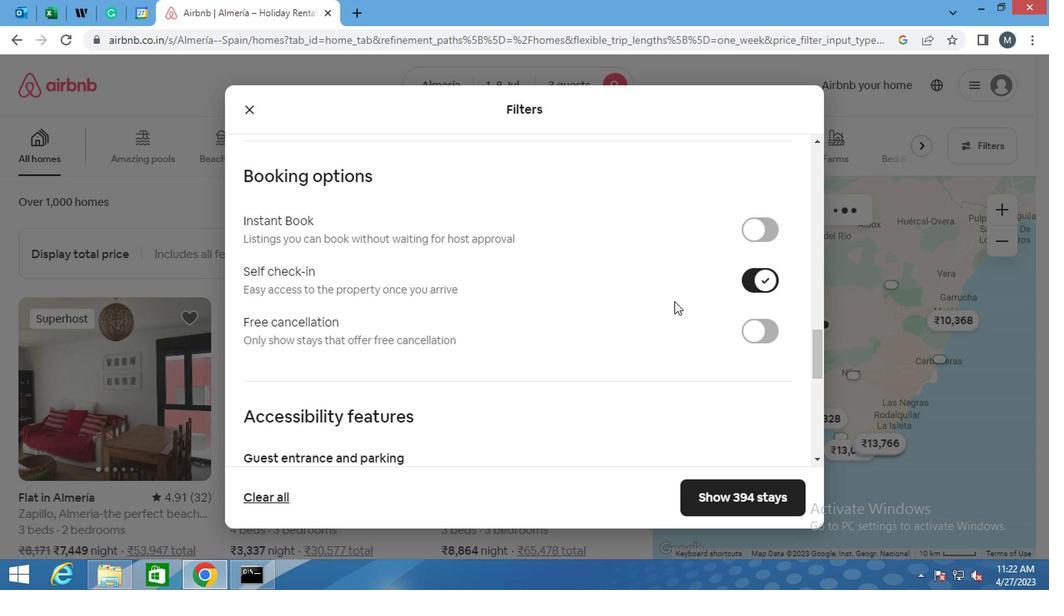 
Action: Mouse moved to (649, 306)
Screenshot: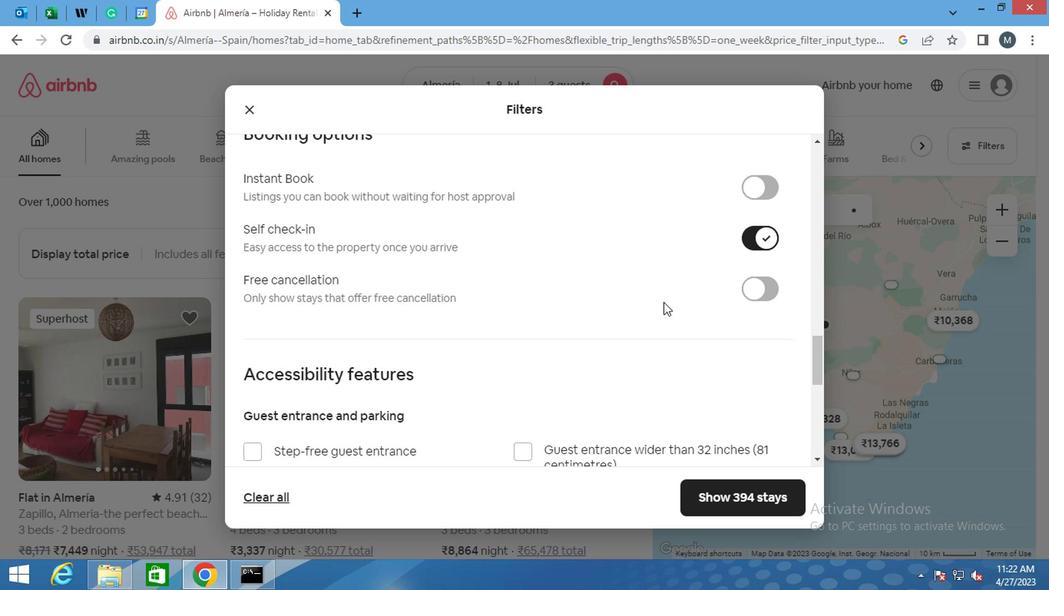 
Action: Mouse scrolled (649, 306) with delta (0, 0)
Screenshot: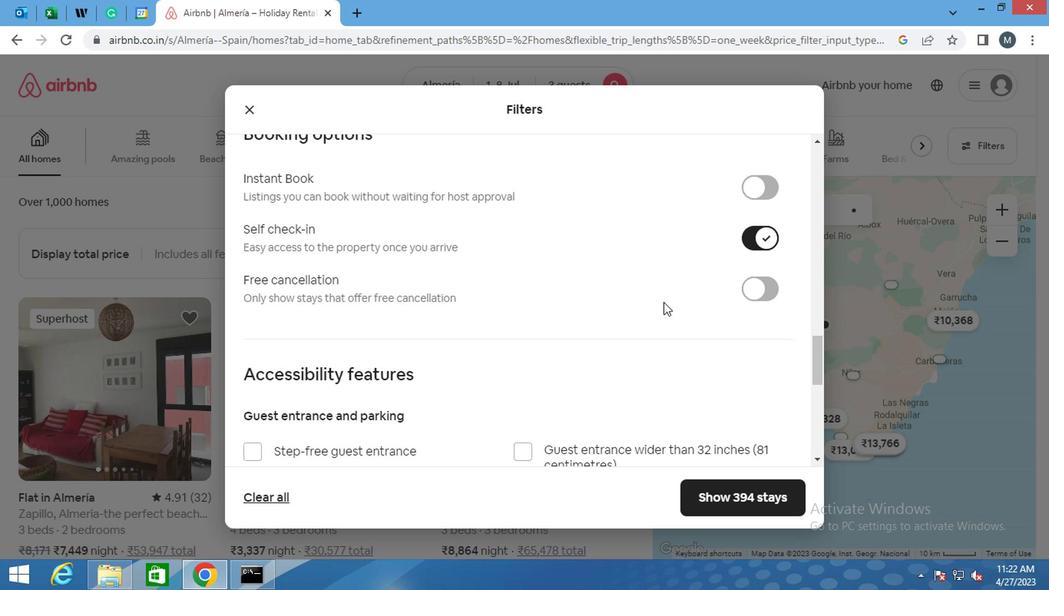 
Action: Mouse moved to (607, 300)
Screenshot: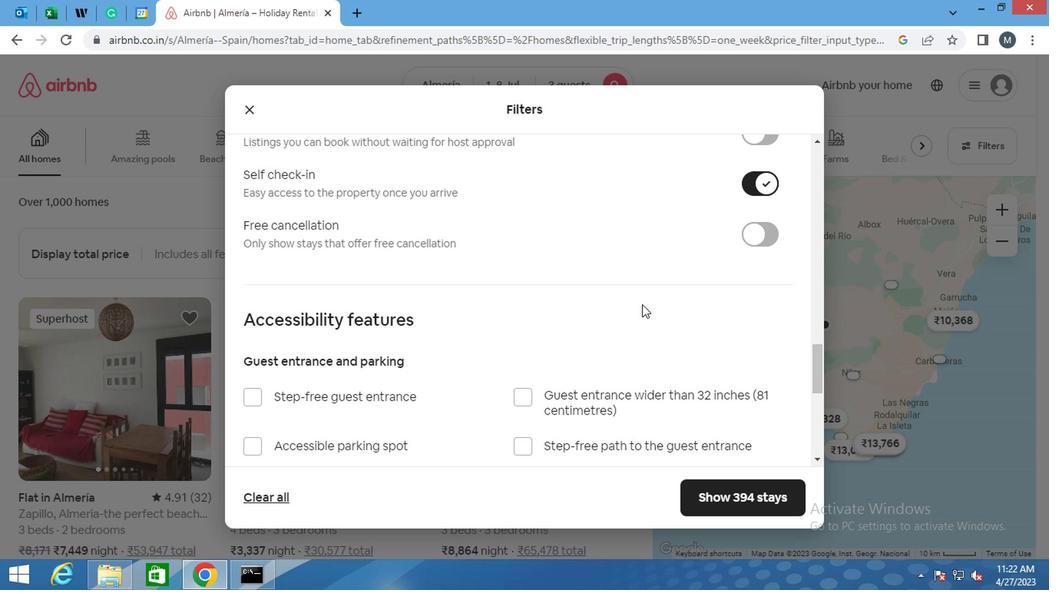
Action: Mouse scrolled (607, 299) with delta (0, -1)
Screenshot: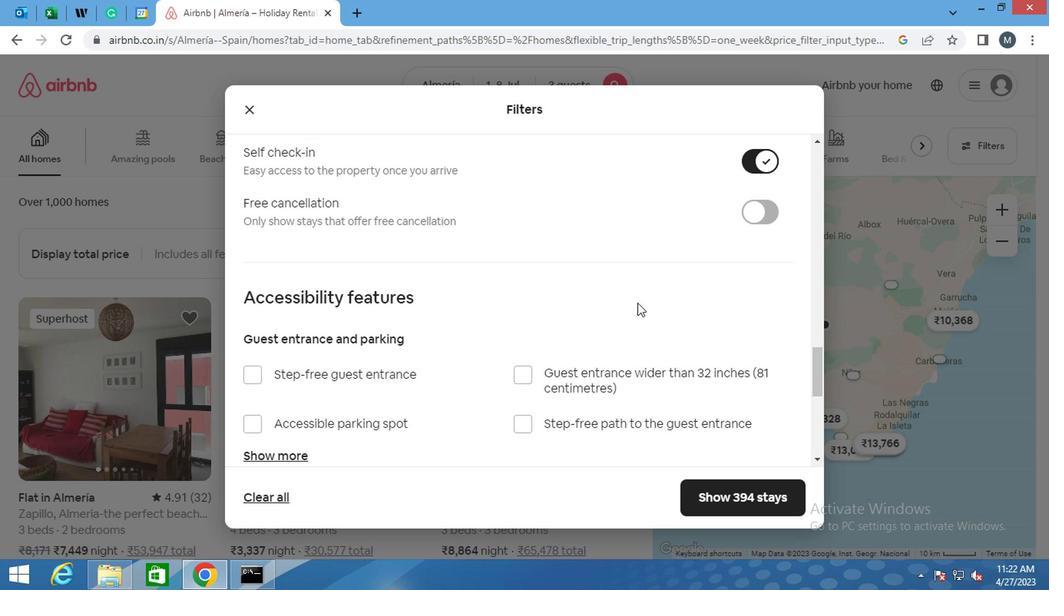 
Action: Mouse moved to (583, 299)
Screenshot: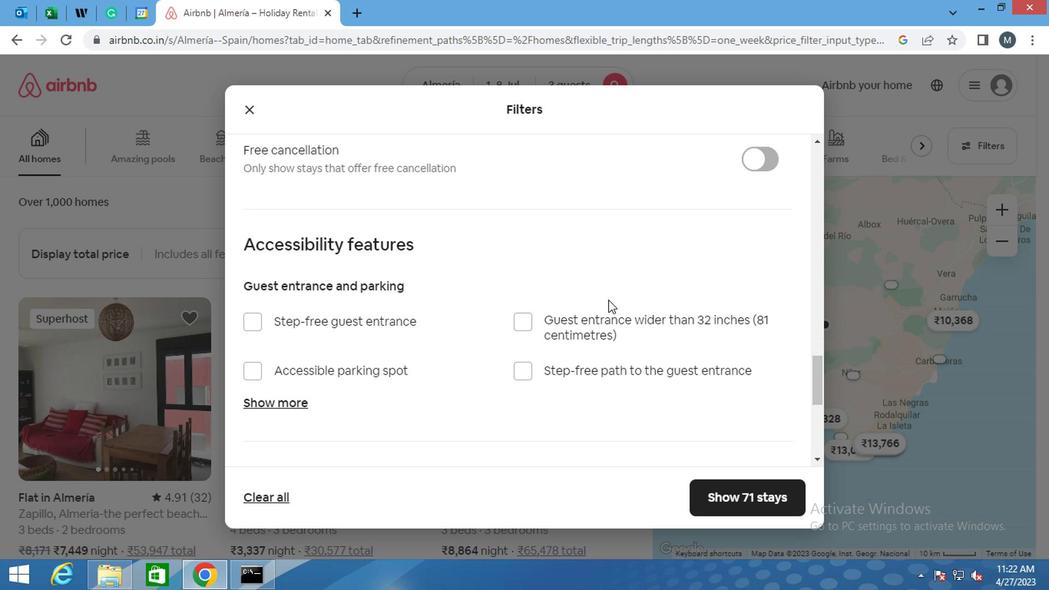 
Action: Mouse scrolled (583, 298) with delta (0, 0)
Screenshot: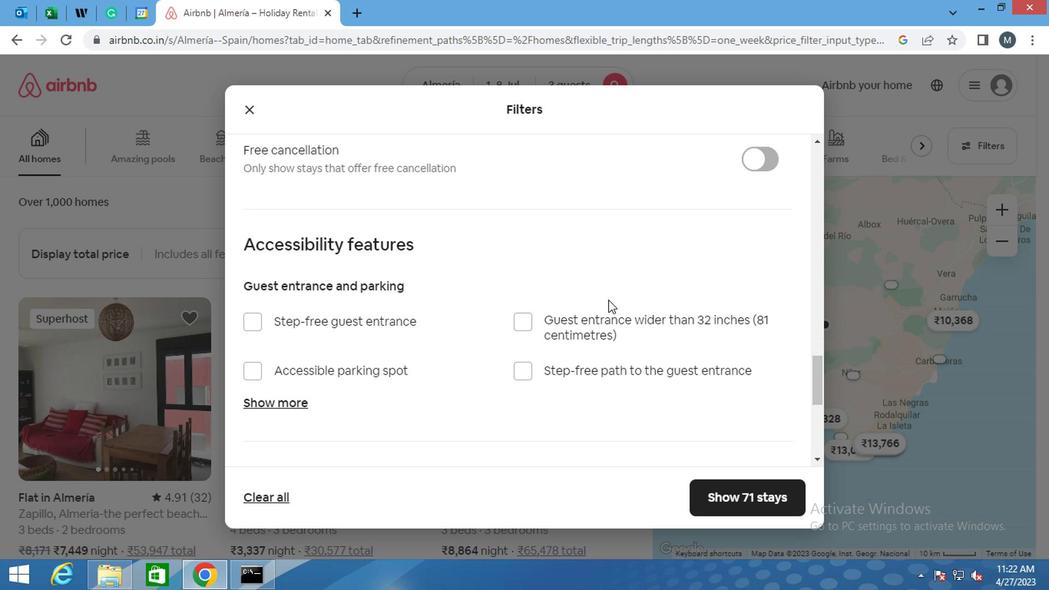 
Action: Mouse moved to (573, 303)
Screenshot: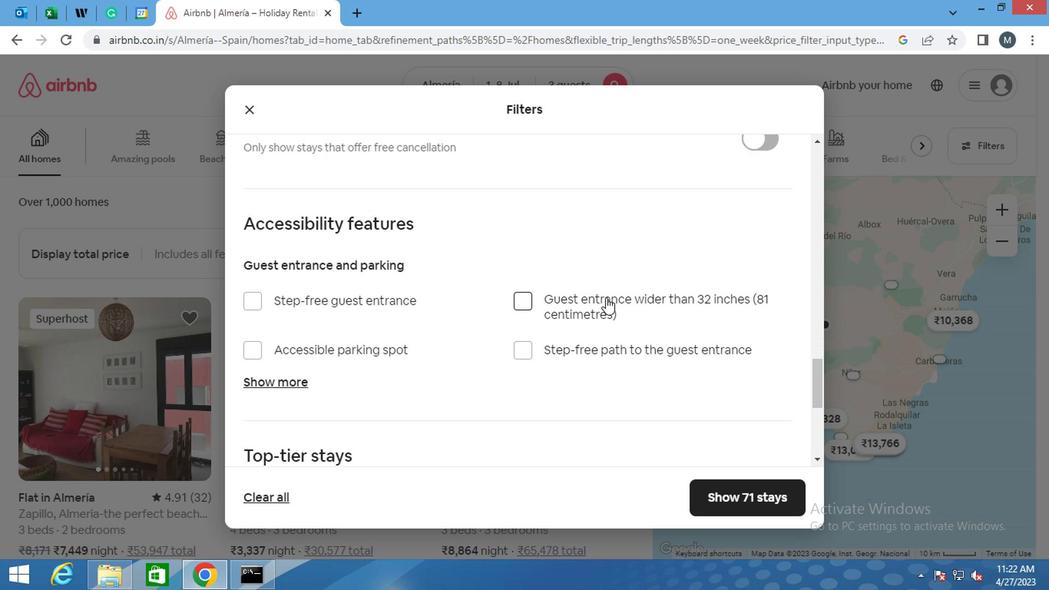 
Action: Mouse scrolled (573, 302) with delta (0, -1)
Screenshot: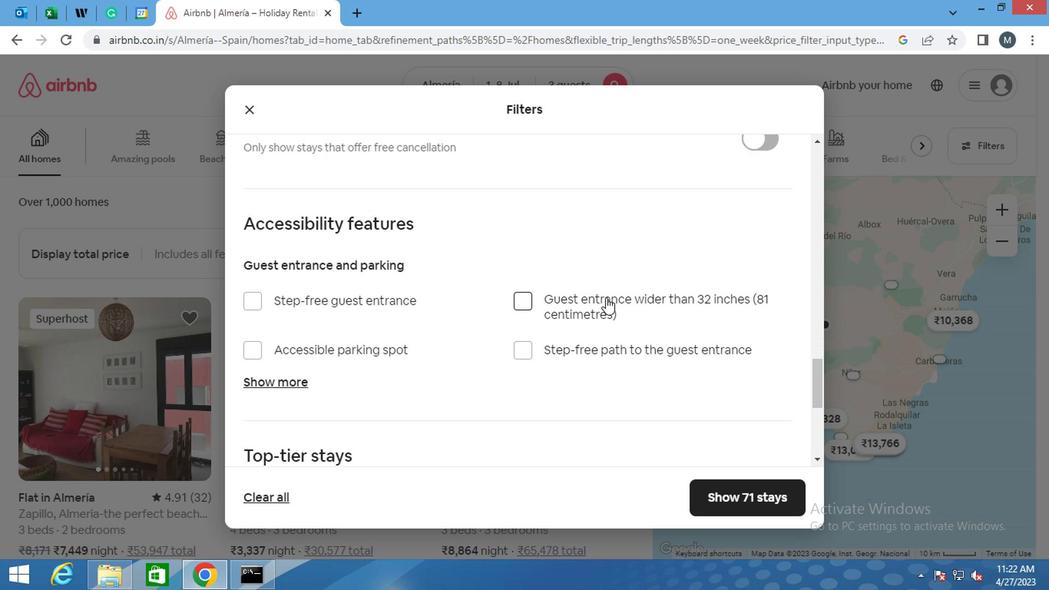 
Action: Mouse moved to (459, 350)
Screenshot: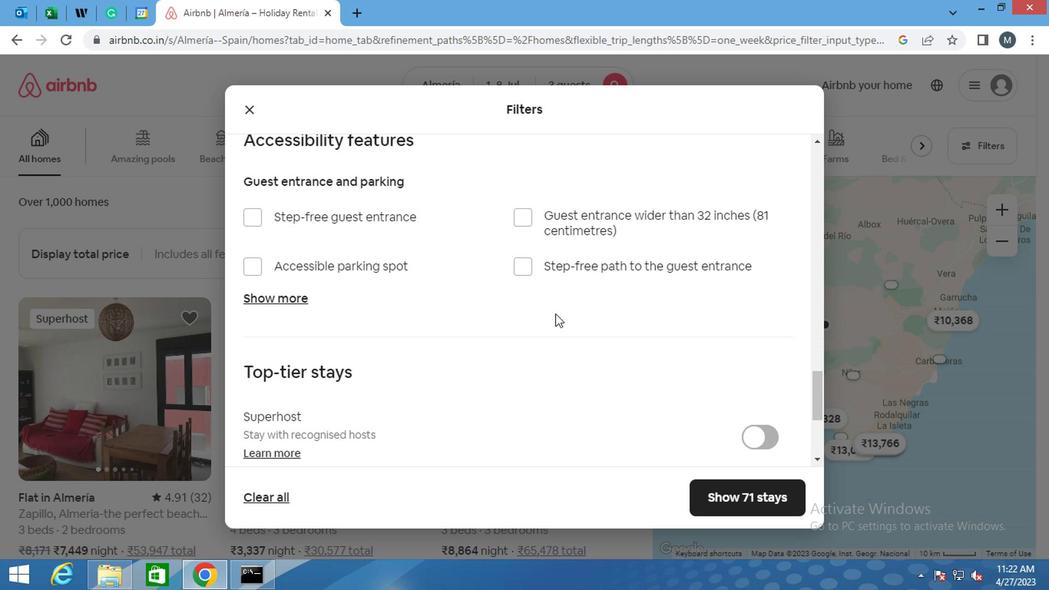 
Action: Mouse scrolled (459, 350) with delta (0, 0)
Screenshot: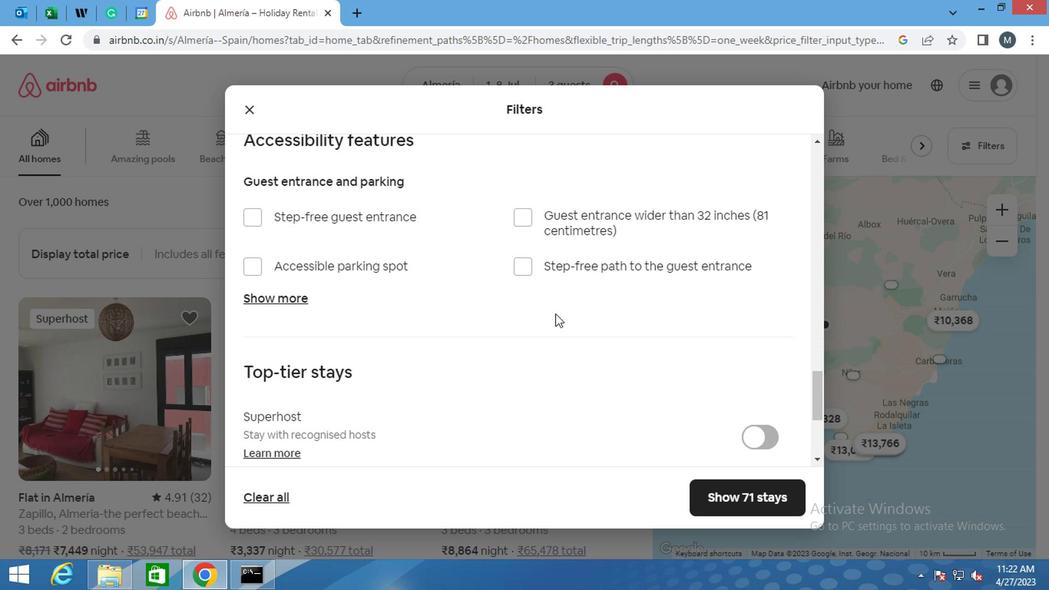 
Action: Mouse scrolled (459, 350) with delta (0, 0)
Screenshot: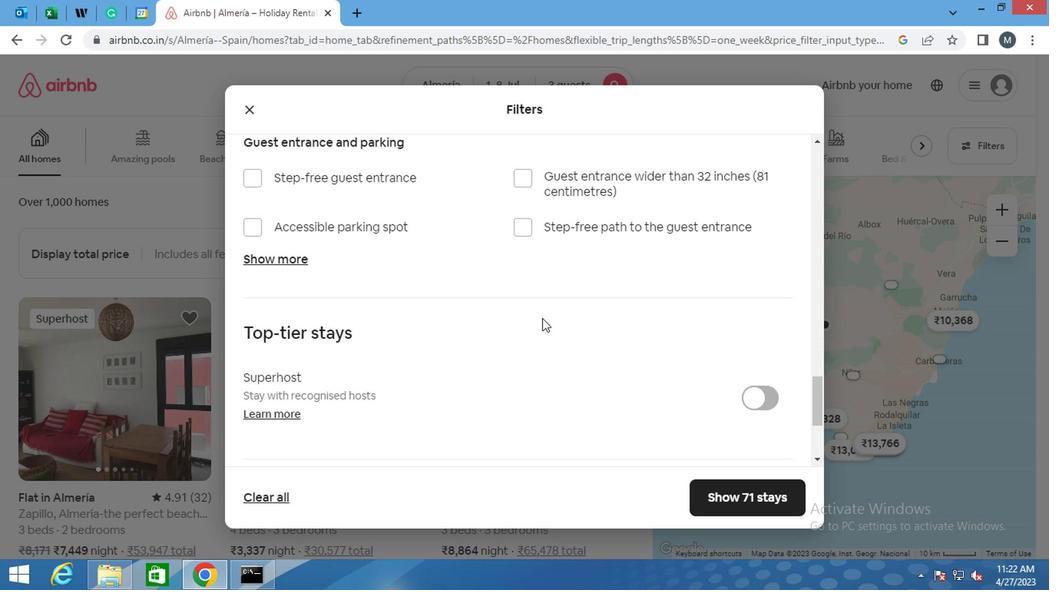 
Action: Mouse scrolled (459, 350) with delta (0, 0)
Screenshot: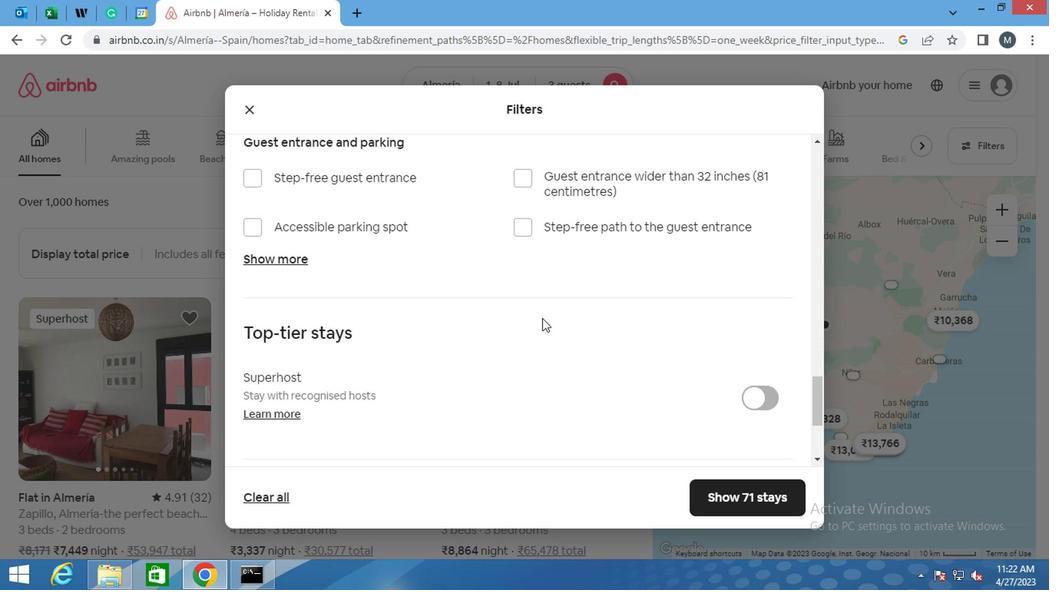 
Action: Mouse moved to (249, 357)
Screenshot: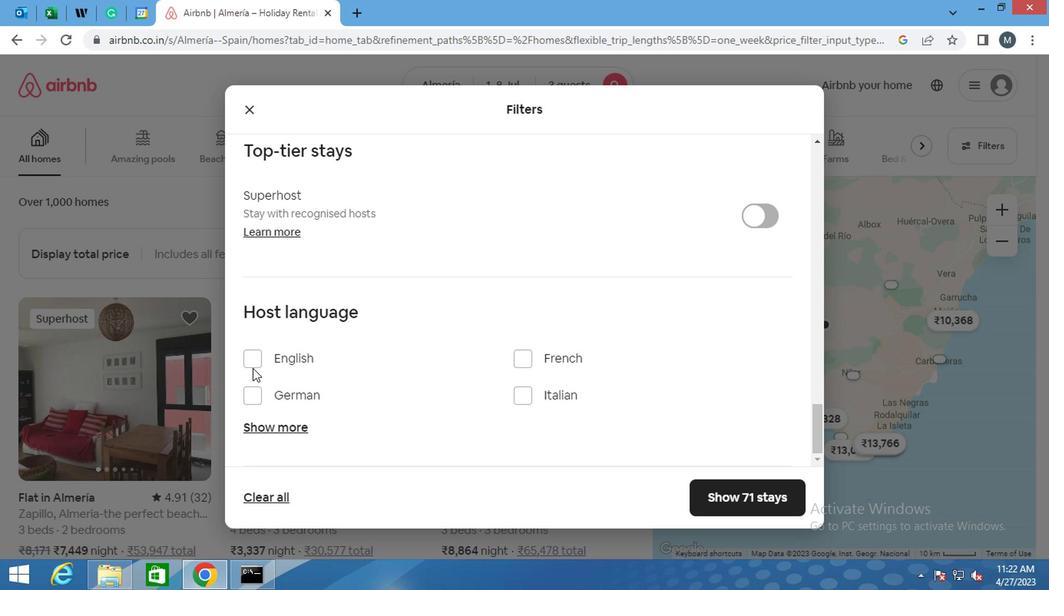 
Action: Mouse pressed left at (249, 357)
Screenshot: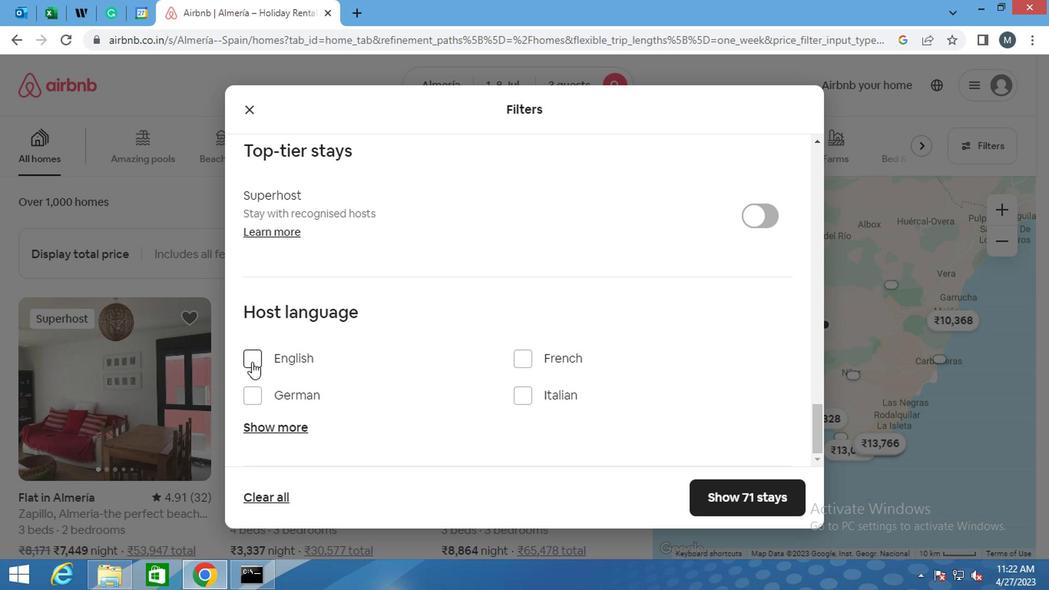 
Action: Mouse moved to (762, 499)
Screenshot: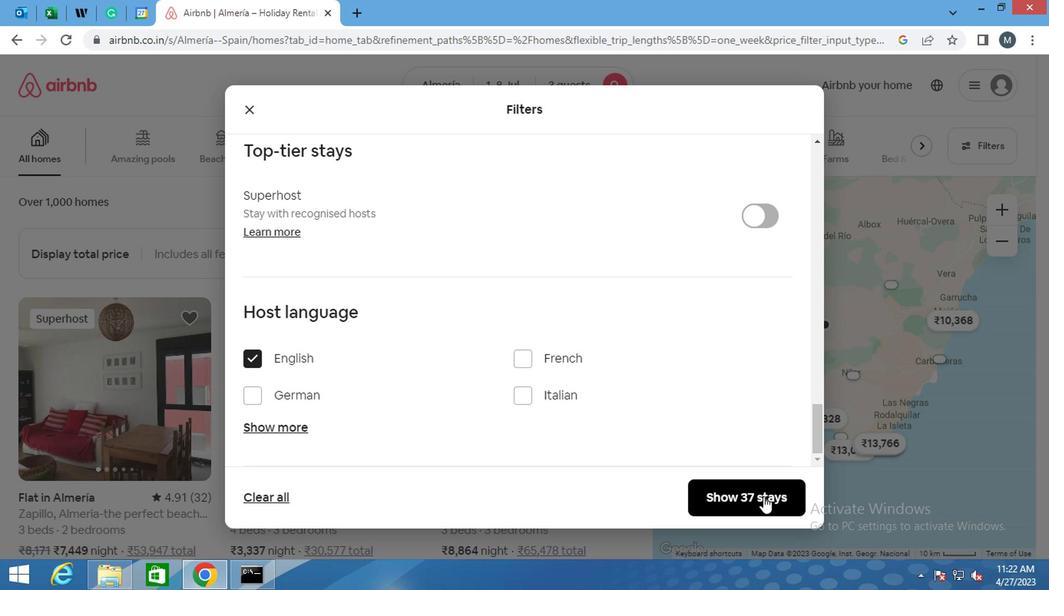 
Action: Mouse pressed left at (762, 499)
Screenshot: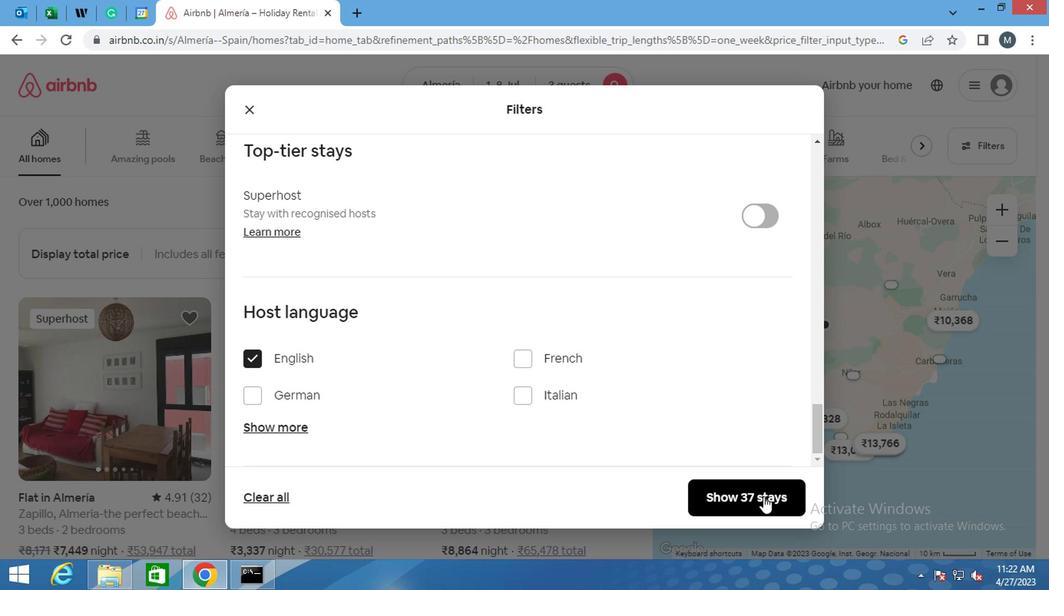 
Action: Mouse moved to (760, 498)
Screenshot: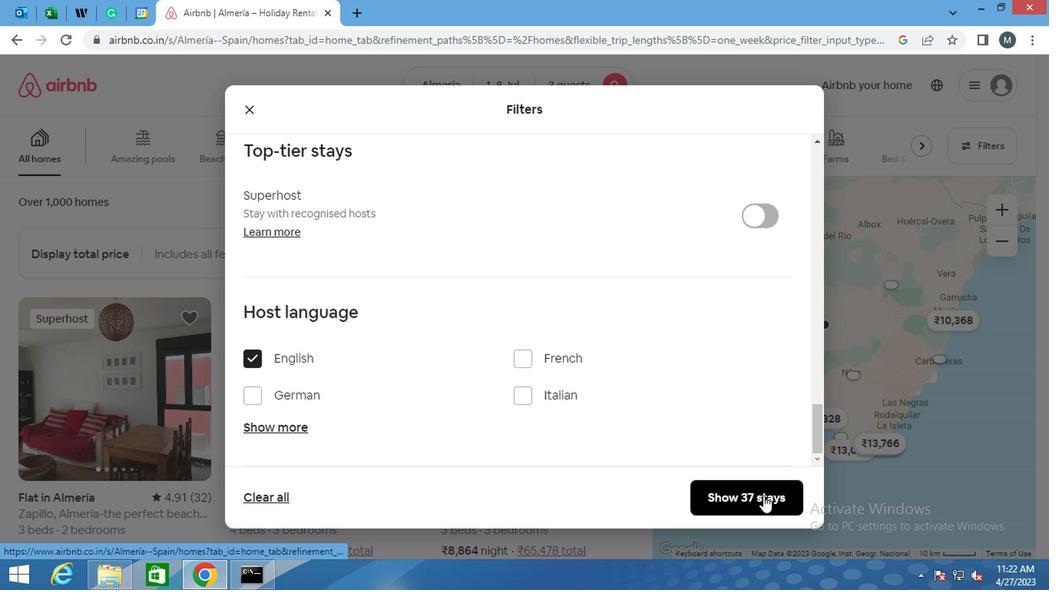 
